 Task: Select Gifts. Add to cart, from Catering by RA Sushi_x000D_
 for 3194 Cheshire Road, Bridgeport, Connecticut 06604, Cell Number 203-362-4243, following items : Traditional Cheesecake For 4 - 1, Mount Fuji Chocolate Cake for 4_x000D_
 - 1
Action: Mouse moved to (822, 91)
Screenshot: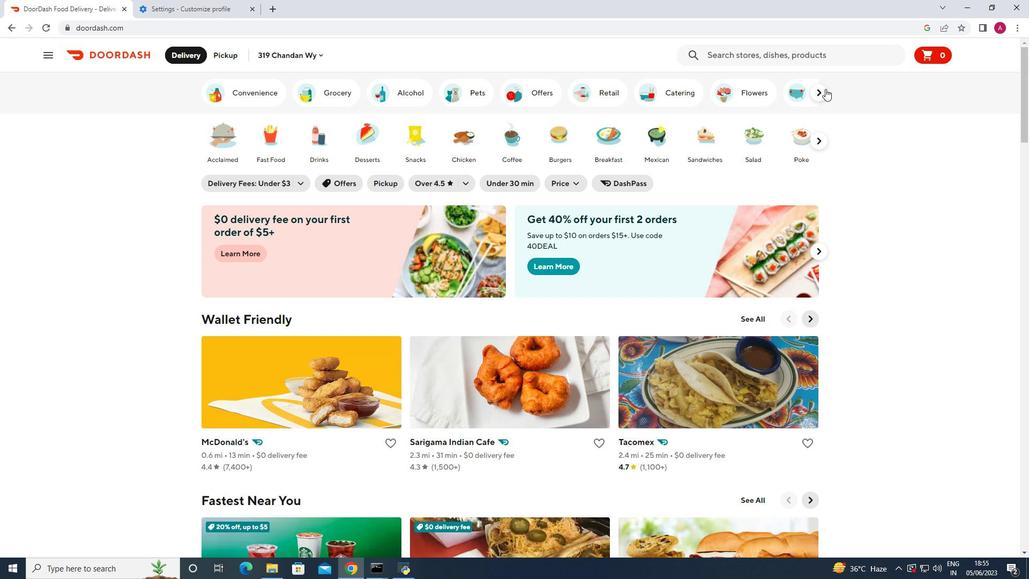 
Action: Mouse pressed left at (822, 91)
Screenshot: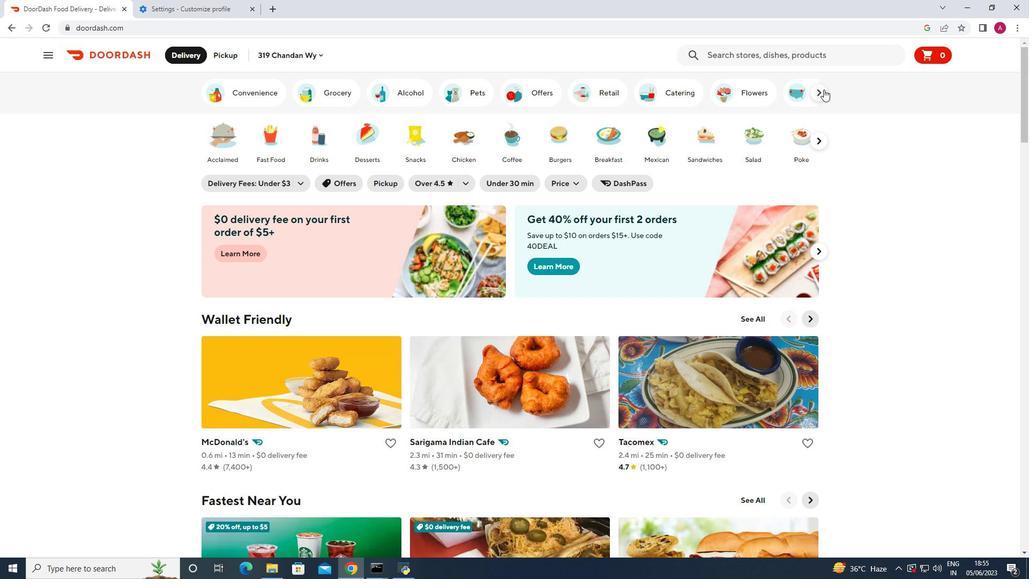 
Action: Mouse moved to (797, 93)
Screenshot: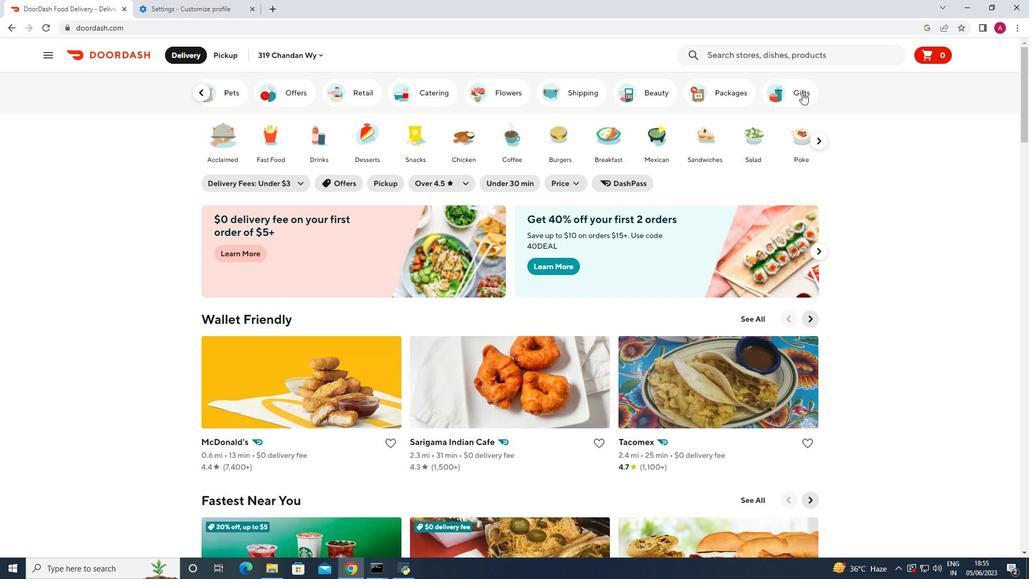 
Action: Mouse pressed left at (797, 93)
Screenshot: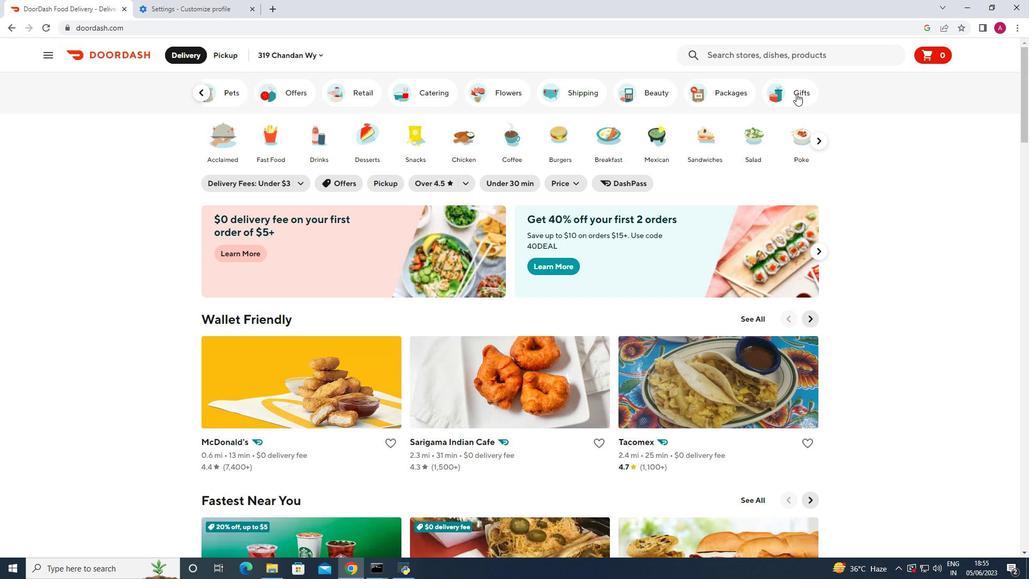 
Action: Mouse moved to (642, 166)
Screenshot: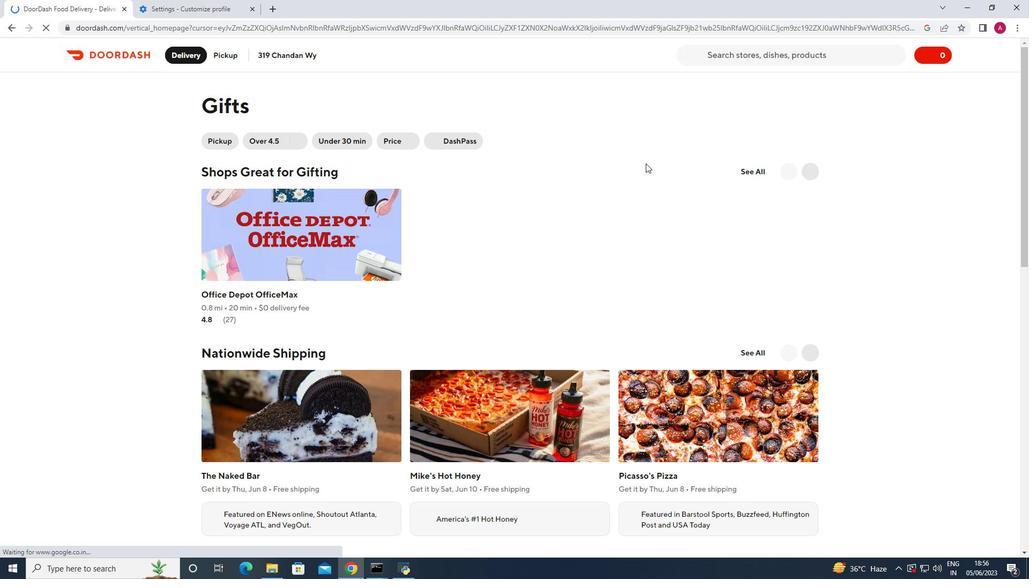 
Action: Mouse scrolled (642, 165) with delta (0, 0)
Screenshot: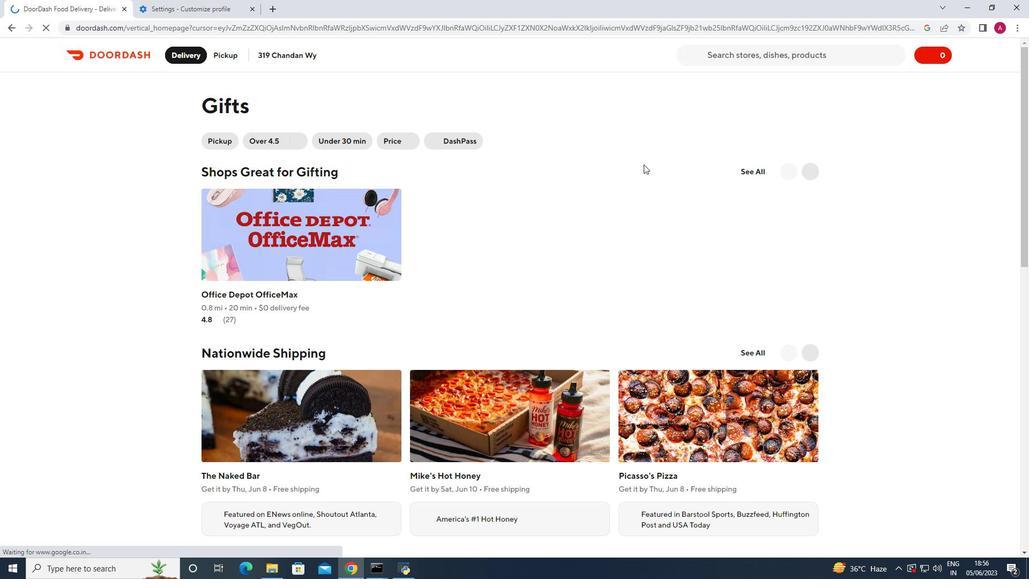 
Action: Mouse moved to (638, 169)
Screenshot: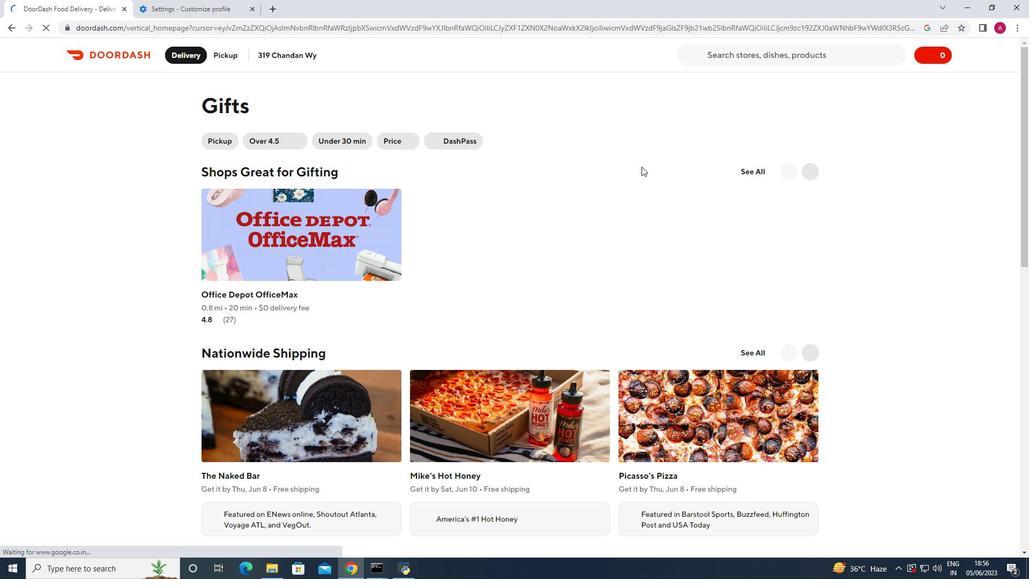 
Action: Mouse scrolled (638, 168) with delta (0, 0)
Screenshot: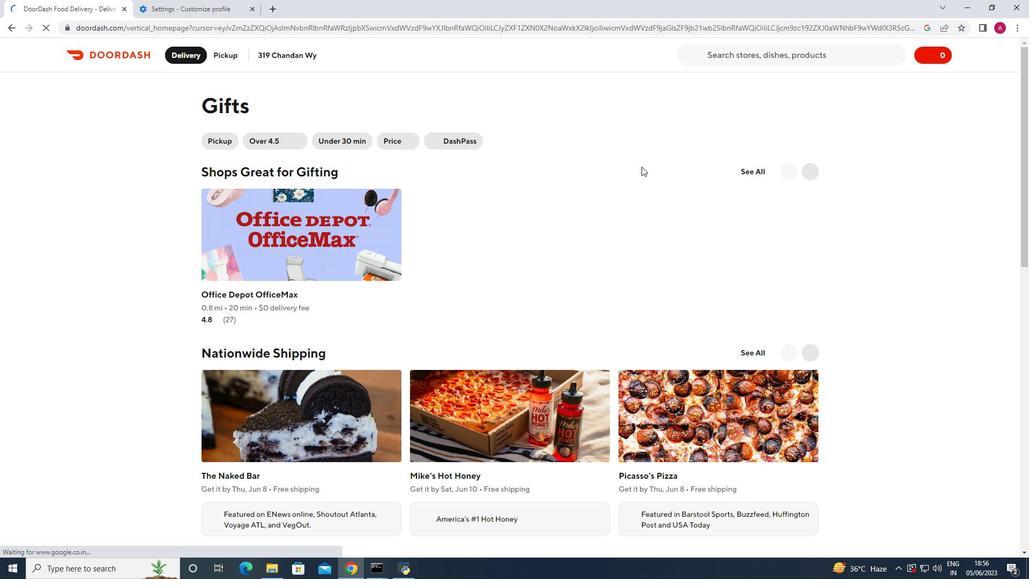 
Action: Mouse moved to (585, 184)
Screenshot: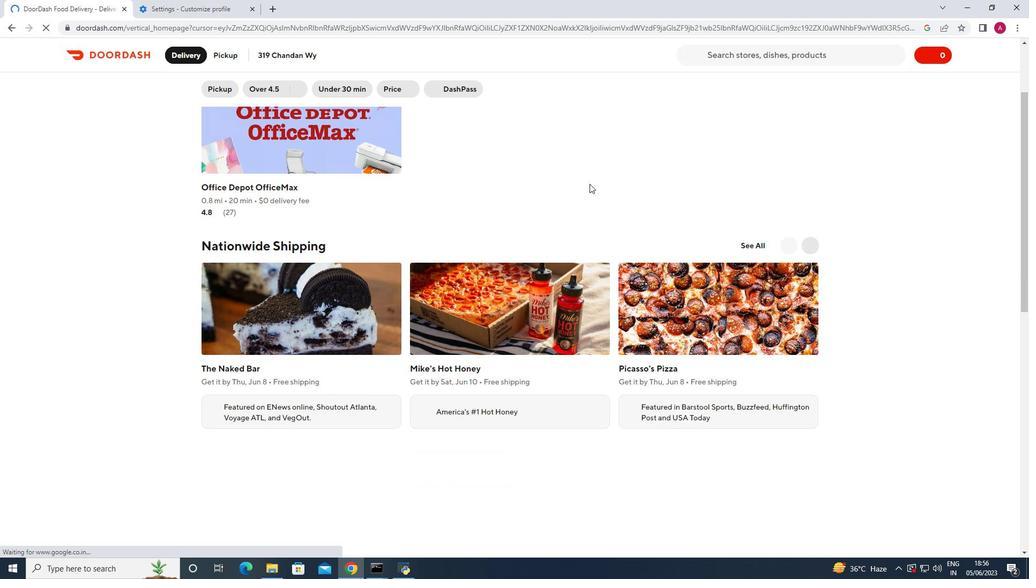 
Action: Mouse scrolled (585, 183) with delta (0, 0)
Screenshot: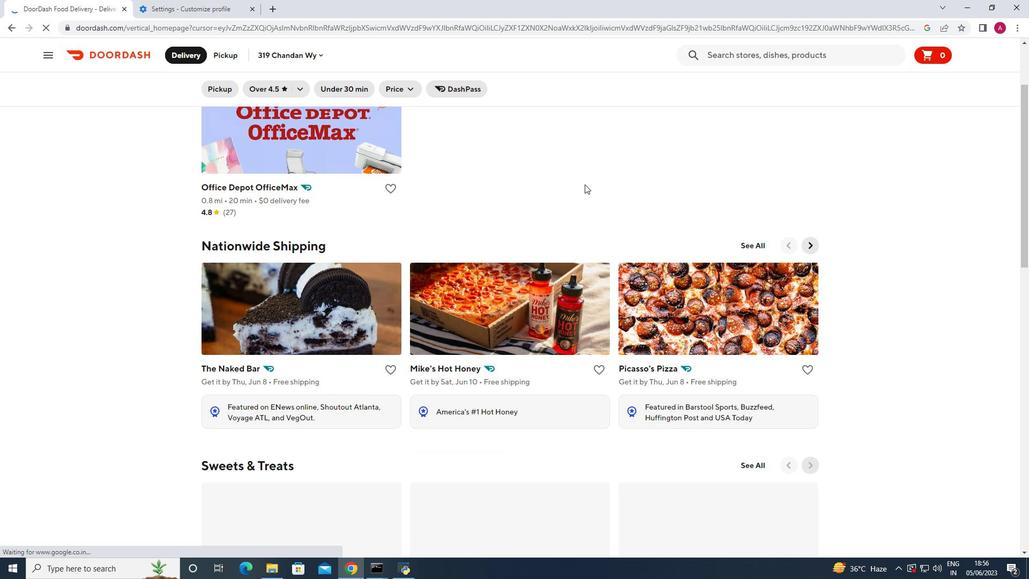 
Action: Mouse scrolled (585, 183) with delta (0, 0)
Screenshot: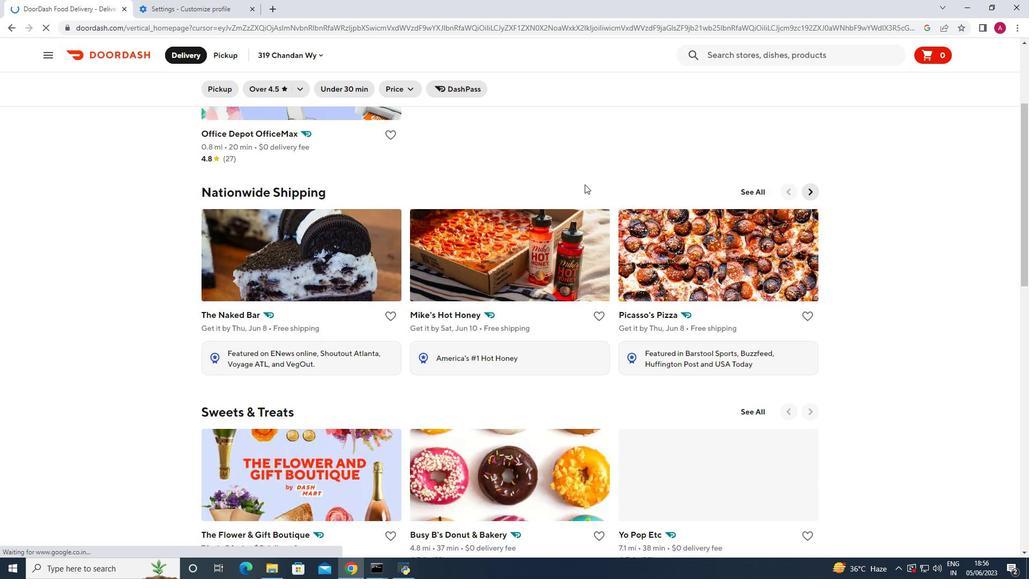 
Action: Mouse moved to (585, 184)
Screenshot: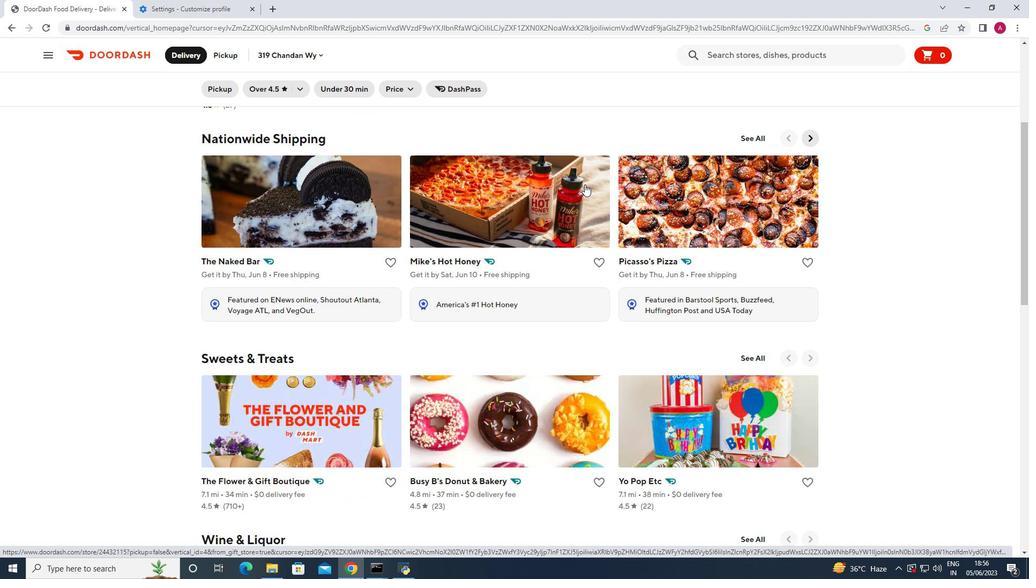 
Action: Mouse scrolled (585, 183) with delta (0, 0)
Screenshot: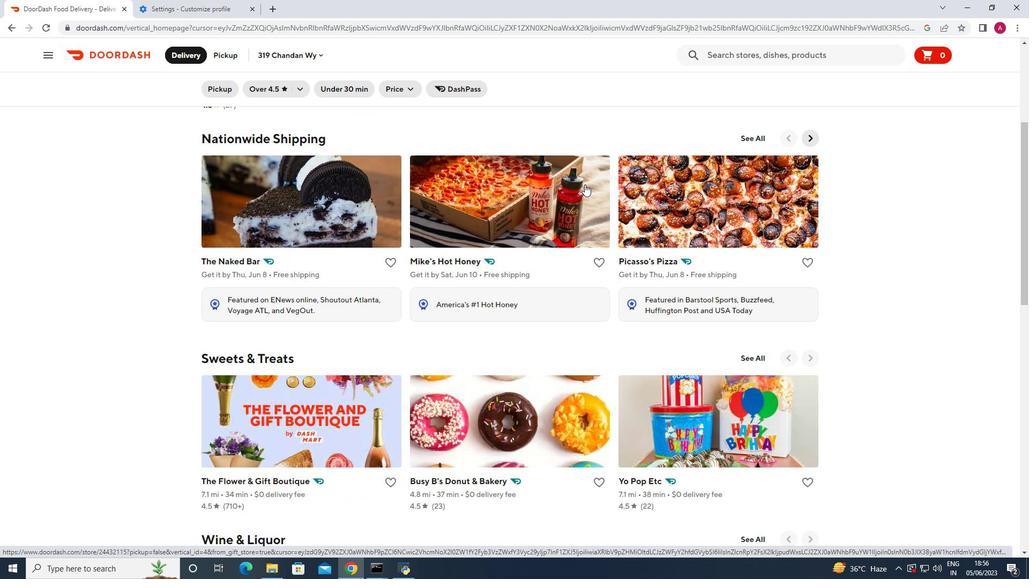 
Action: Mouse scrolled (585, 183) with delta (0, 0)
Screenshot: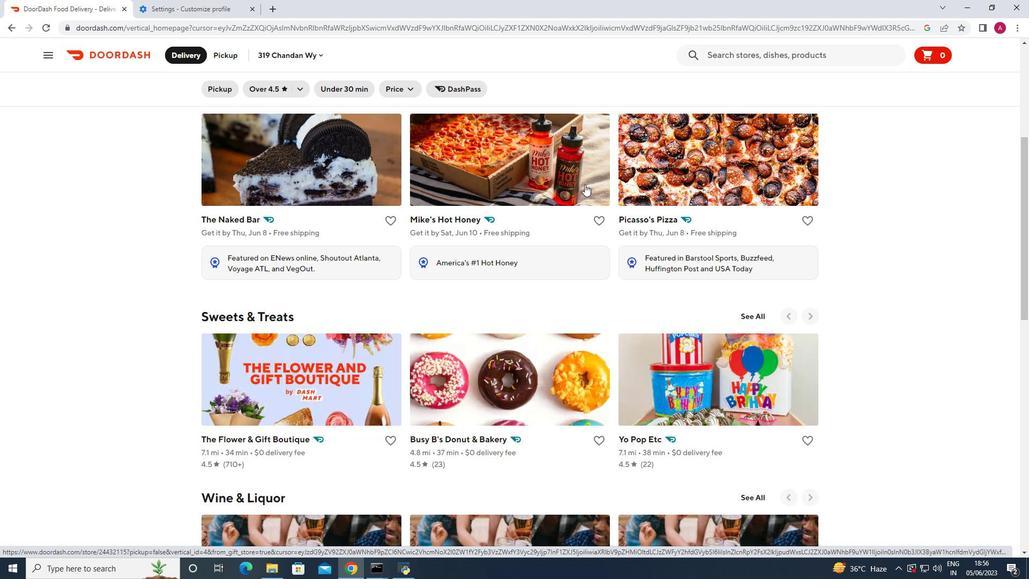 
Action: Mouse scrolled (585, 183) with delta (0, 0)
Screenshot: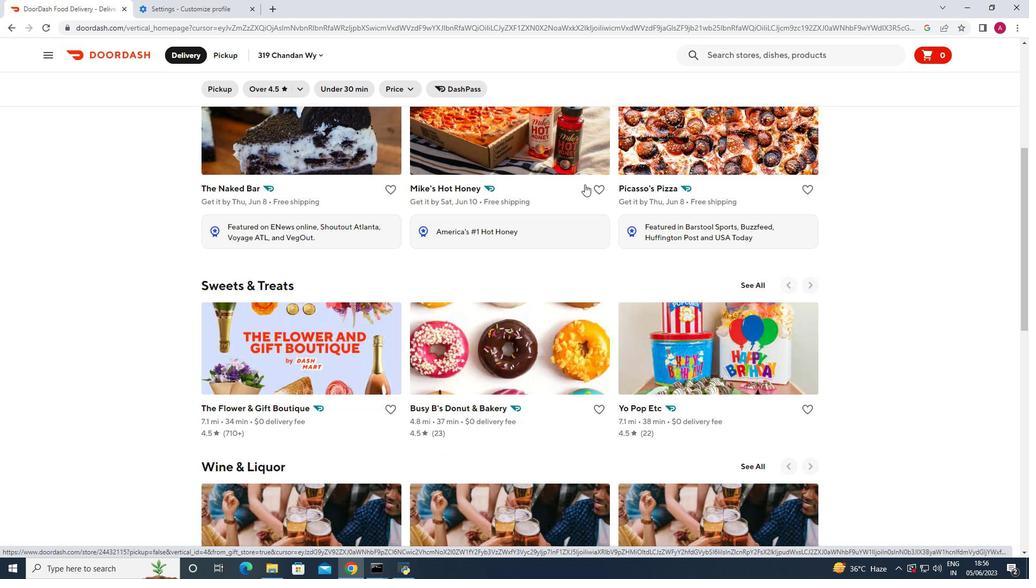
Action: Mouse scrolled (585, 183) with delta (0, 0)
Screenshot: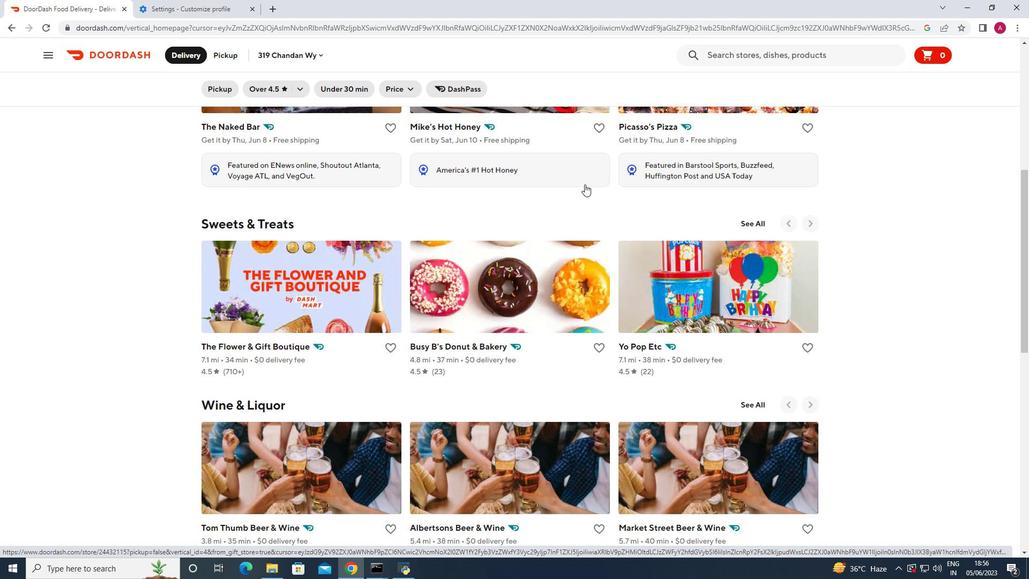 
Action: Mouse moved to (585, 185)
Screenshot: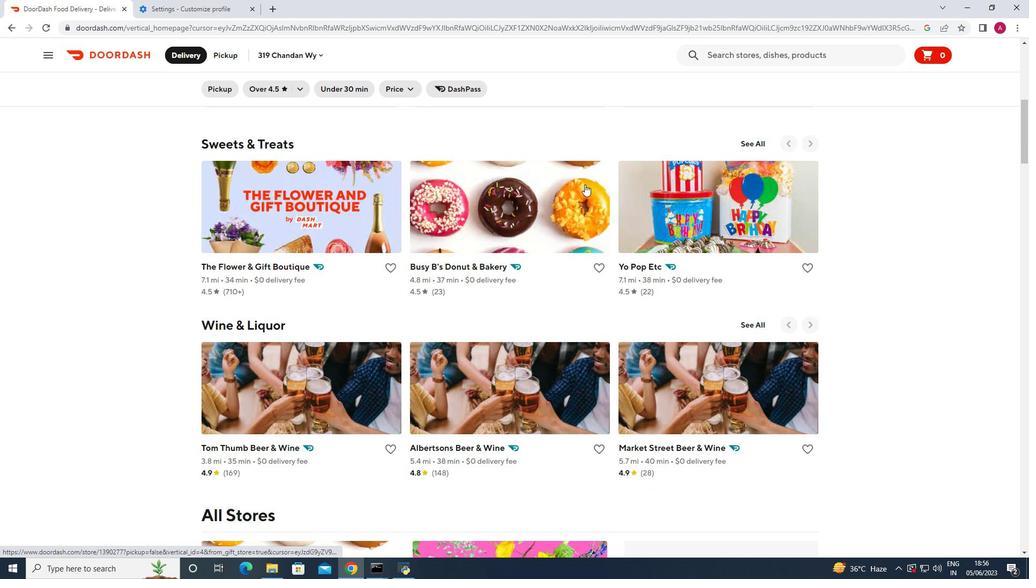 
Action: Mouse scrolled (585, 184) with delta (0, 0)
Screenshot: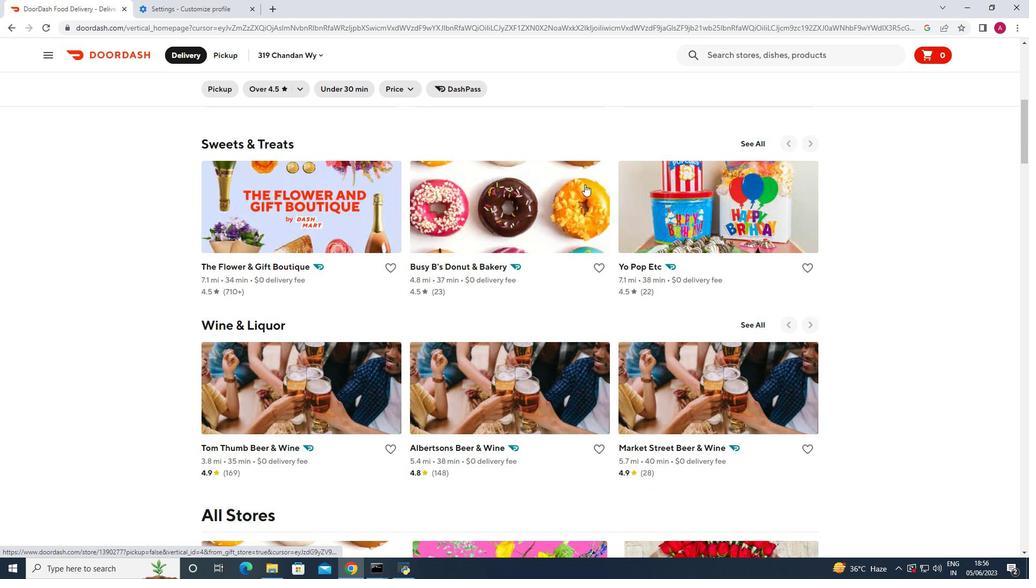 
Action: Mouse scrolled (585, 184) with delta (0, 0)
Screenshot: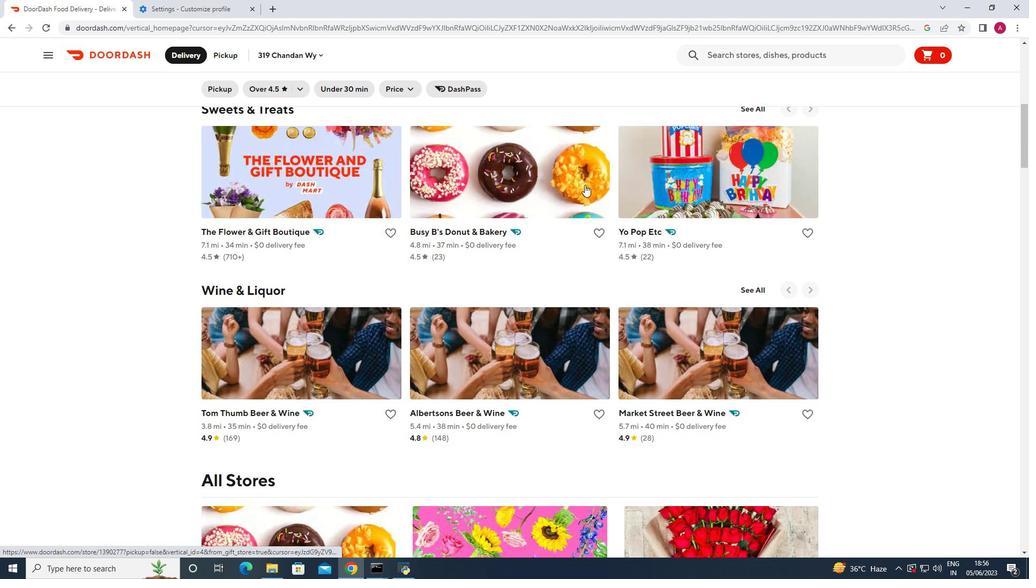 
Action: Mouse scrolled (585, 184) with delta (0, 0)
Screenshot: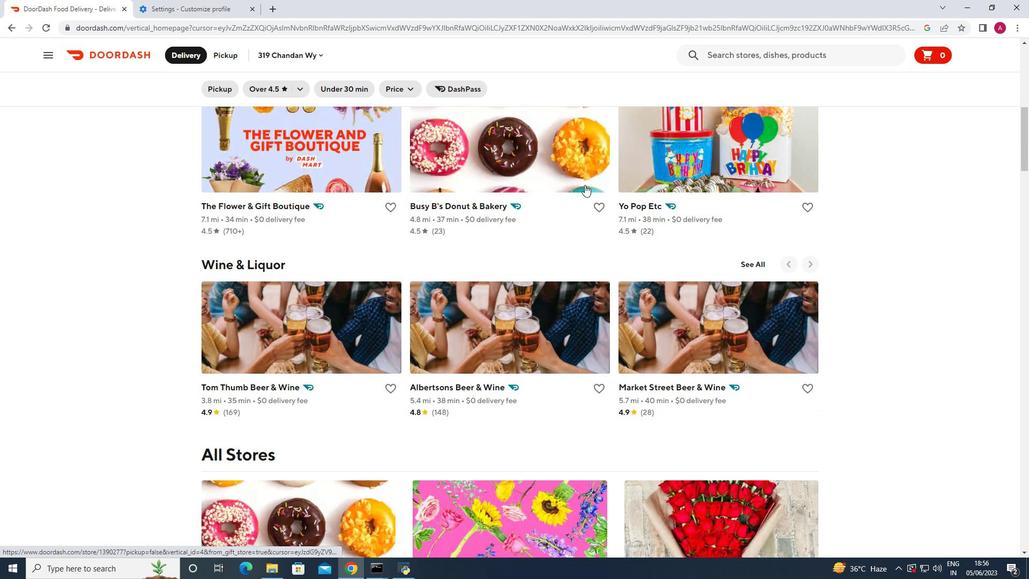 
Action: Mouse moved to (585, 185)
Screenshot: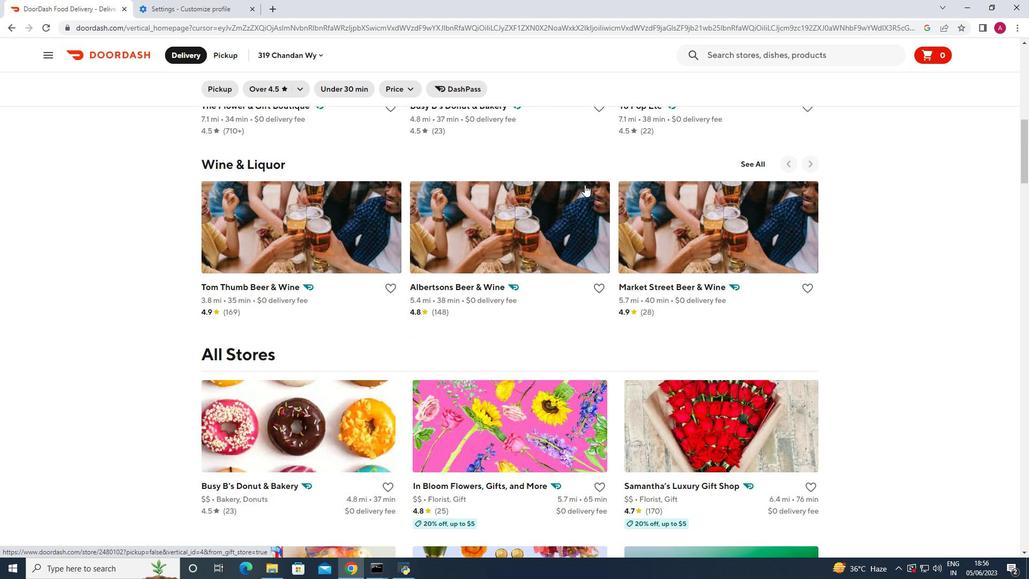 
Action: Mouse scrolled (585, 185) with delta (0, 0)
Screenshot: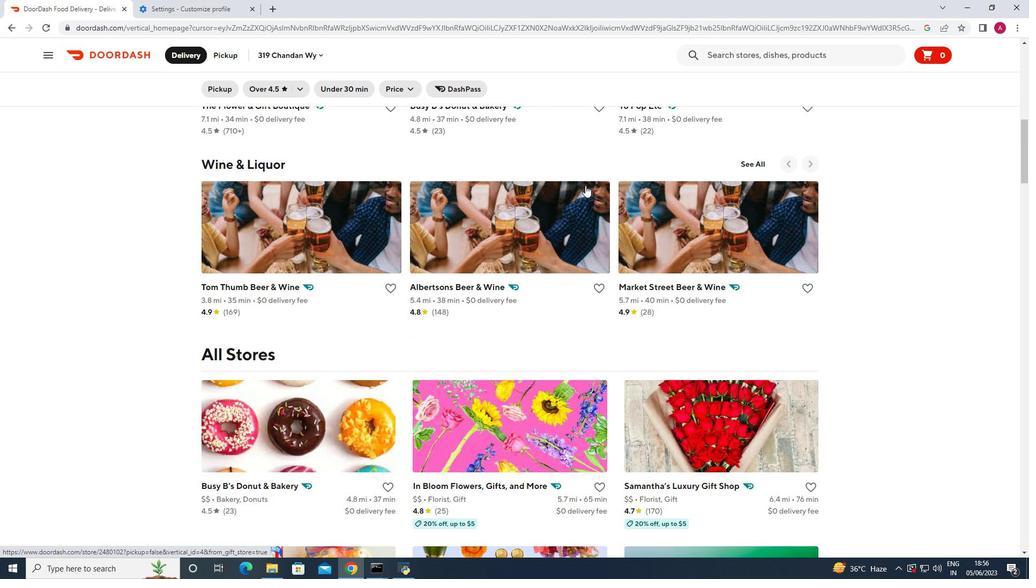 
Action: Mouse scrolled (585, 185) with delta (0, 0)
Screenshot: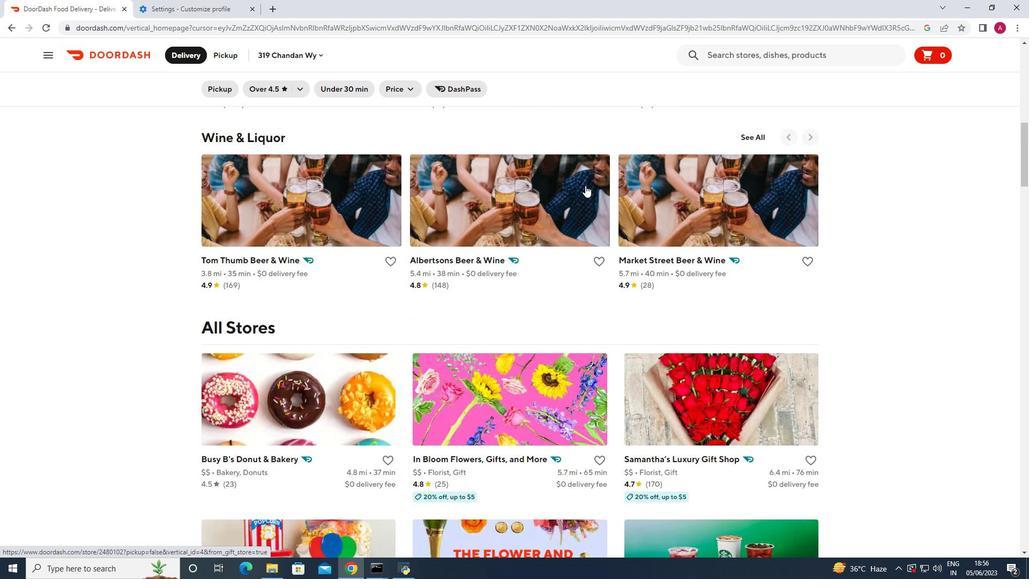 
Action: Mouse scrolled (585, 185) with delta (0, 0)
Screenshot: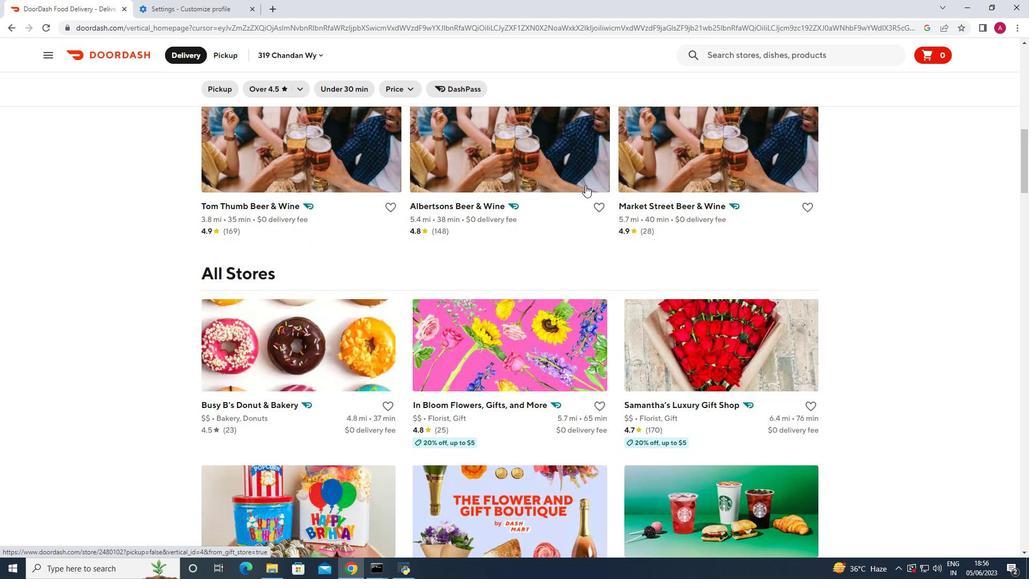 
Action: Mouse scrolled (585, 185) with delta (0, 0)
Screenshot: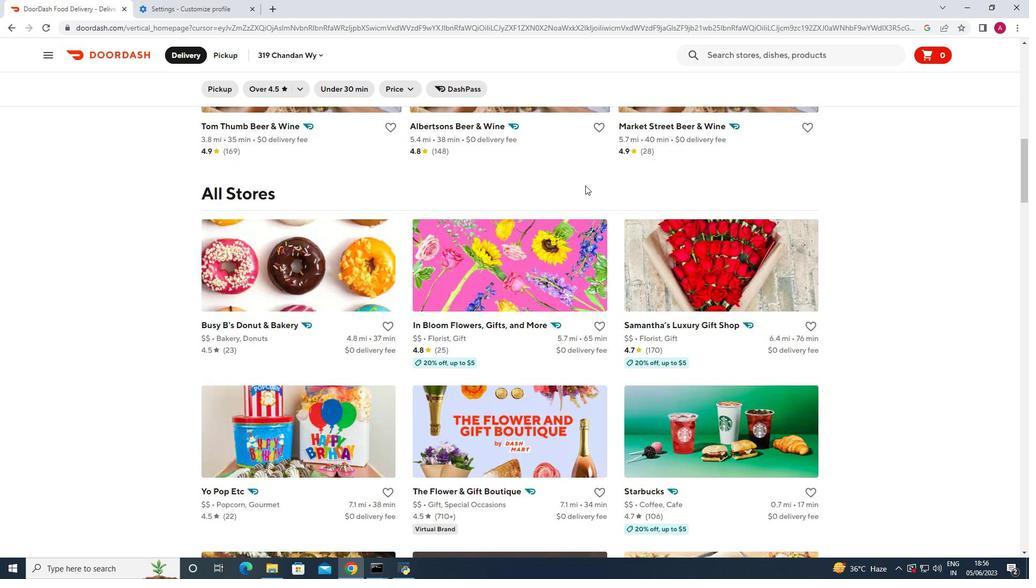 
Action: Mouse scrolled (585, 185) with delta (0, 0)
Screenshot: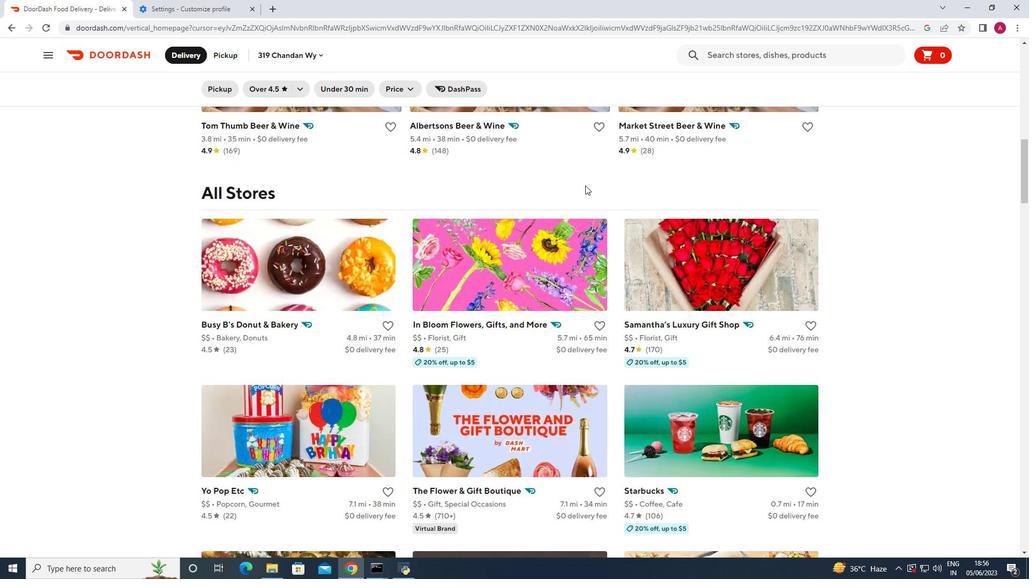 
Action: Mouse moved to (585, 186)
Screenshot: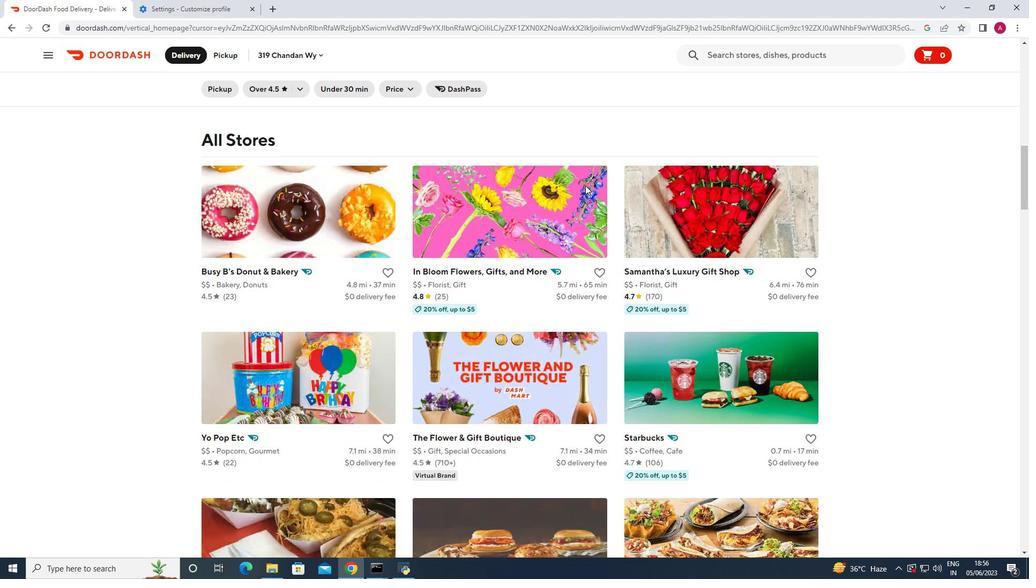 
Action: Mouse scrolled (585, 185) with delta (0, 0)
Screenshot: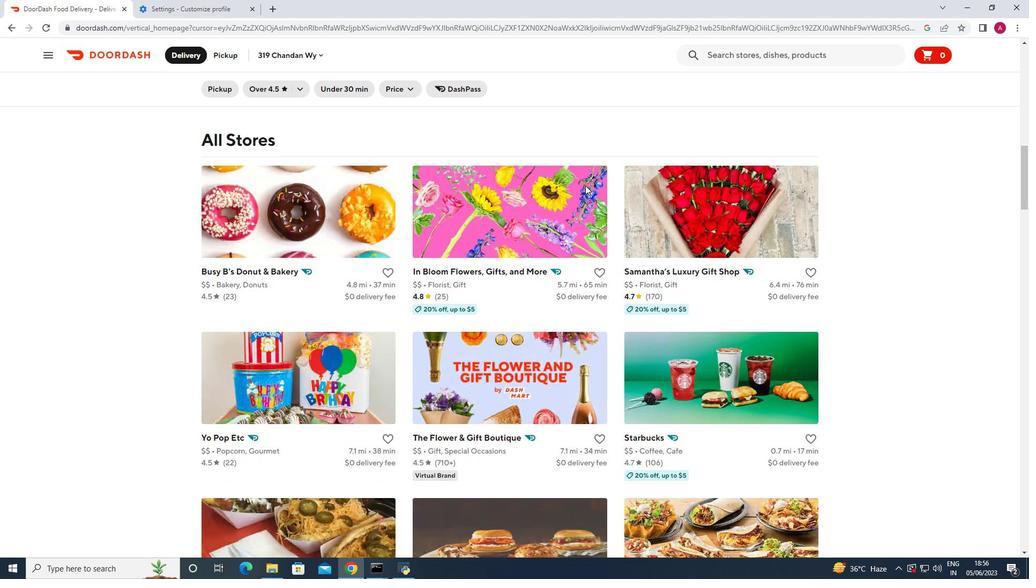 
Action: Mouse moved to (586, 186)
Screenshot: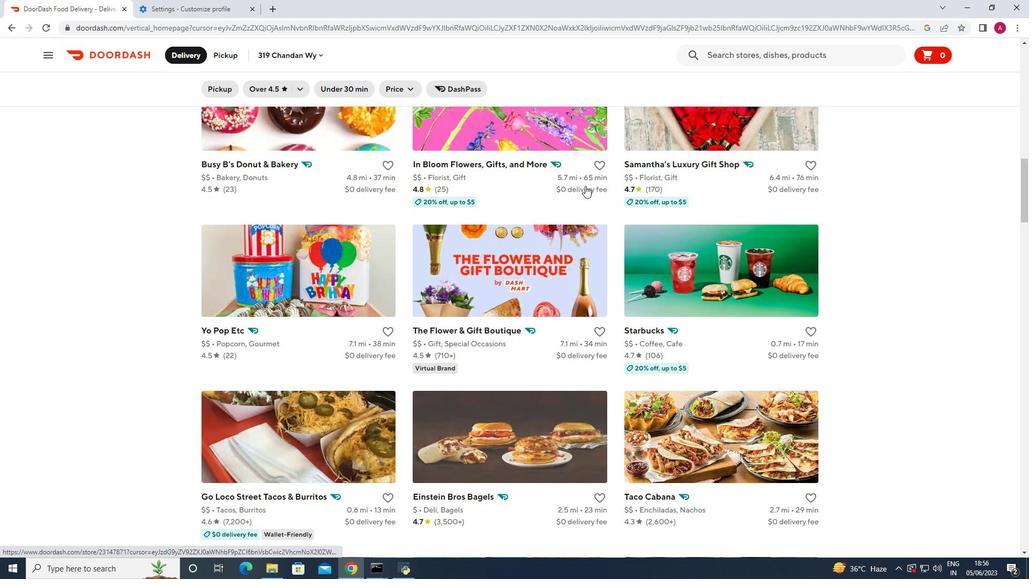 
Action: Mouse scrolled (586, 185) with delta (0, 0)
Screenshot: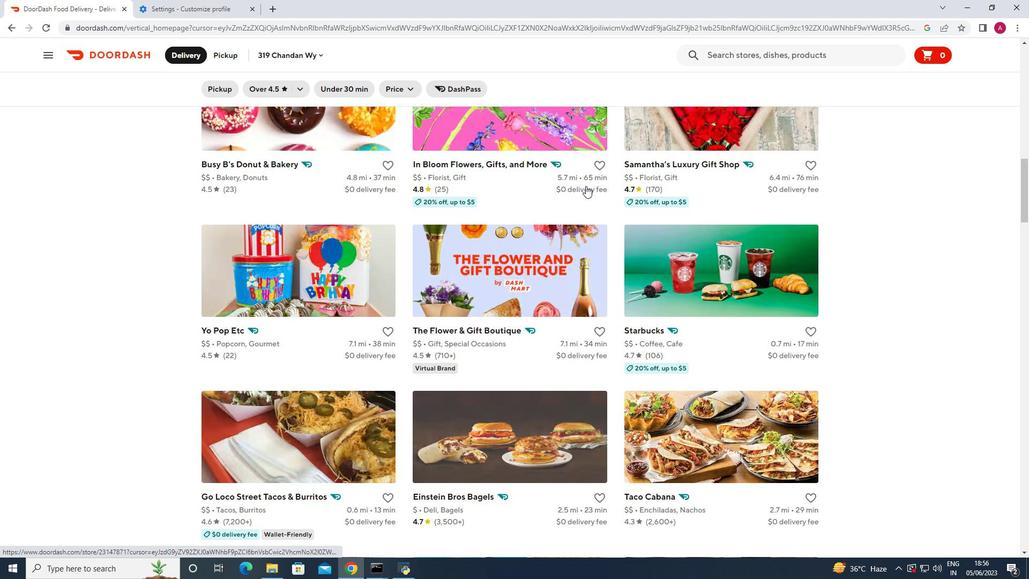 
Action: Mouse moved to (586, 186)
Screenshot: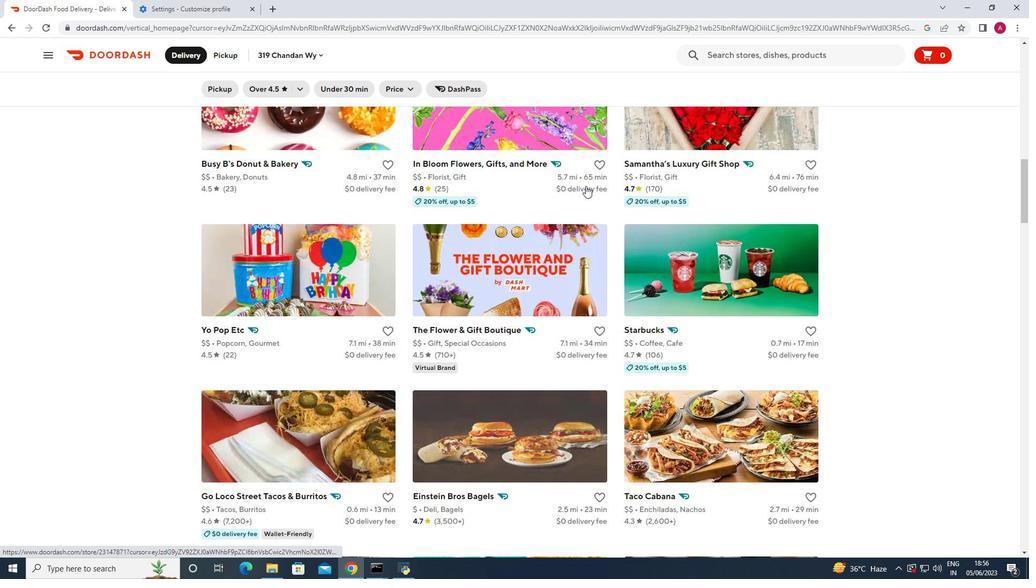 
Action: Mouse scrolled (586, 186) with delta (0, 0)
Screenshot: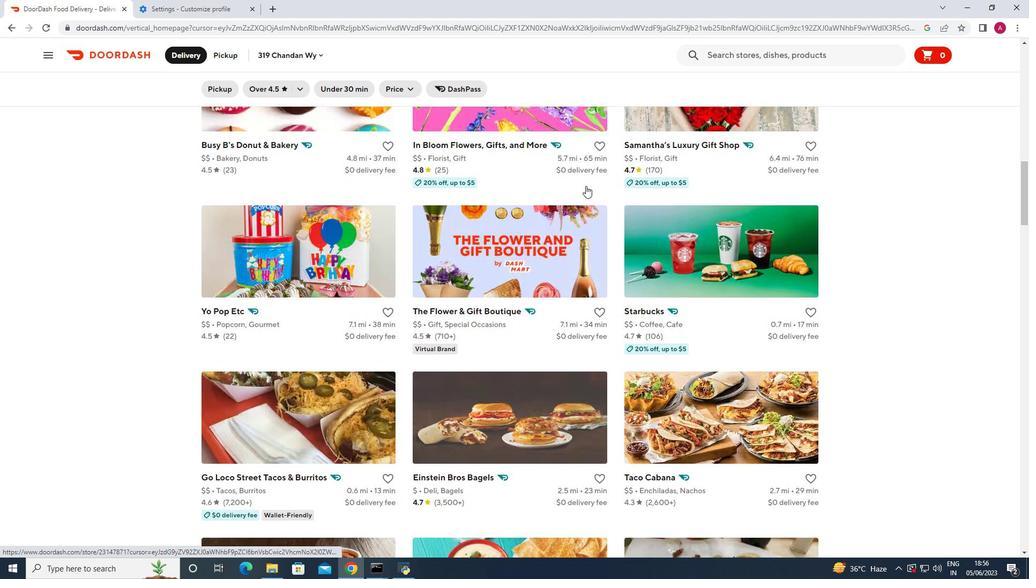 
Action: Mouse scrolled (586, 186) with delta (0, 0)
Screenshot: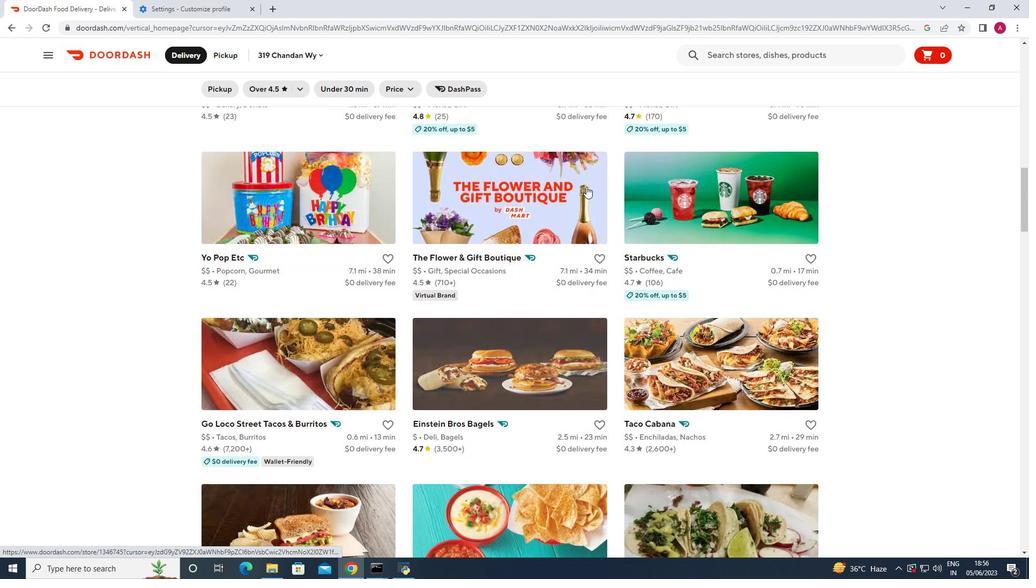 
Action: Mouse scrolled (586, 186) with delta (0, 0)
Screenshot: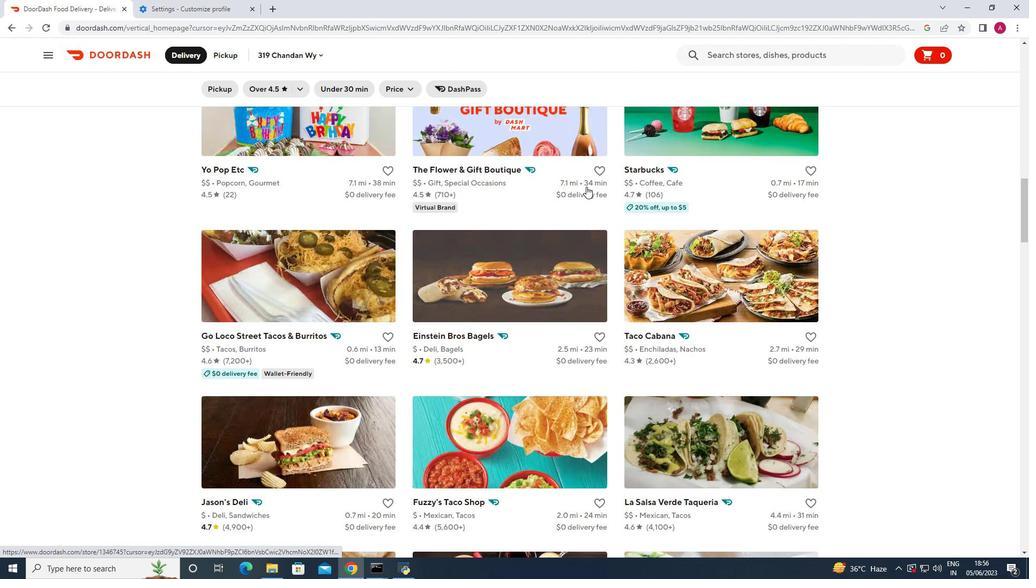 
Action: Mouse scrolled (586, 186) with delta (0, 0)
Screenshot: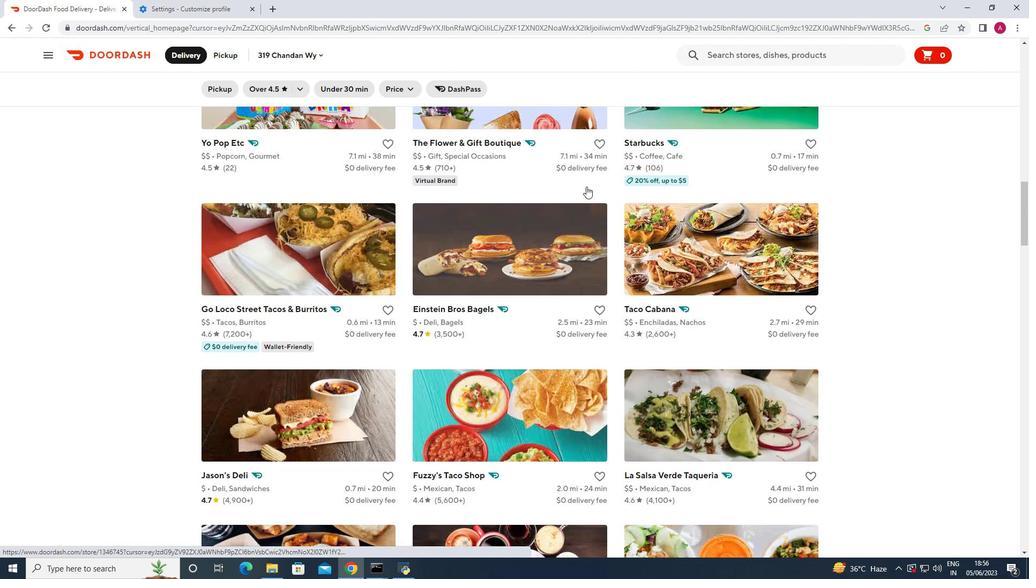 
Action: Mouse scrolled (586, 186) with delta (0, 0)
Screenshot: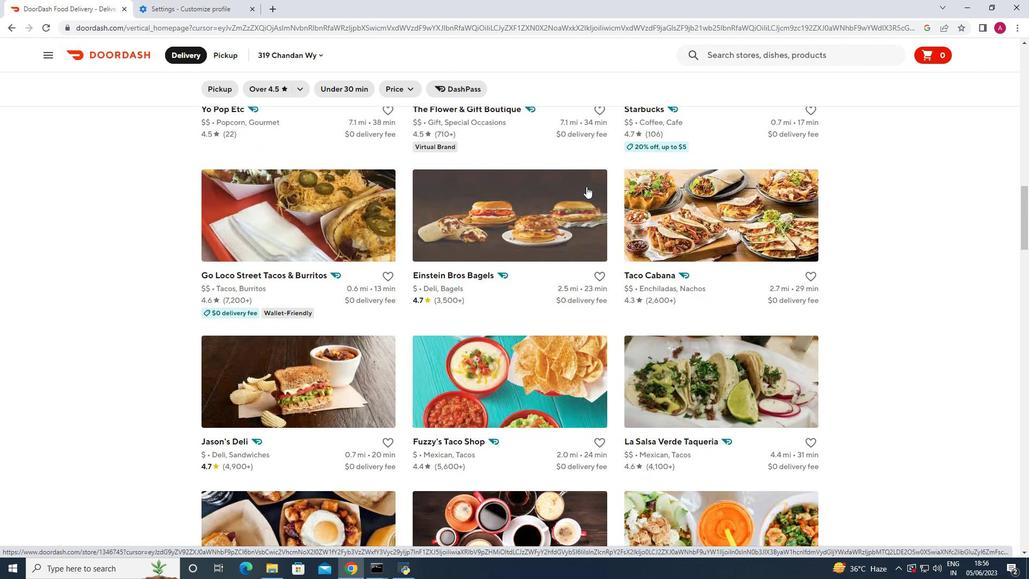 
Action: Mouse scrolled (586, 186) with delta (0, 0)
Screenshot: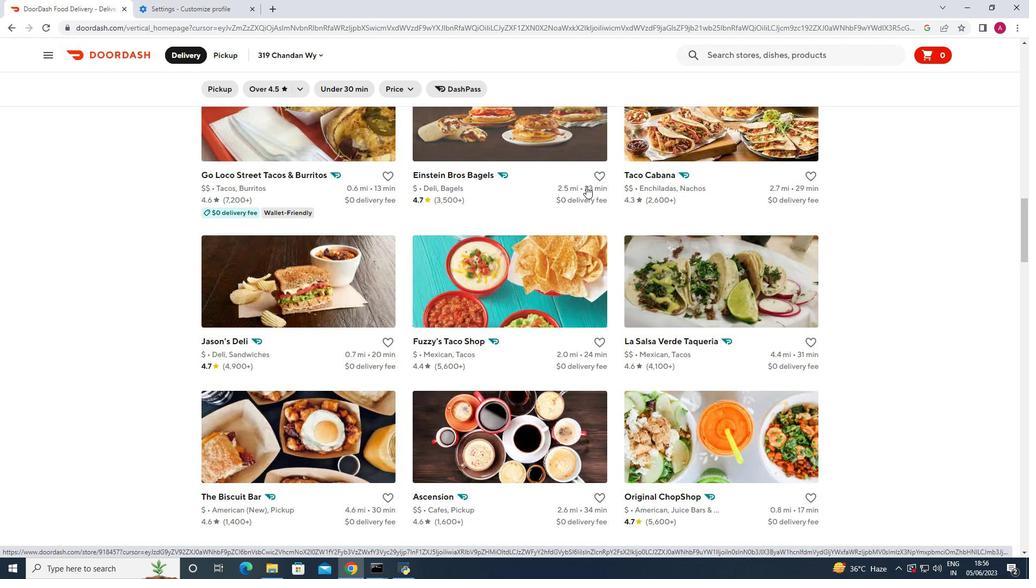 
Action: Mouse moved to (586, 186)
Screenshot: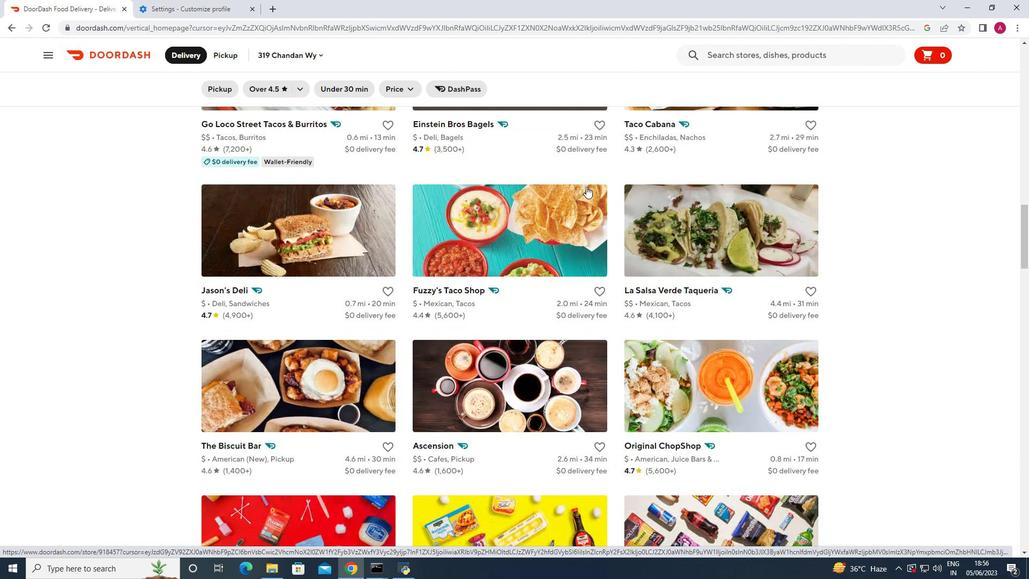 
Action: Mouse scrolled (586, 186) with delta (0, 0)
Screenshot: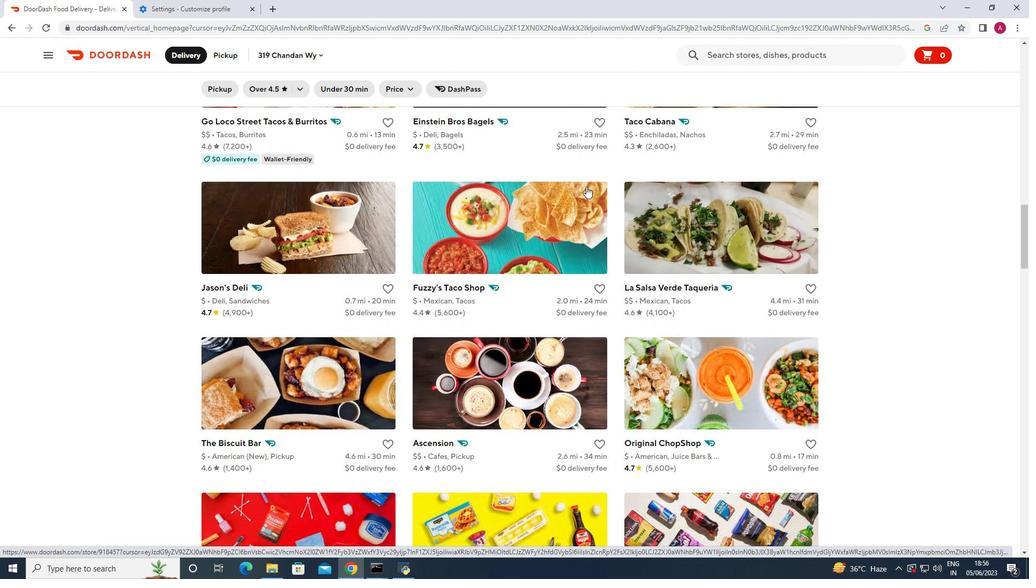 
Action: Mouse scrolled (586, 186) with delta (0, 0)
Screenshot: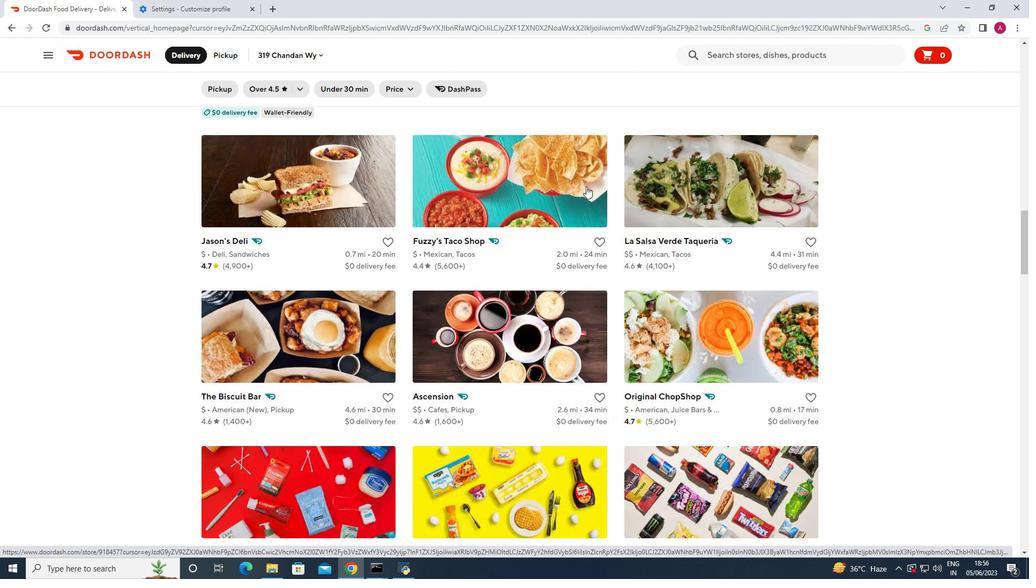 
Action: Mouse scrolled (586, 186) with delta (0, 0)
Screenshot: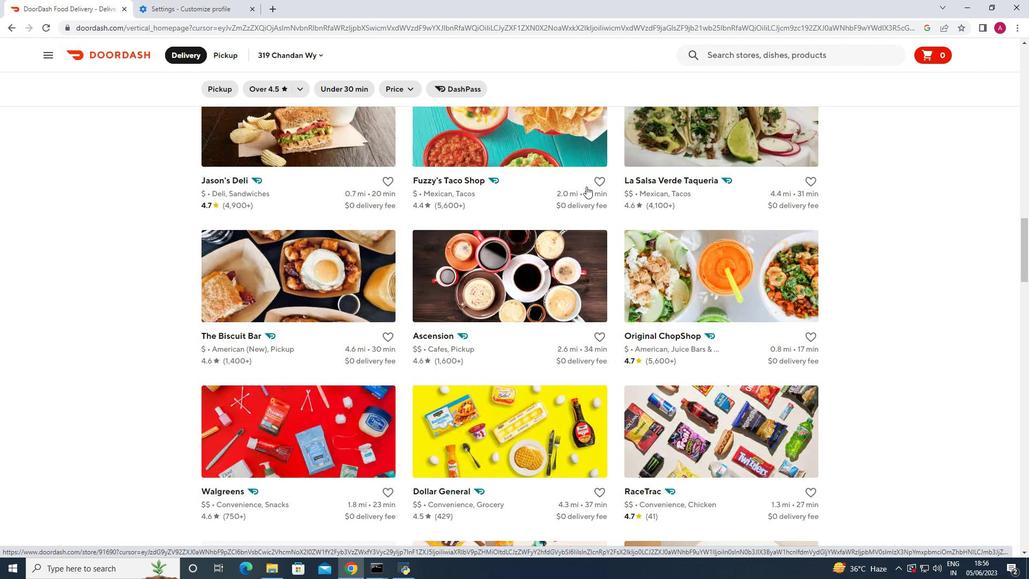 
Action: Mouse scrolled (586, 186) with delta (0, 0)
Screenshot: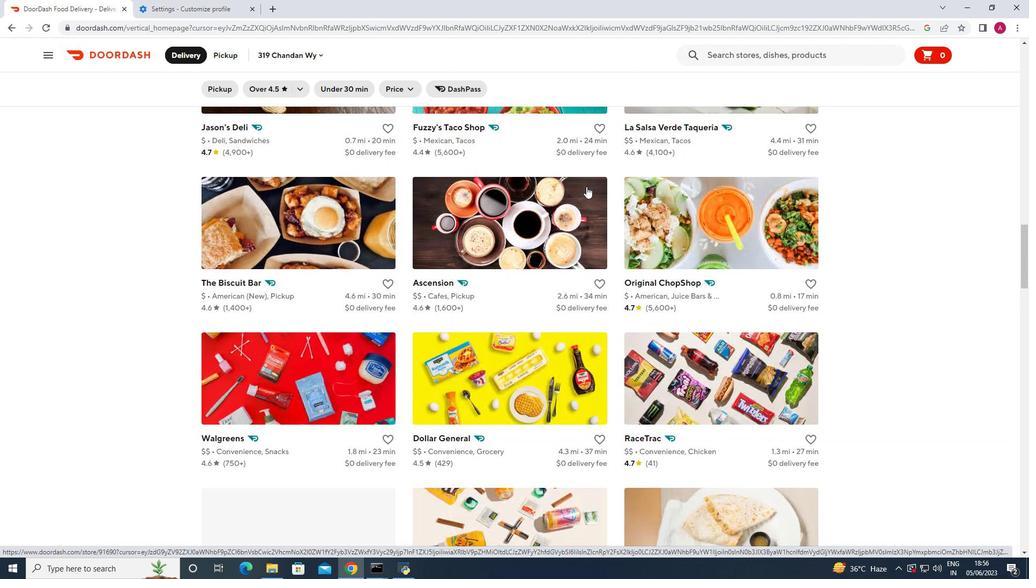 
Action: Mouse scrolled (586, 186) with delta (0, 0)
Screenshot: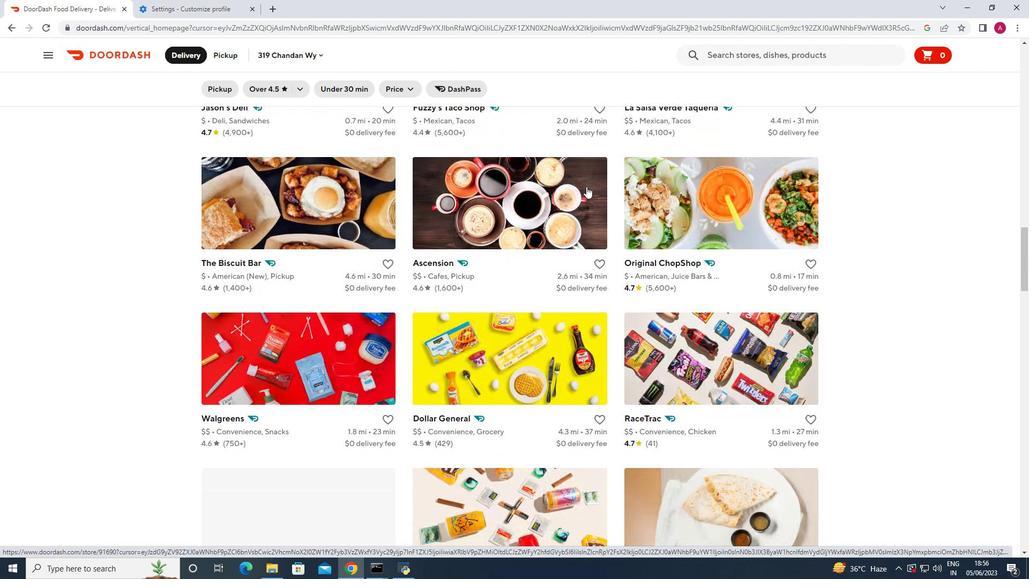 
Action: Mouse scrolled (586, 186) with delta (0, 0)
Screenshot: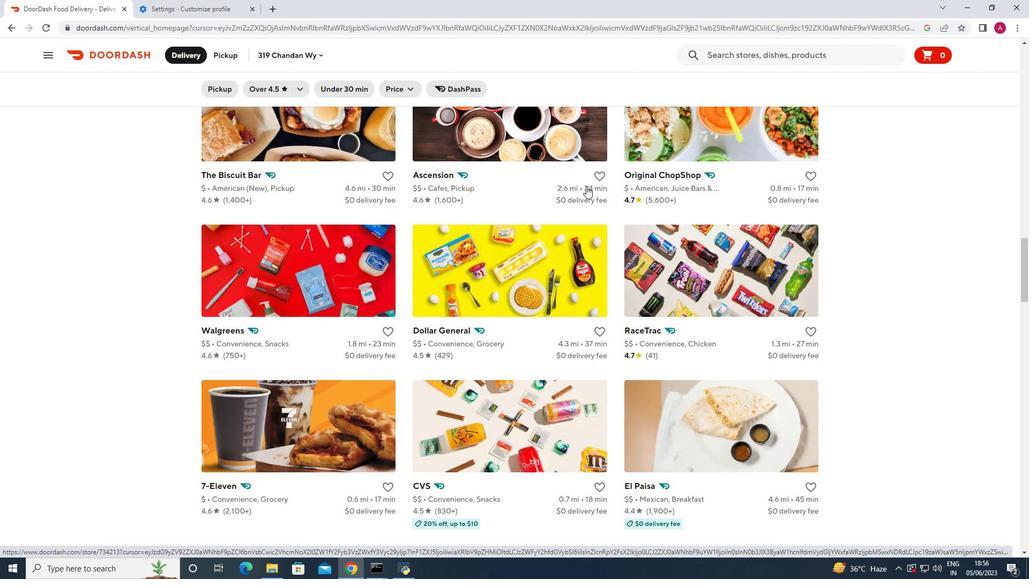 
Action: Mouse moved to (587, 186)
Screenshot: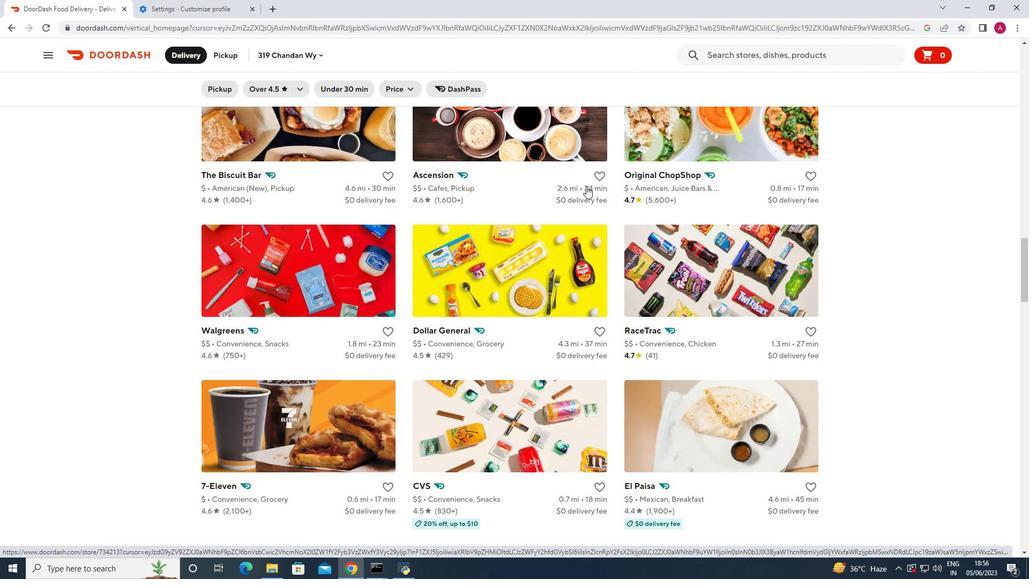 
Action: Mouse scrolled (587, 186) with delta (0, 0)
Screenshot: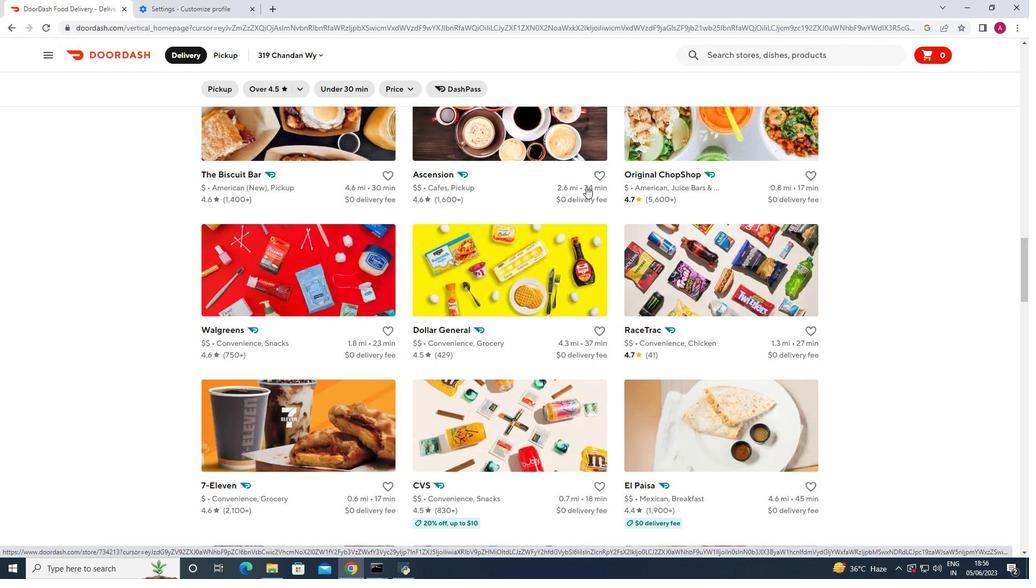 
Action: Mouse scrolled (587, 186) with delta (0, 0)
Screenshot: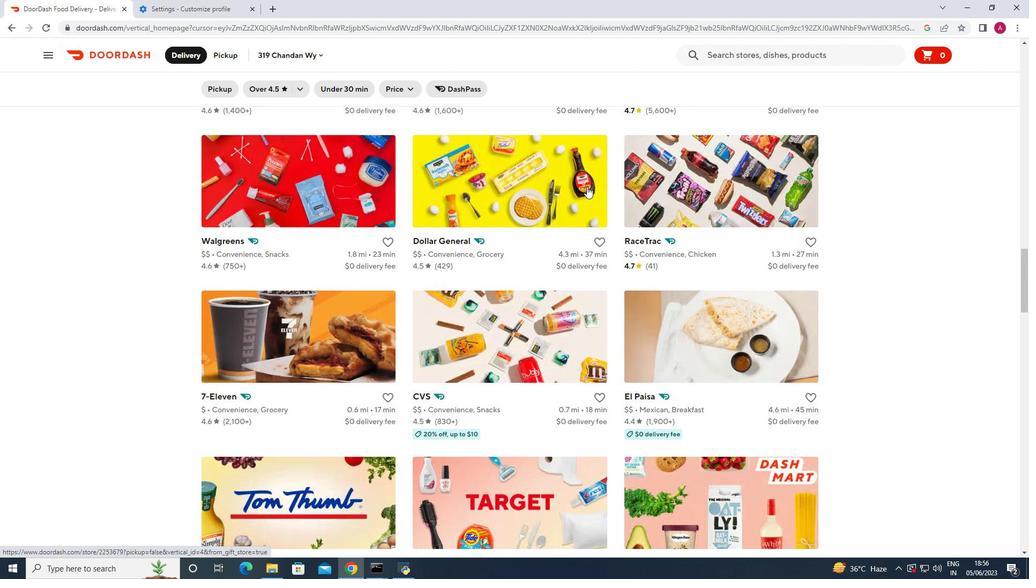 
Action: Mouse scrolled (587, 186) with delta (0, 0)
Screenshot: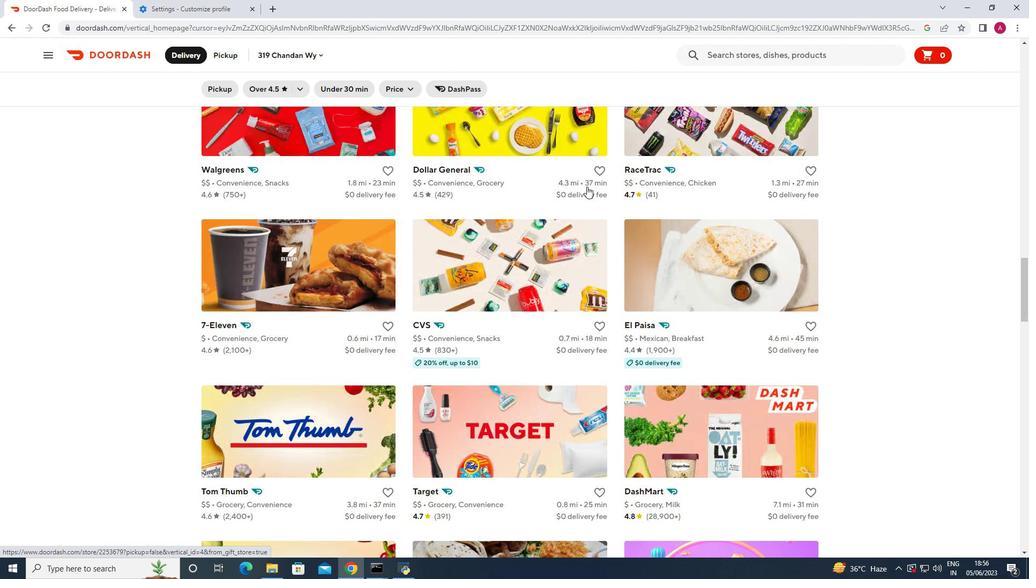 
Action: Mouse scrolled (587, 186) with delta (0, 0)
Screenshot: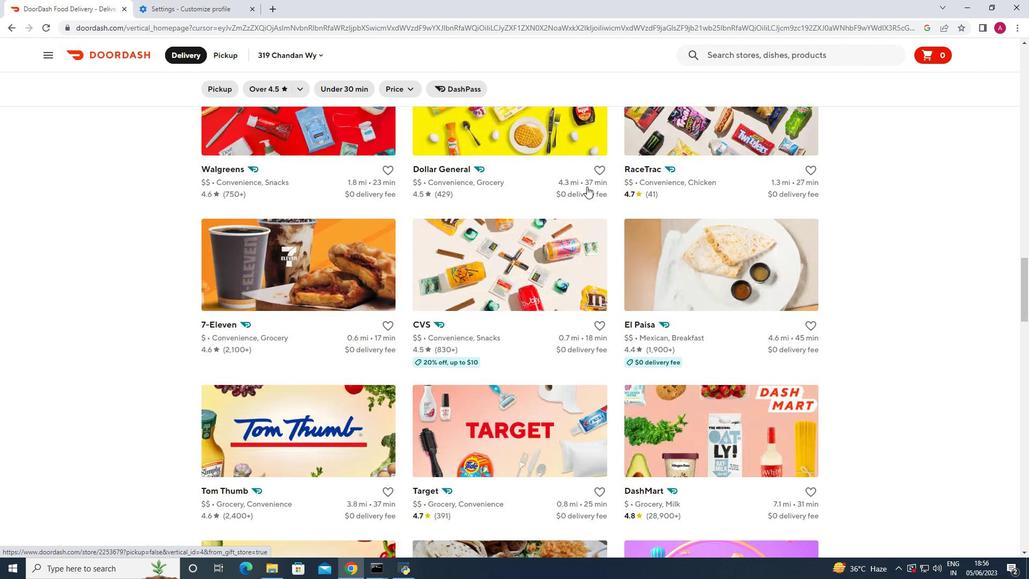 
Action: Mouse scrolled (587, 186) with delta (0, 0)
Screenshot: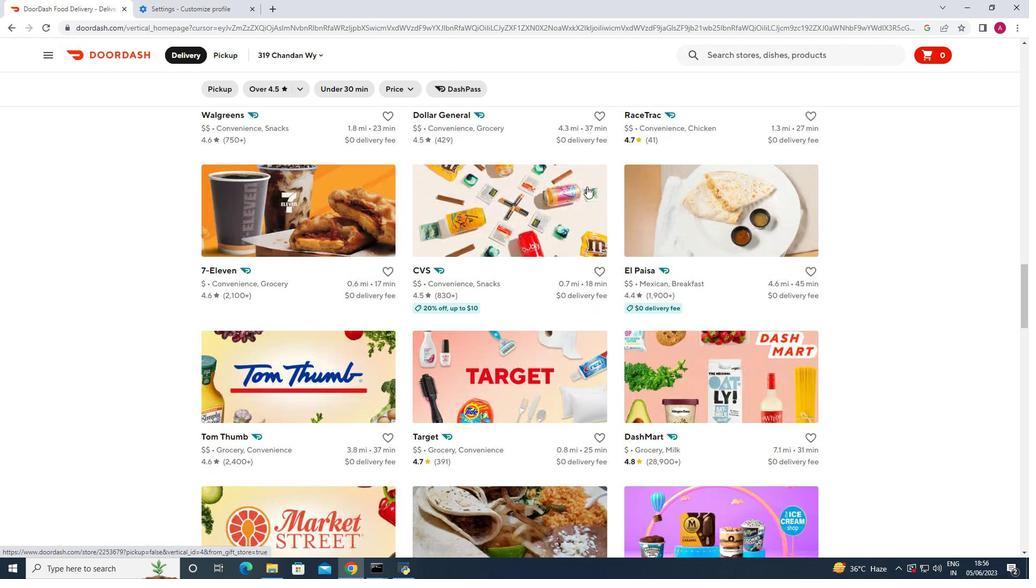 
Action: Mouse scrolled (587, 186) with delta (0, 0)
Screenshot: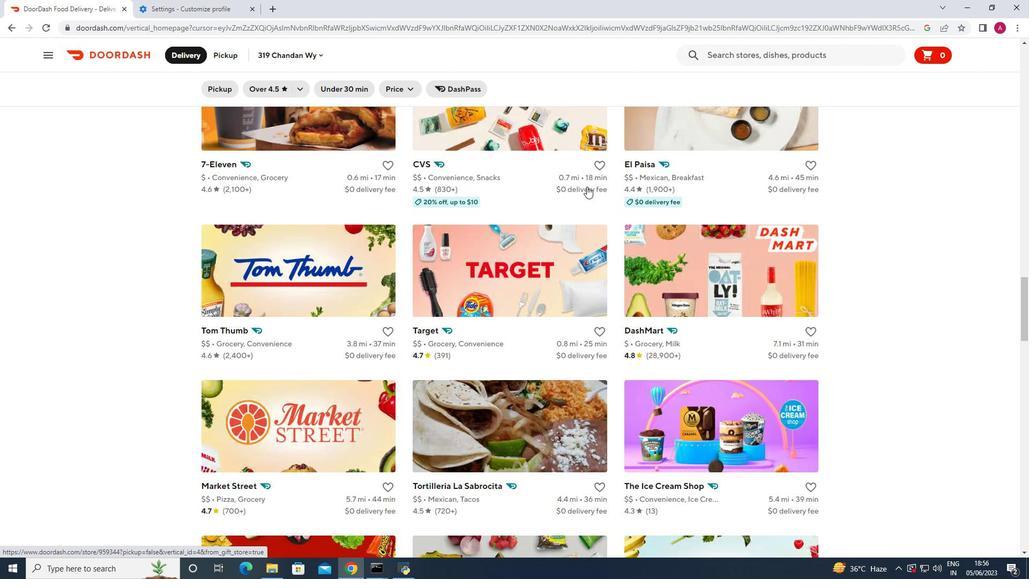 
Action: Mouse scrolled (587, 186) with delta (0, 0)
Screenshot: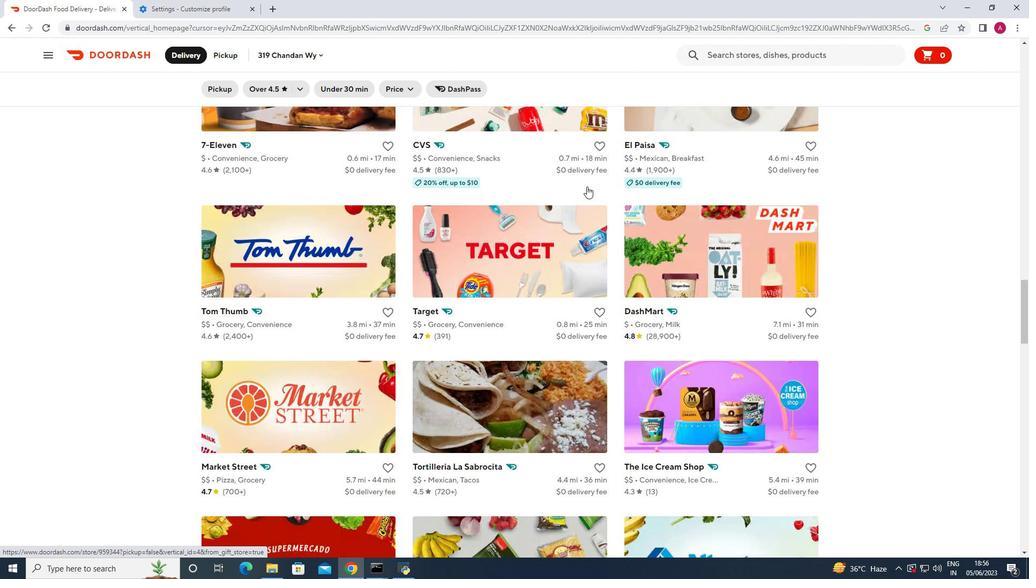 
Action: Mouse scrolled (587, 186) with delta (0, 0)
Screenshot: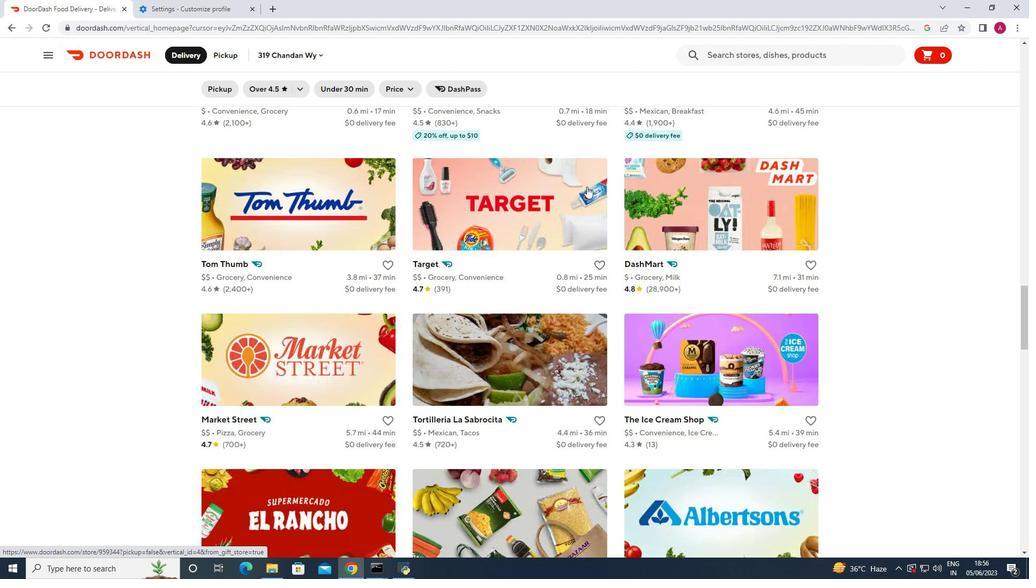 
Action: Mouse scrolled (587, 186) with delta (0, 0)
Screenshot: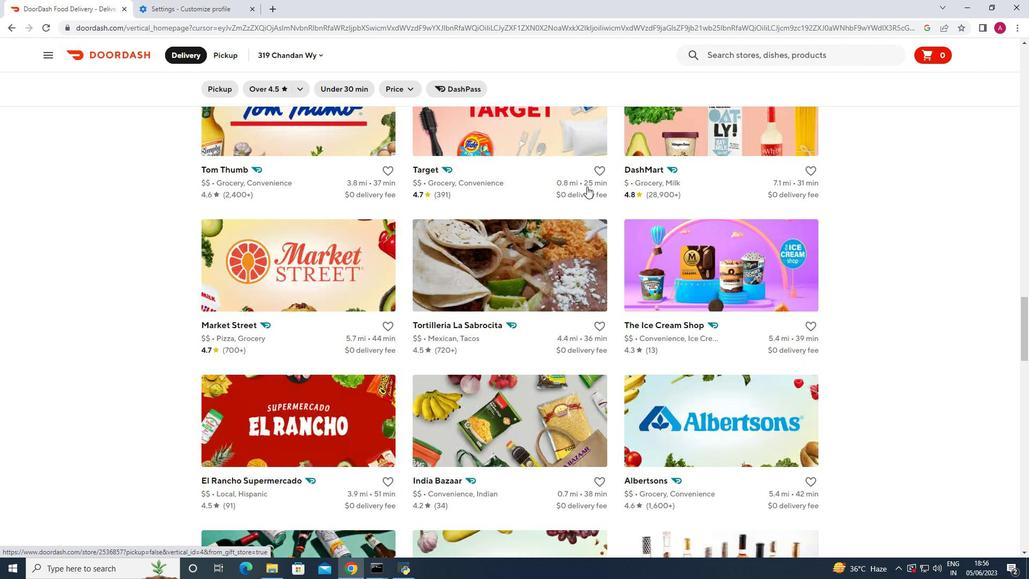 
Action: Mouse scrolled (587, 186) with delta (0, 0)
Screenshot: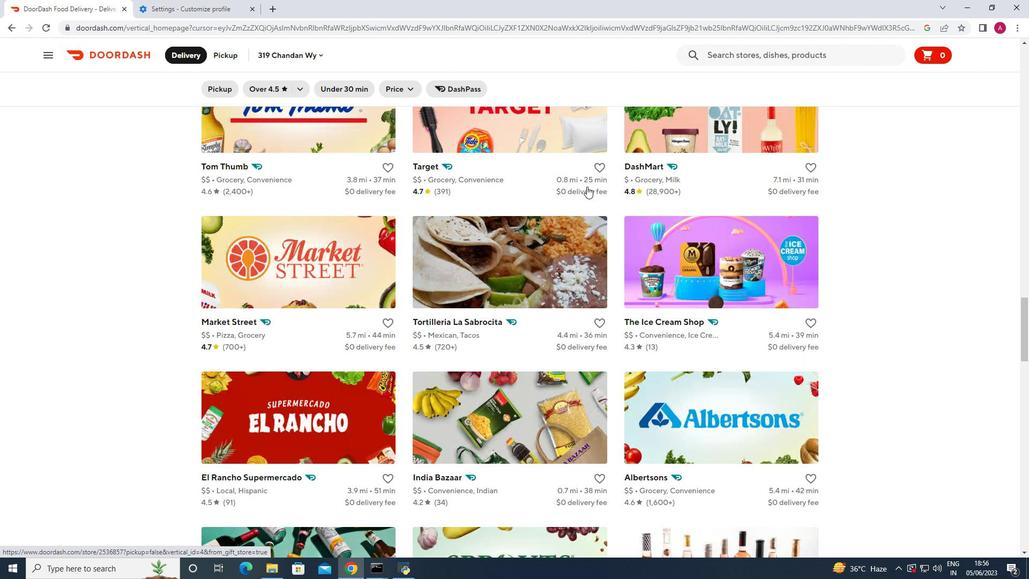 
Action: Mouse scrolled (587, 186) with delta (0, 0)
Screenshot: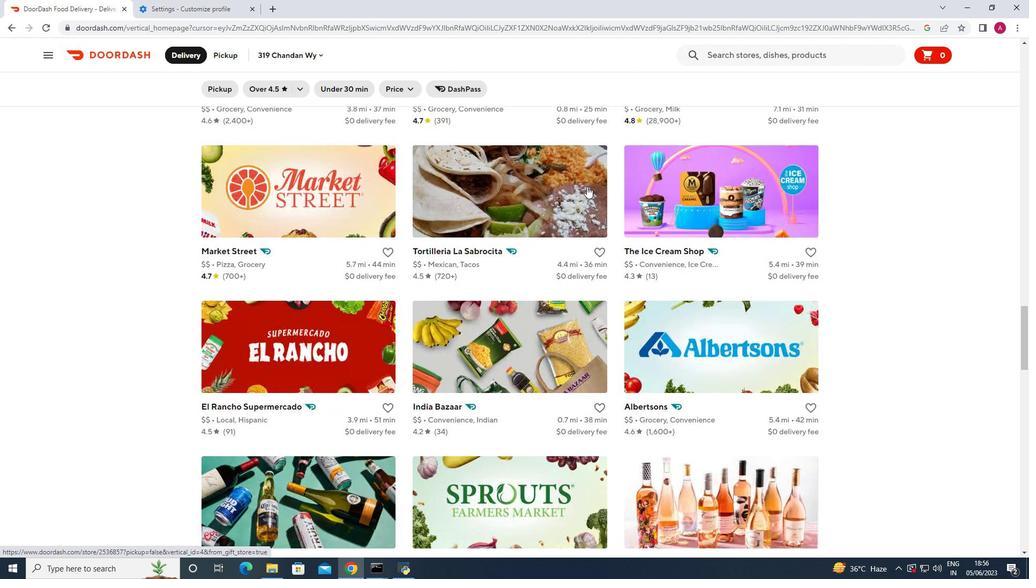 
Action: Mouse scrolled (587, 186) with delta (0, 0)
Screenshot: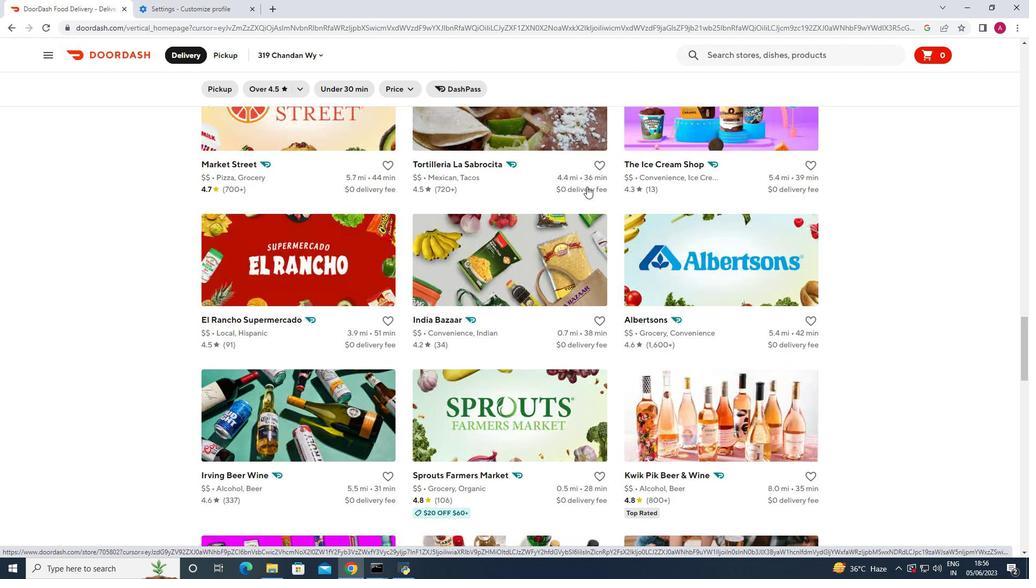 
Action: Mouse scrolled (587, 186) with delta (0, 0)
Screenshot: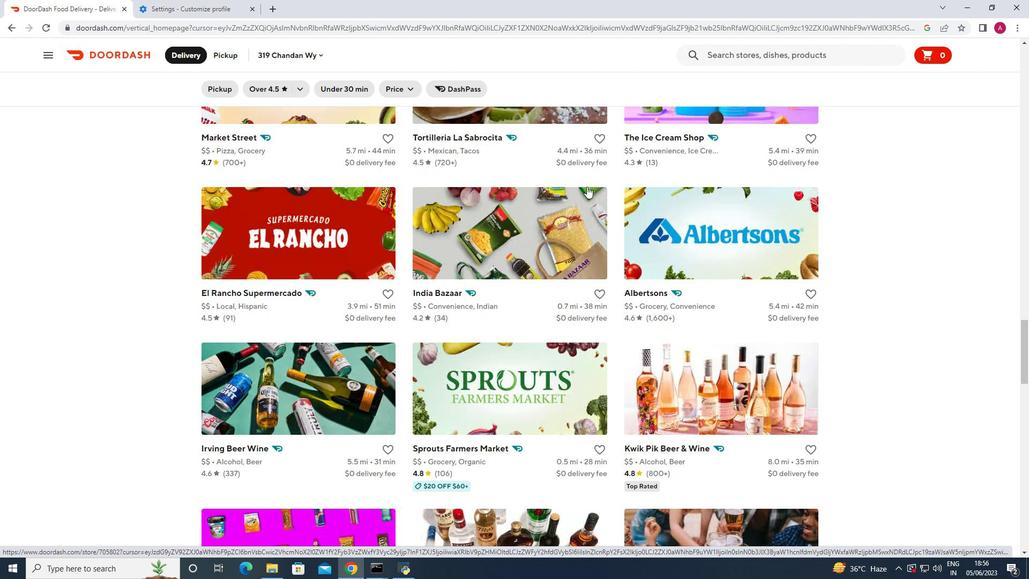 
Action: Mouse scrolled (587, 186) with delta (0, 0)
Screenshot: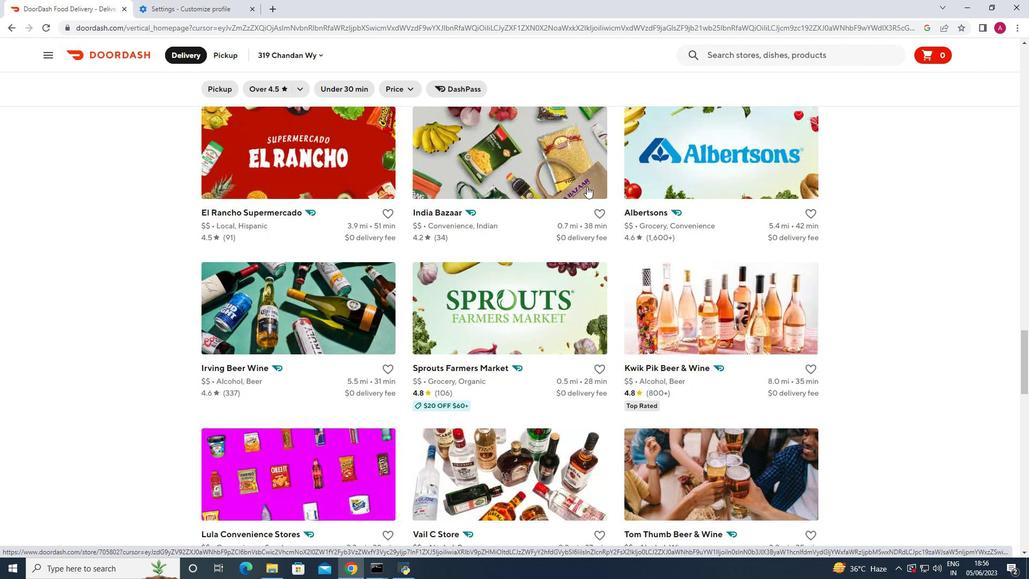 
Action: Mouse scrolled (587, 186) with delta (0, 0)
Screenshot: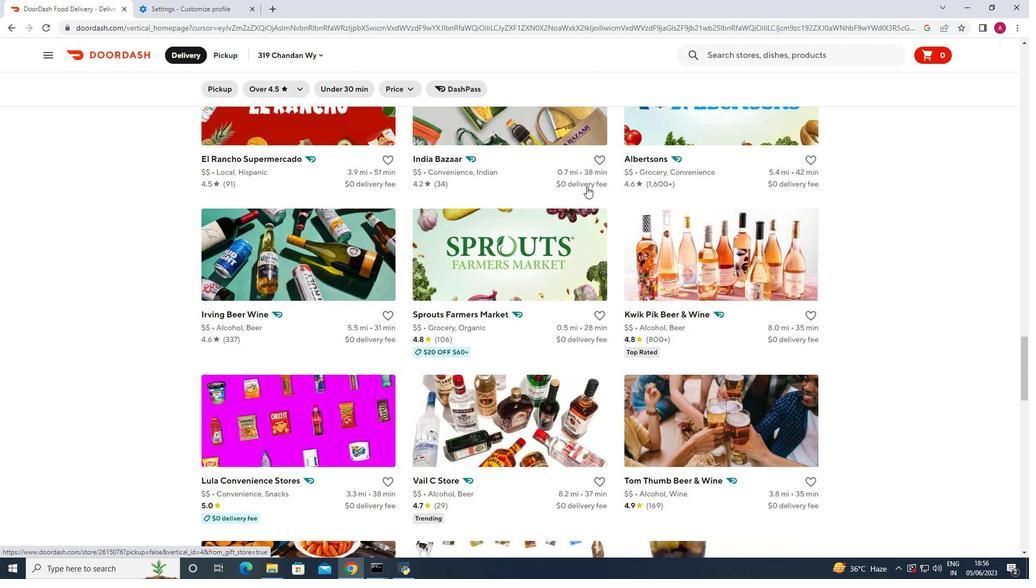 
Action: Mouse scrolled (587, 186) with delta (0, 0)
Screenshot: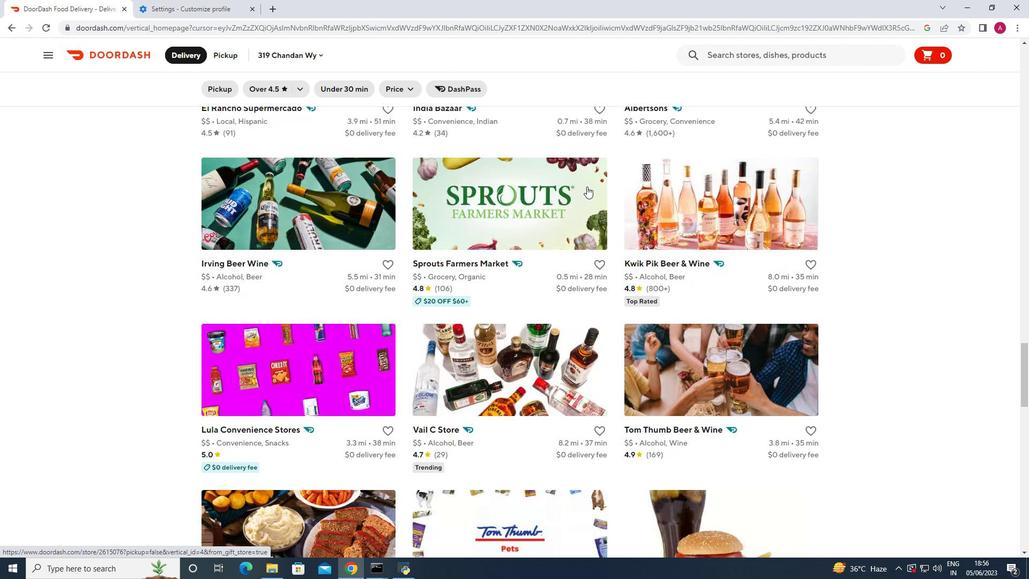 
Action: Mouse scrolled (587, 186) with delta (0, 0)
Screenshot: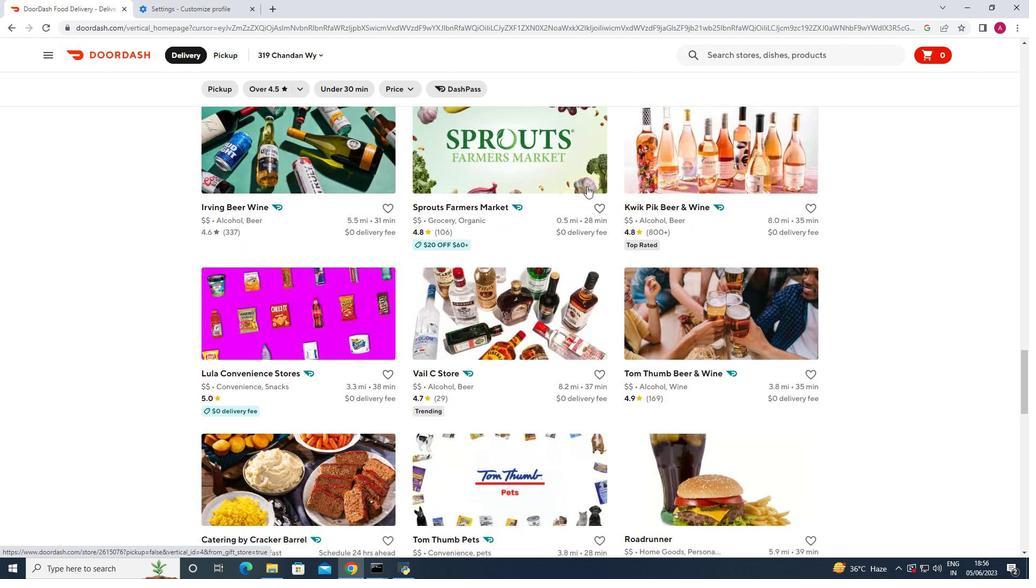 
Action: Mouse scrolled (587, 186) with delta (0, 0)
Screenshot: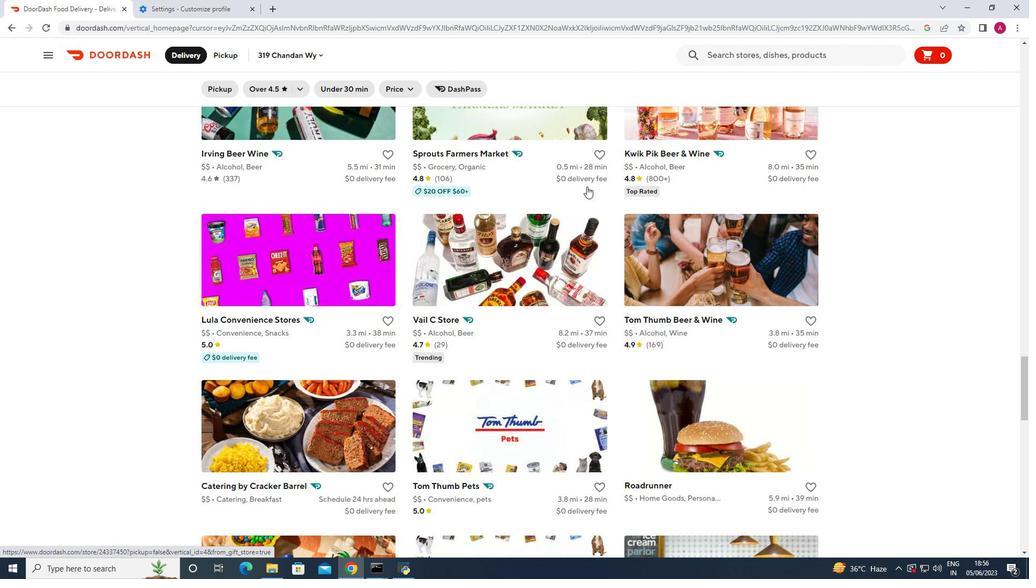 
Action: Mouse scrolled (587, 186) with delta (0, 0)
Screenshot: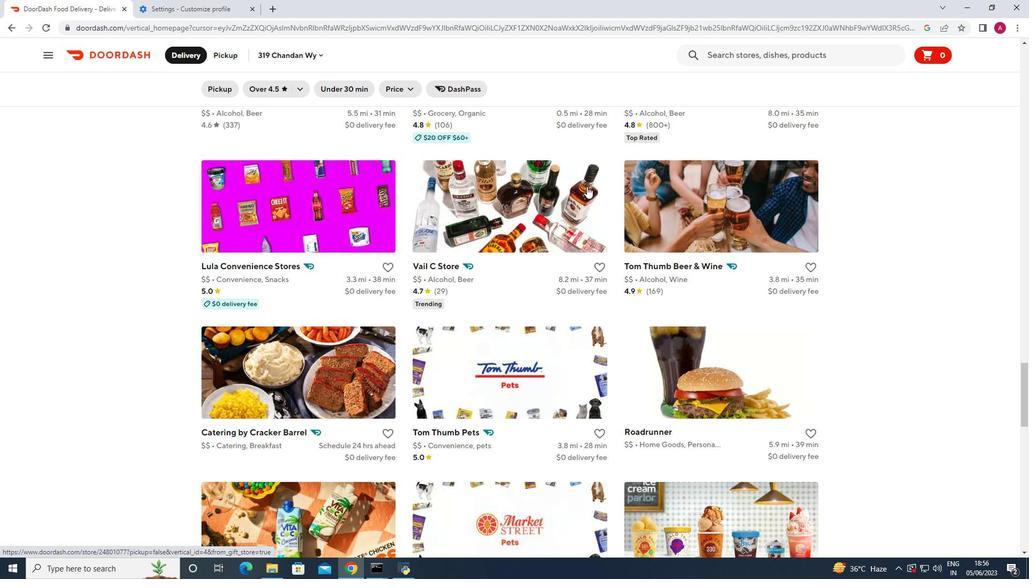 
Action: Mouse moved to (587, 186)
Screenshot: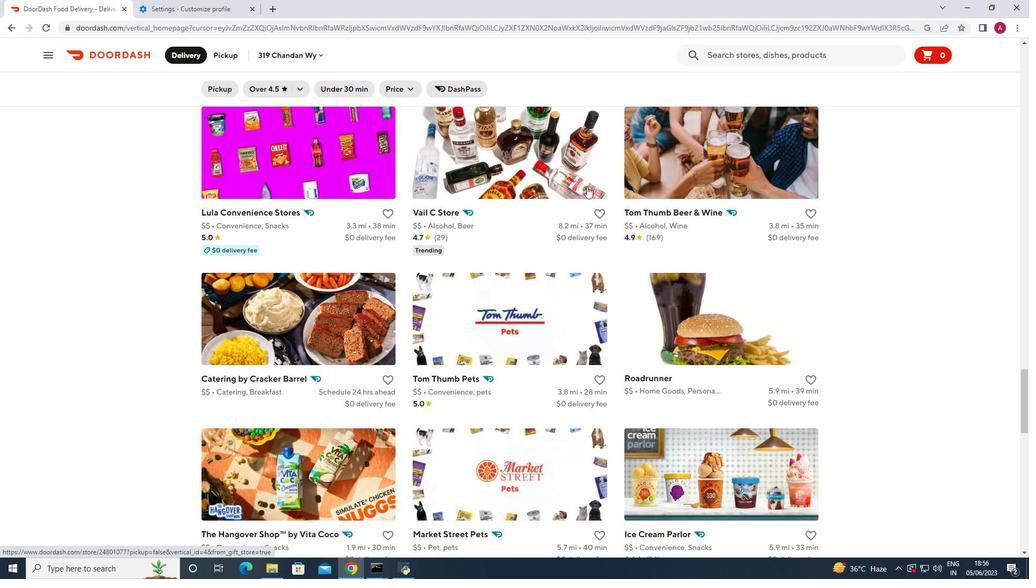 
Action: Mouse scrolled (587, 186) with delta (0, 0)
Screenshot: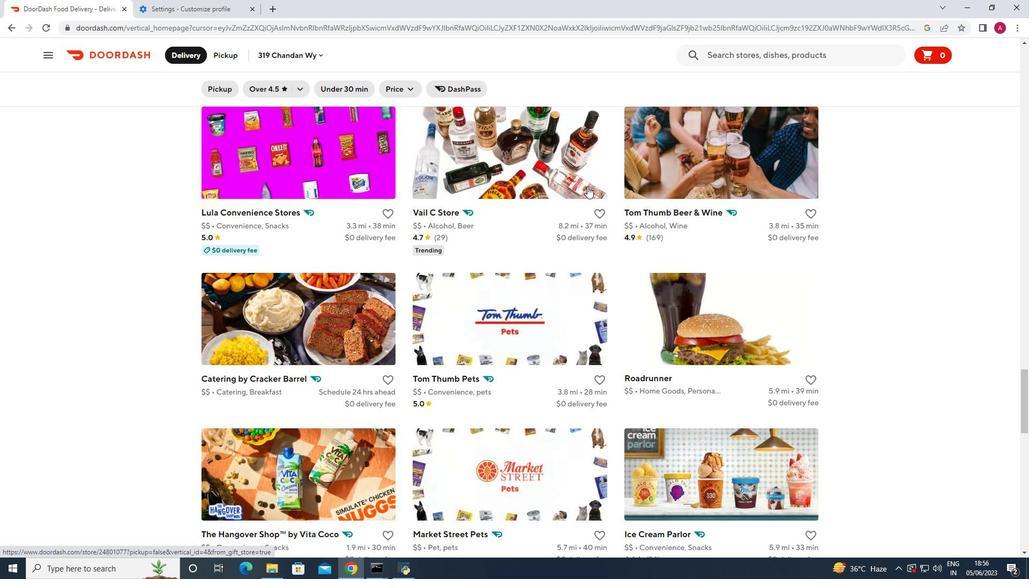 
Action: Mouse scrolled (587, 186) with delta (0, 0)
Screenshot: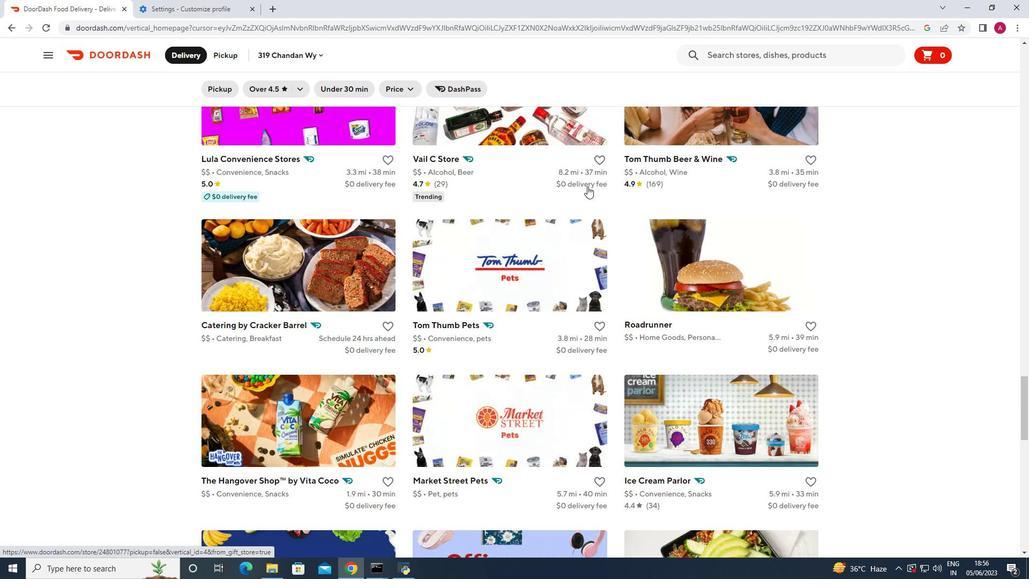 
Action: Mouse scrolled (587, 186) with delta (0, 0)
Screenshot: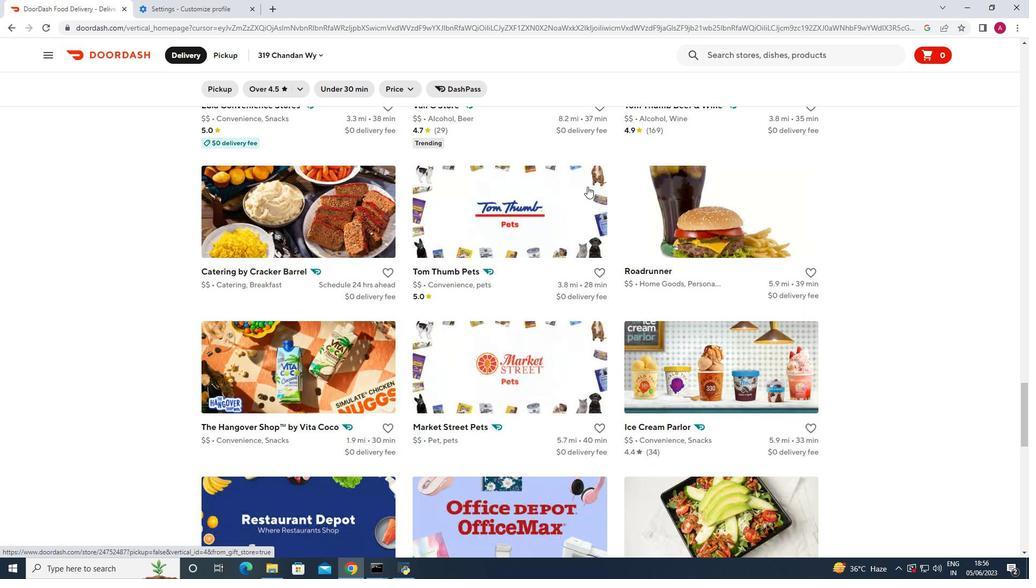 
Action: Mouse scrolled (587, 186) with delta (0, 0)
Screenshot: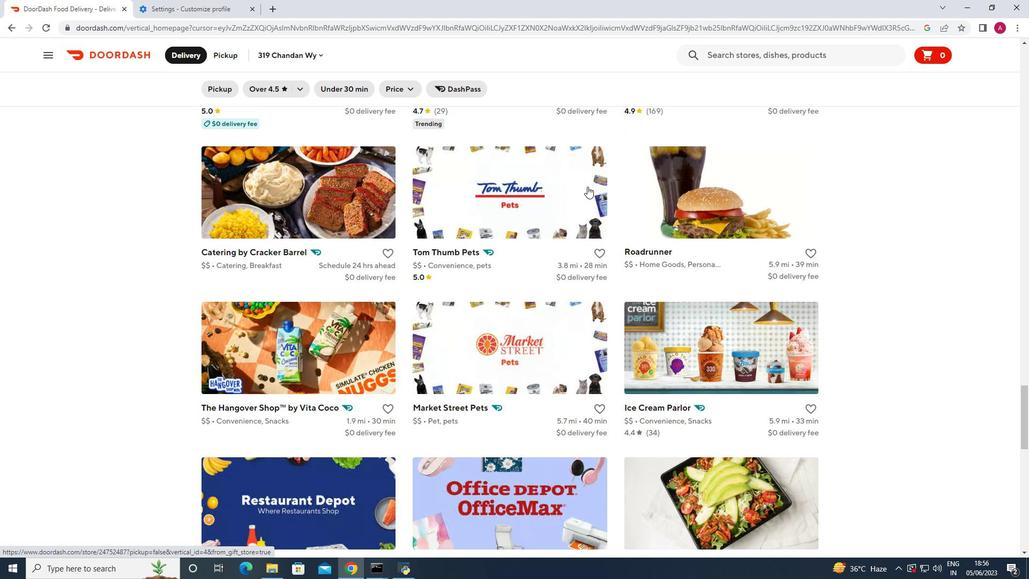 
Action: Mouse scrolled (587, 186) with delta (0, 0)
Screenshot: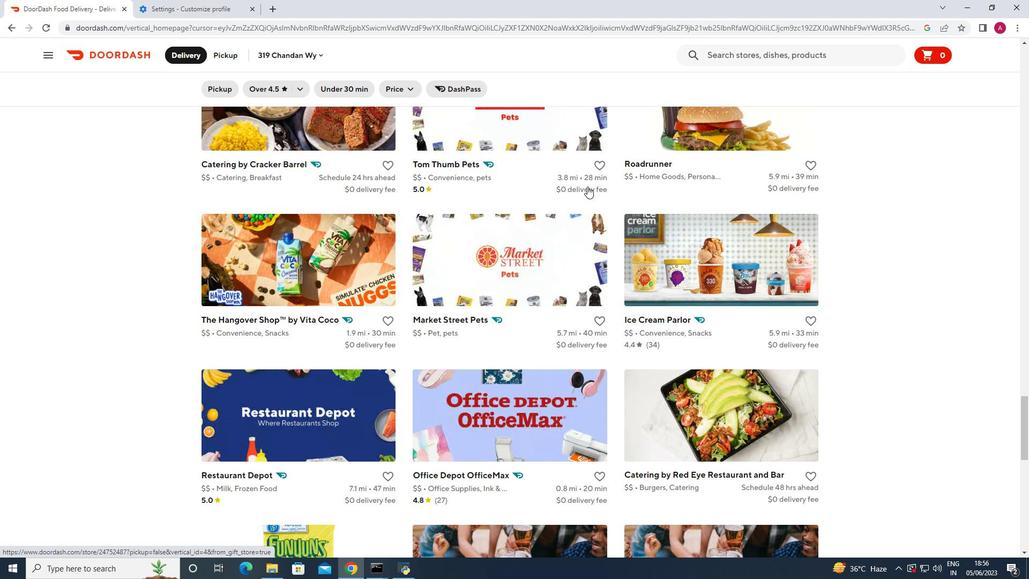 
Action: Mouse scrolled (587, 186) with delta (0, 0)
Screenshot: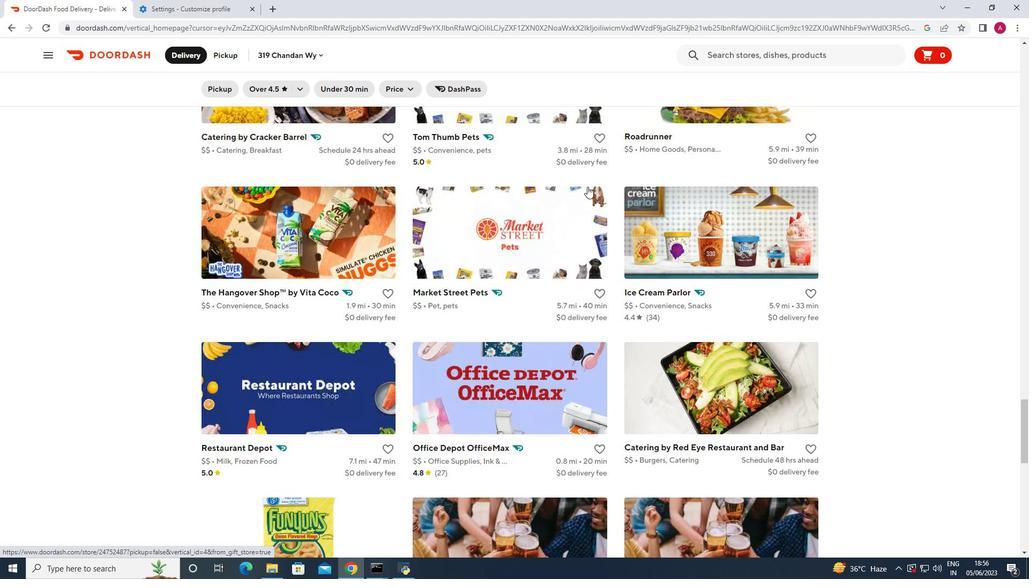 
Action: Mouse scrolled (587, 186) with delta (0, 0)
Screenshot: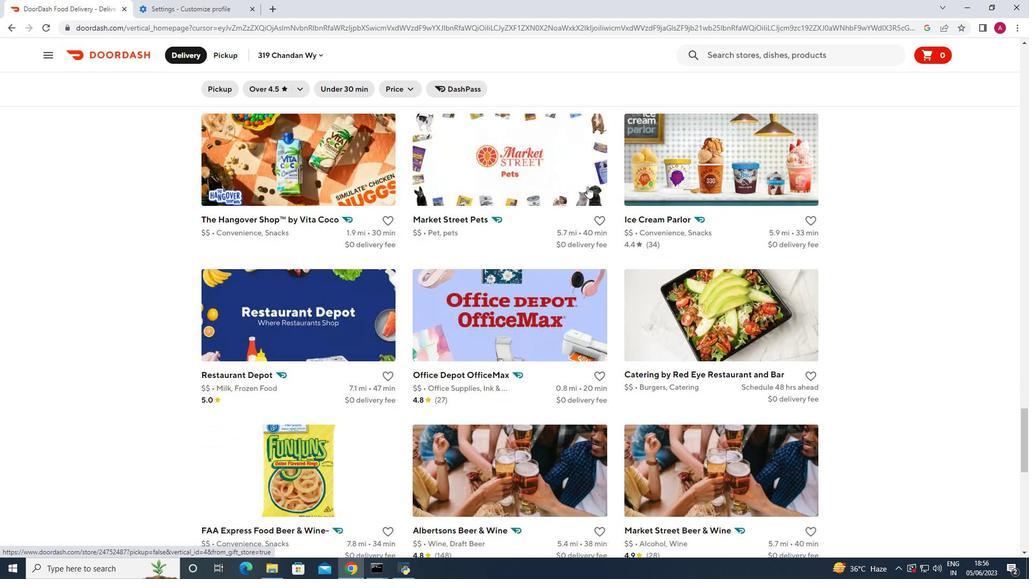 
Action: Mouse scrolled (587, 186) with delta (0, 0)
Screenshot: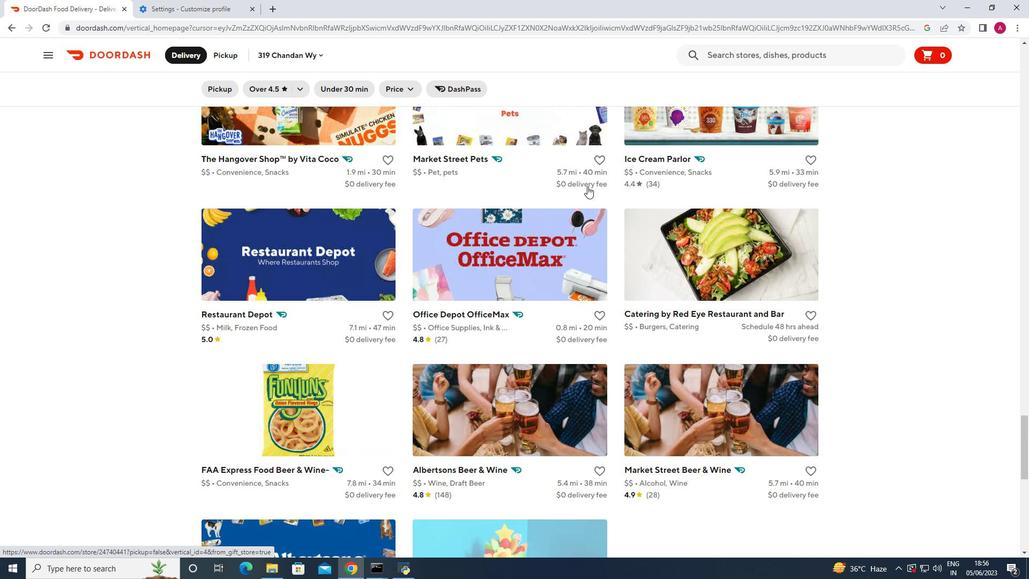 
Action: Mouse scrolled (587, 186) with delta (0, 0)
Screenshot: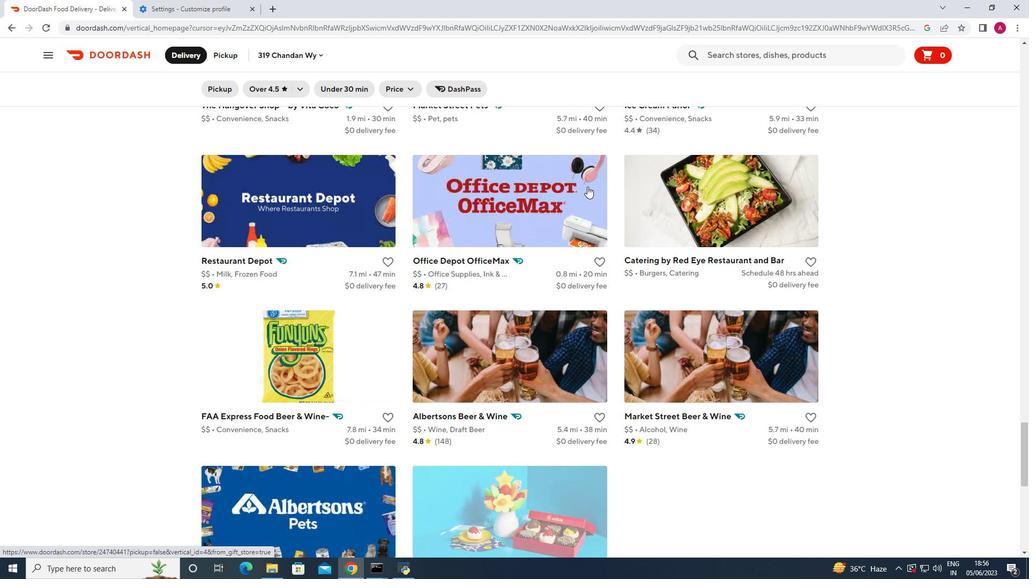 
Action: Mouse scrolled (587, 186) with delta (0, 0)
Screenshot: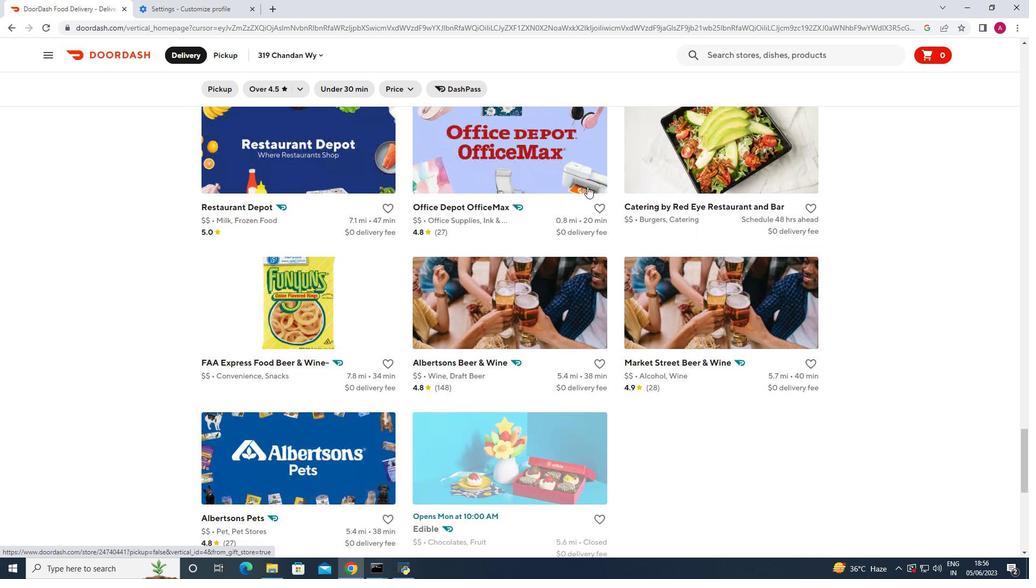 
Action: Mouse scrolled (587, 186) with delta (0, 0)
Screenshot: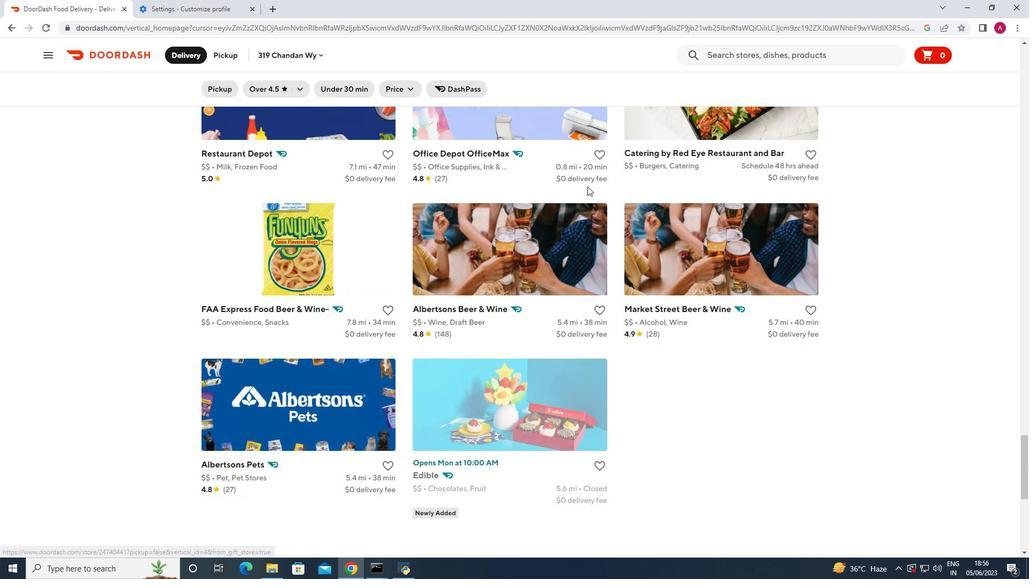 
Action: Mouse scrolled (587, 186) with delta (0, 0)
Screenshot: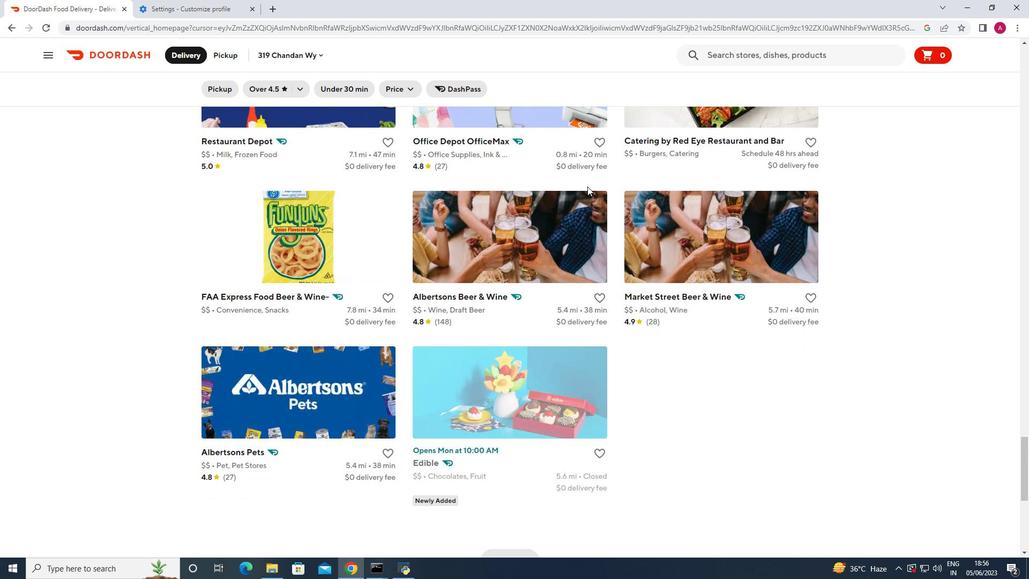 
Action: Mouse scrolled (587, 186) with delta (0, 0)
Screenshot: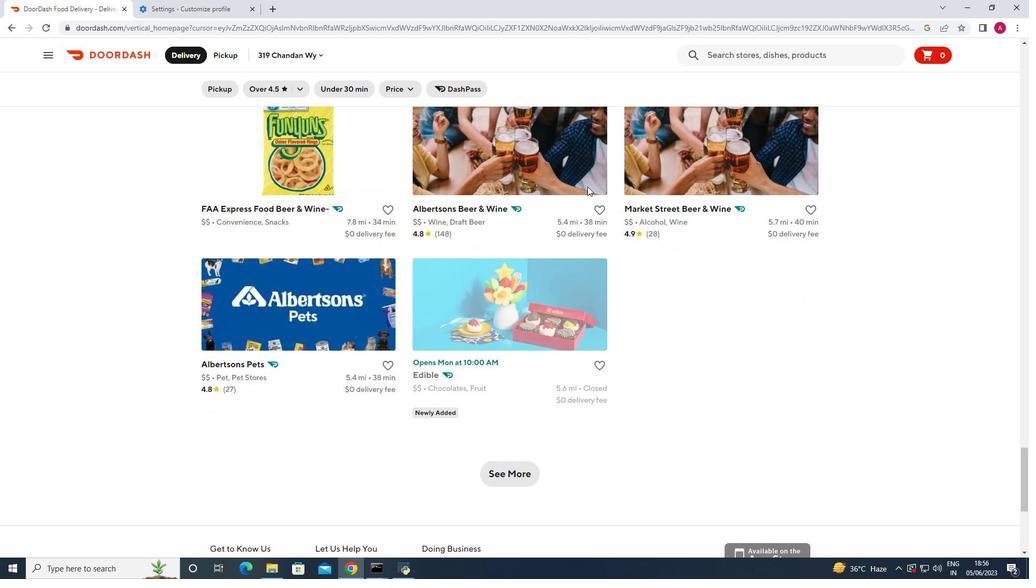 
Action: Mouse scrolled (587, 186) with delta (0, 0)
Screenshot: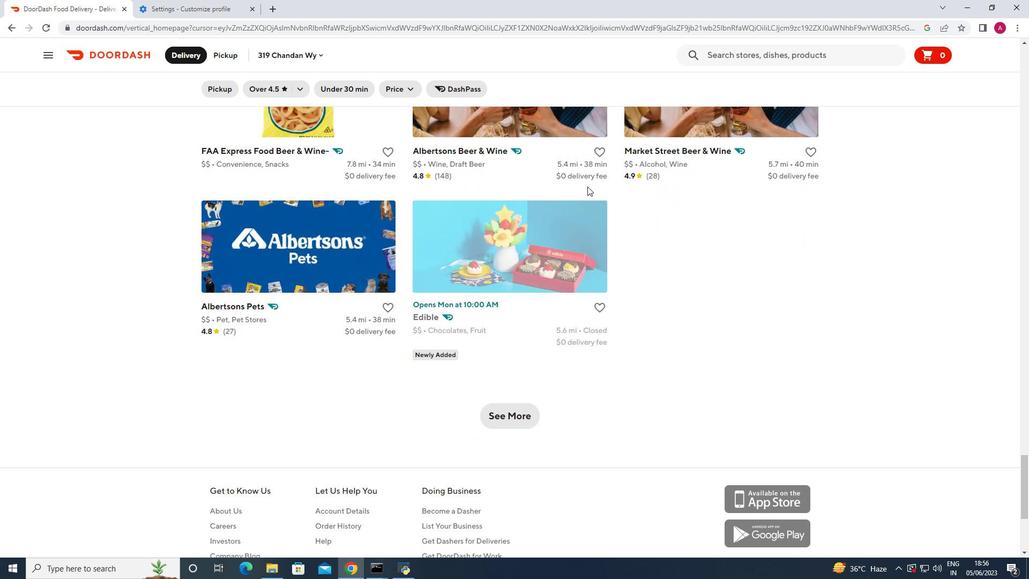 
Action: Mouse moved to (499, 357)
Screenshot: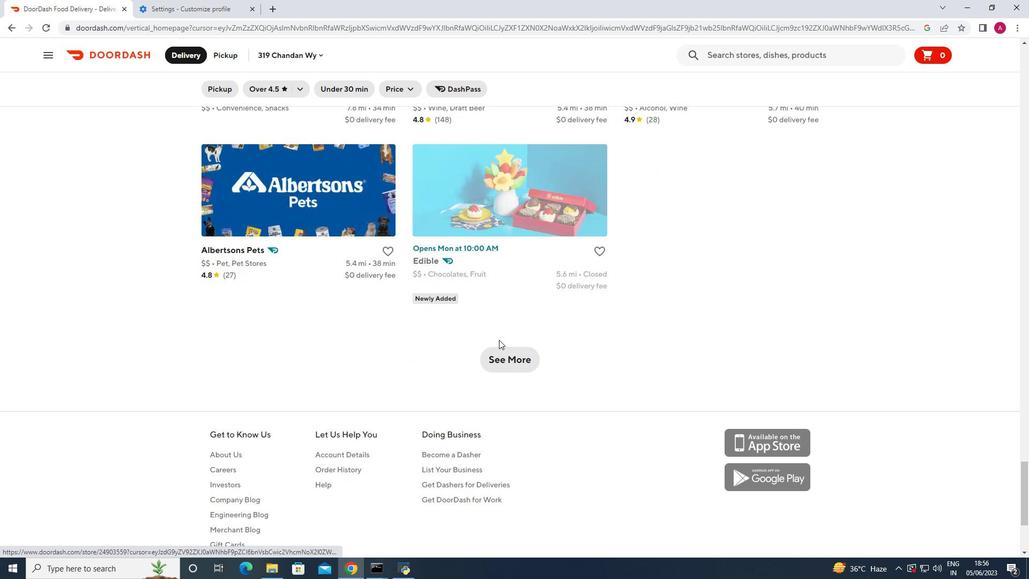 
Action: Mouse pressed left at (499, 357)
Screenshot: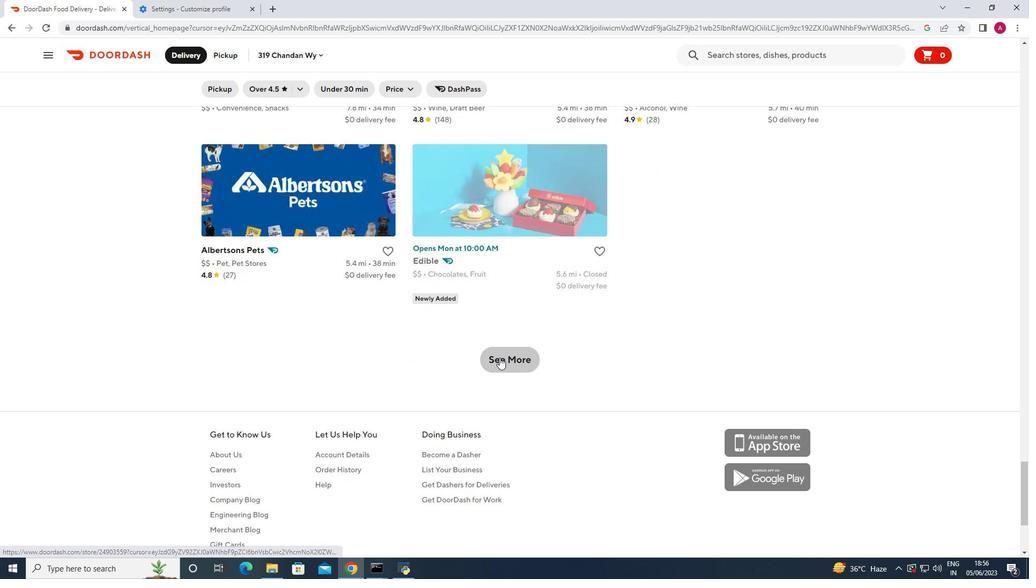 
Action: Mouse moved to (496, 350)
Screenshot: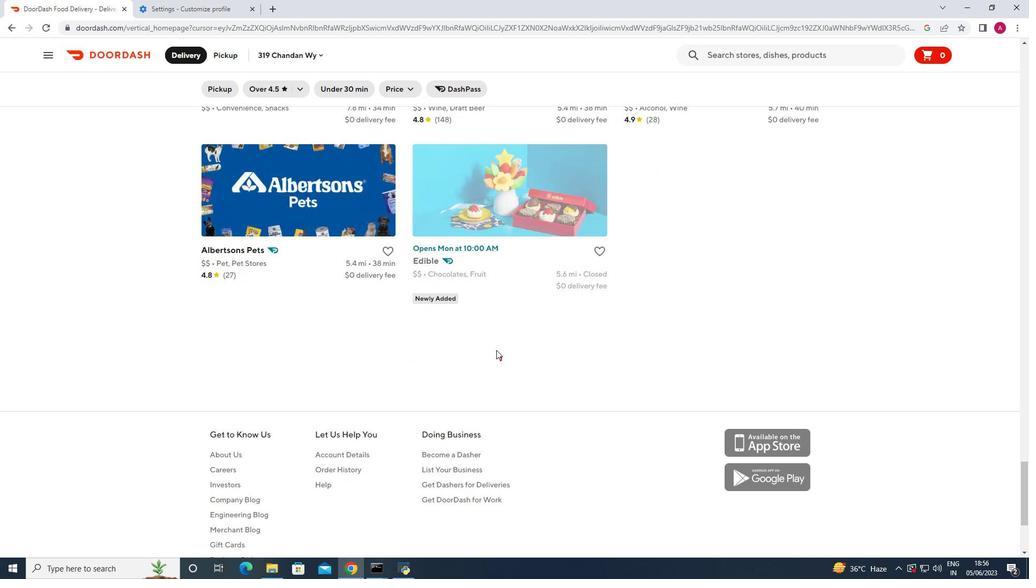 
Action: Mouse scrolled (496, 349) with delta (0, 0)
Screenshot: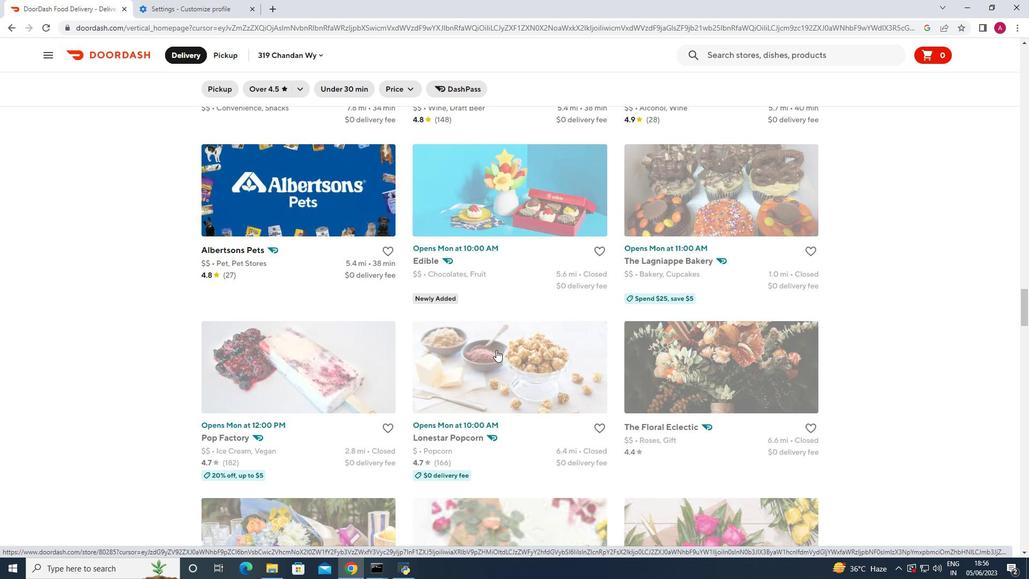 
Action: Mouse scrolled (496, 349) with delta (0, 0)
Screenshot: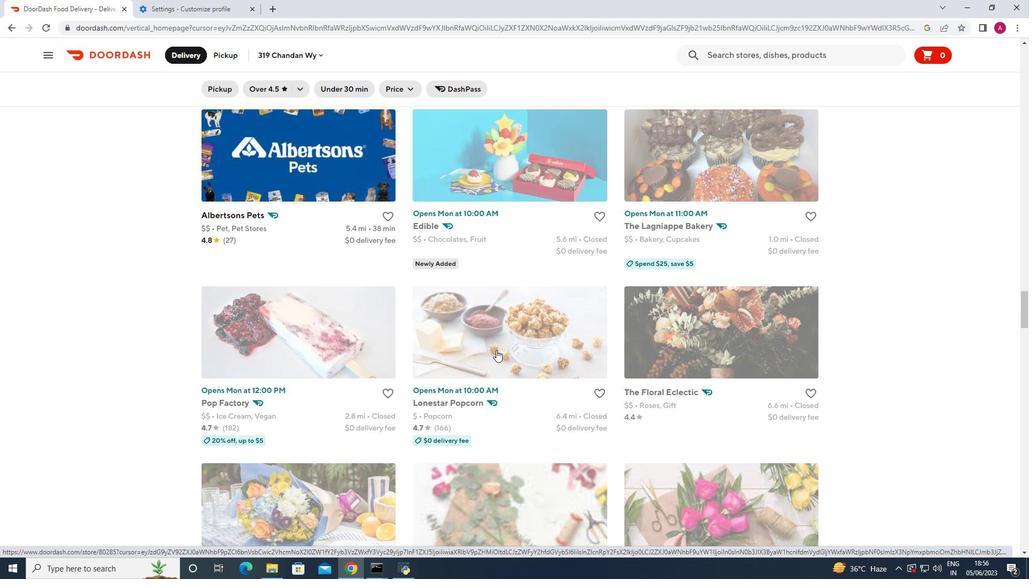 
Action: Mouse scrolled (496, 349) with delta (0, 0)
Screenshot: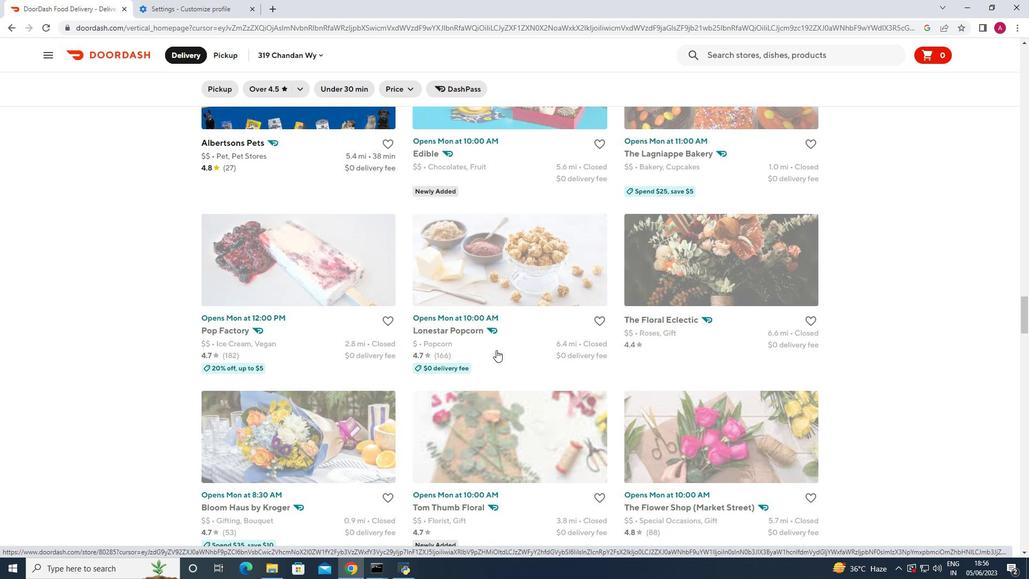 
Action: Mouse scrolled (496, 349) with delta (0, 0)
Screenshot: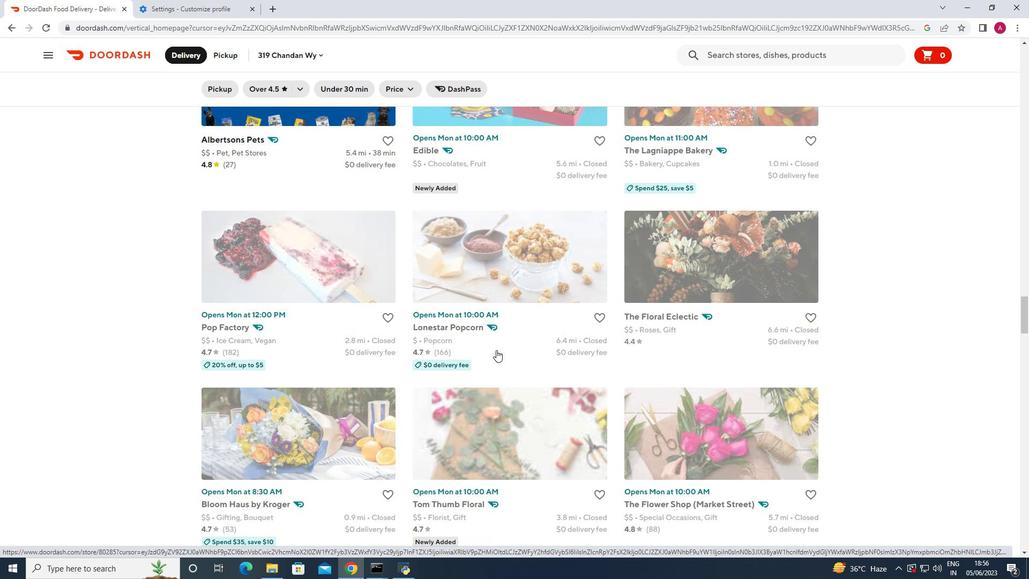 
Action: Mouse scrolled (496, 349) with delta (0, 0)
Screenshot: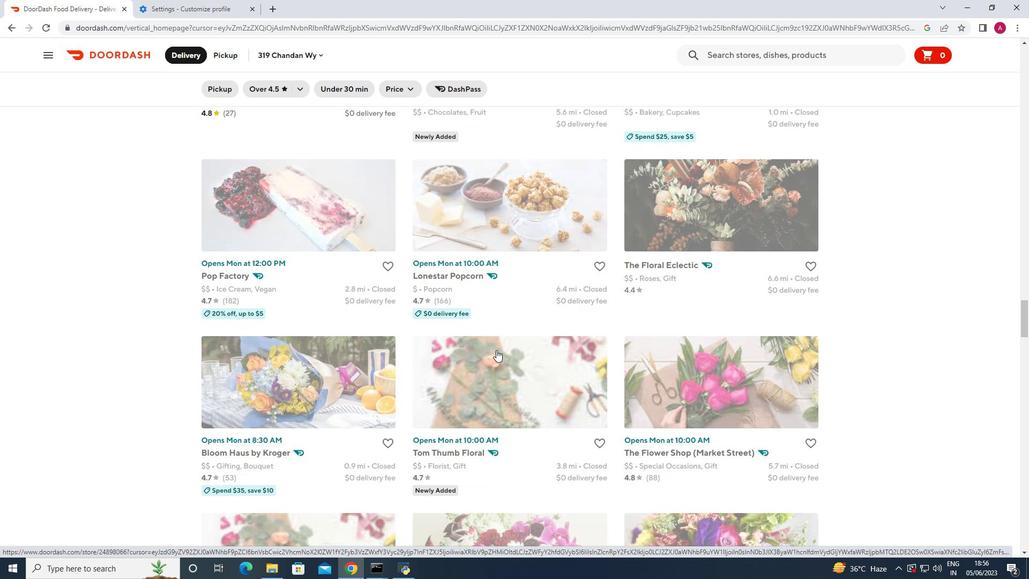 
Action: Mouse scrolled (496, 349) with delta (0, 0)
Screenshot: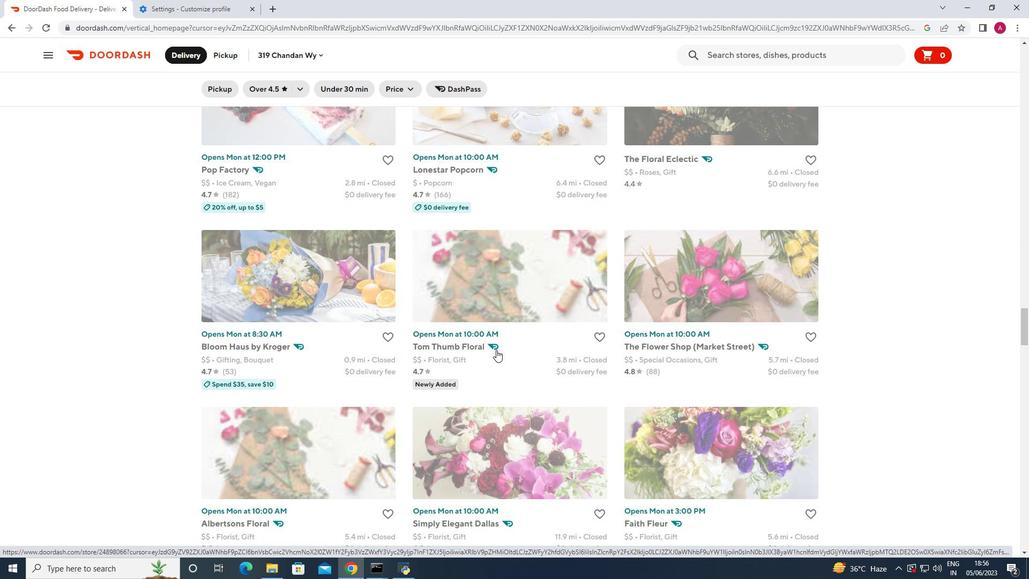 
Action: Mouse scrolled (496, 349) with delta (0, 0)
Screenshot: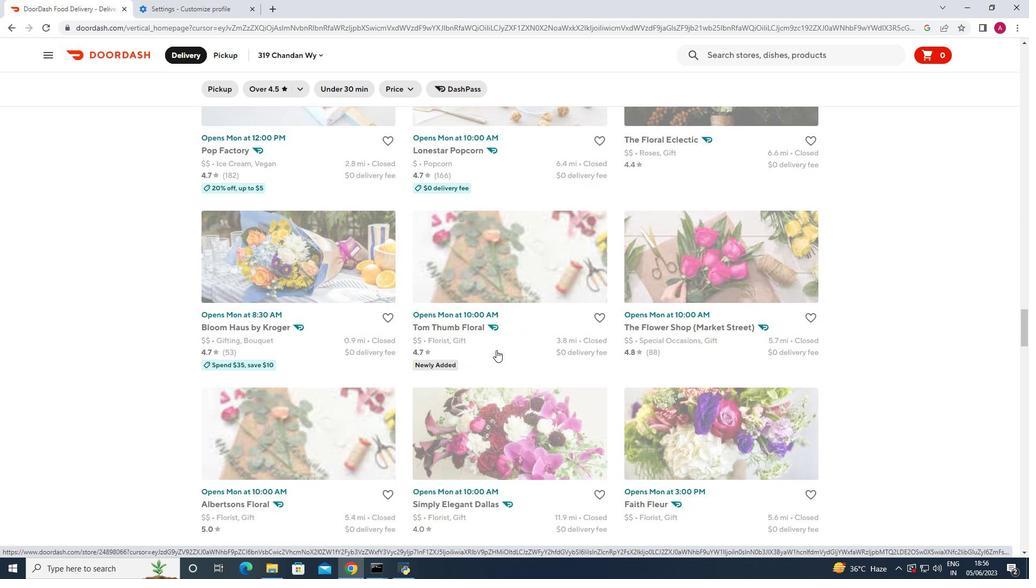 
Action: Mouse scrolled (496, 349) with delta (0, 0)
Screenshot: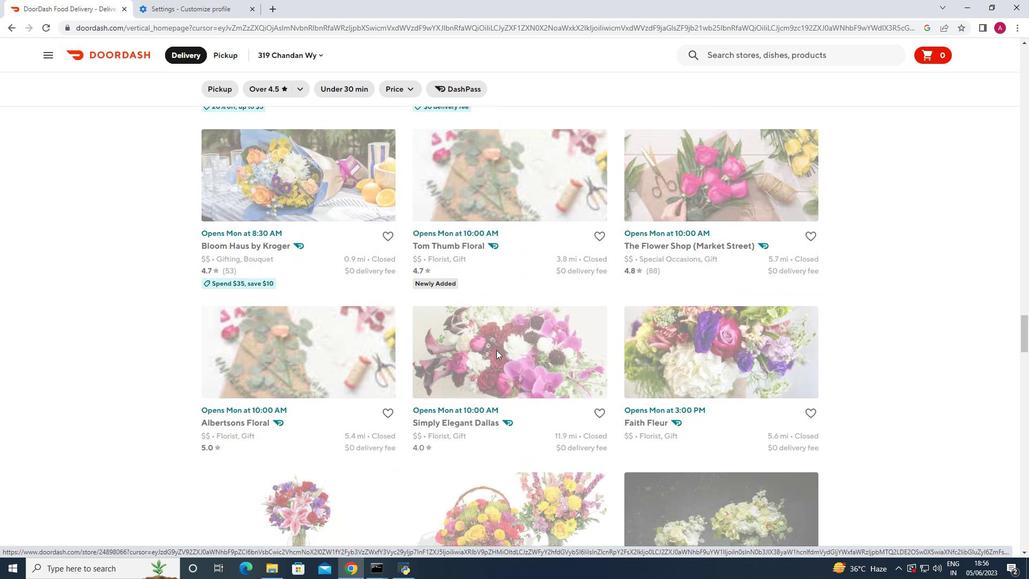 
Action: Mouse scrolled (496, 349) with delta (0, 0)
Screenshot: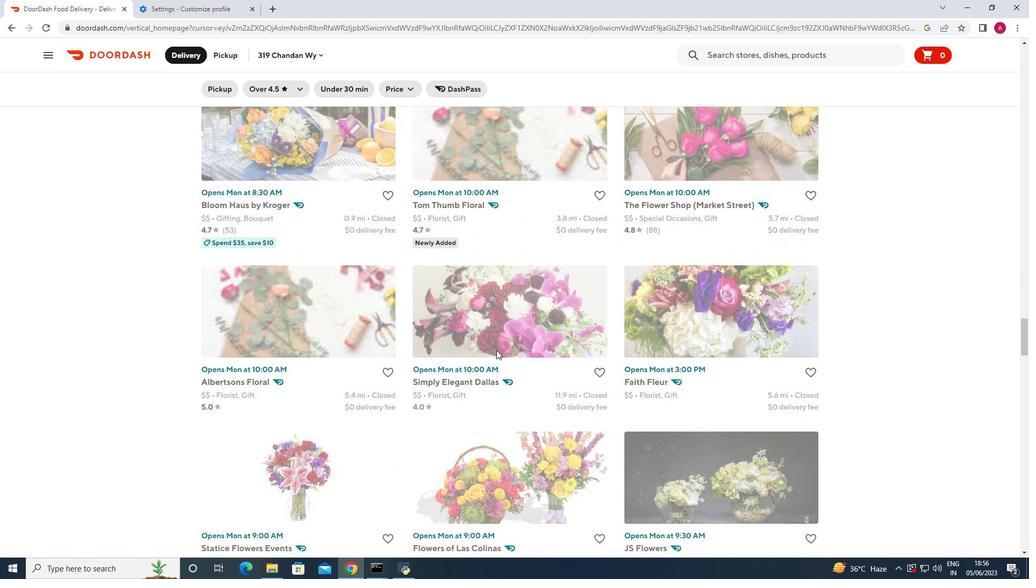 
Action: Mouse scrolled (496, 349) with delta (0, 0)
Screenshot: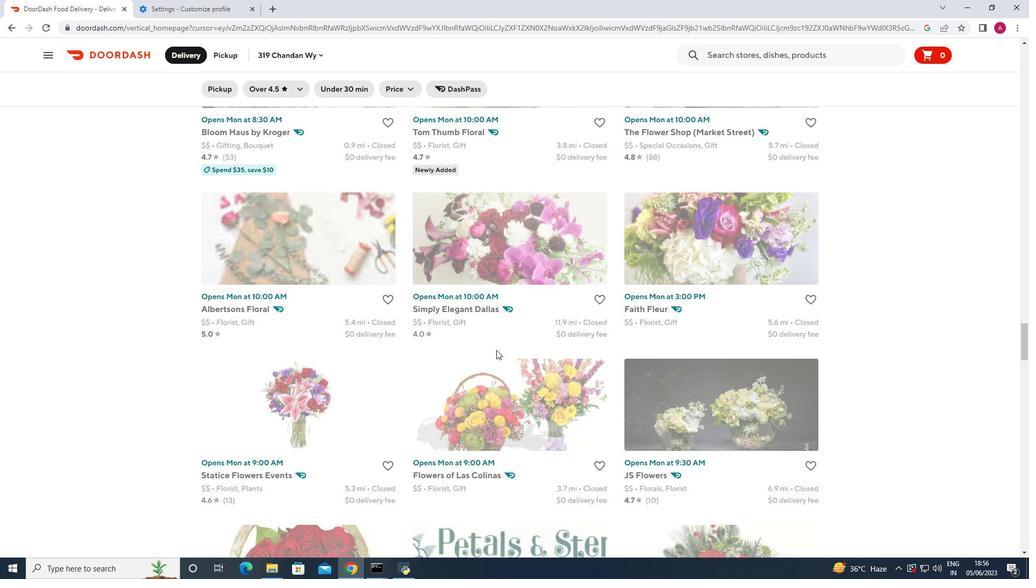 
Action: Mouse scrolled (496, 349) with delta (0, 0)
Screenshot: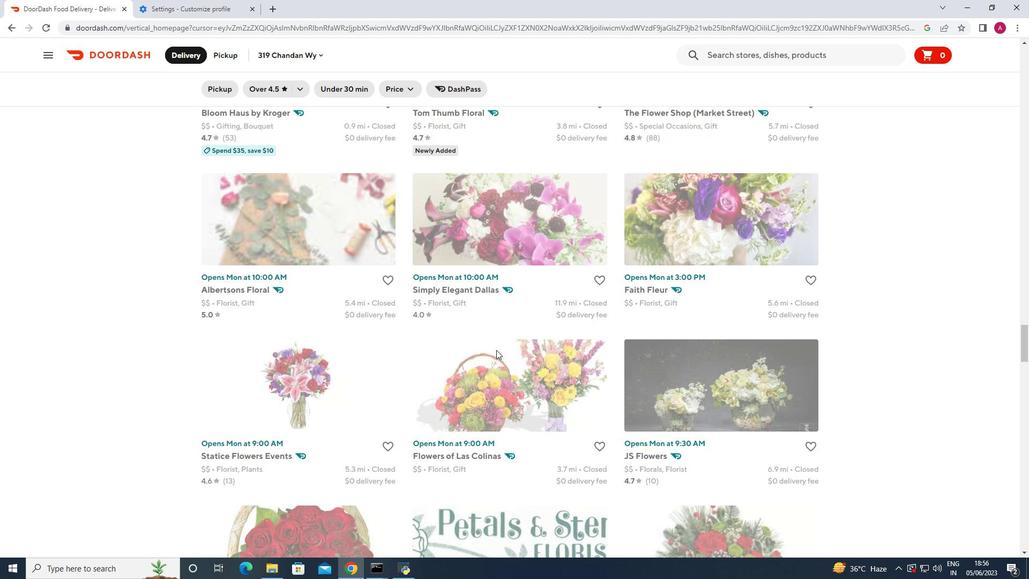 
Action: Mouse scrolled (496, 349) with delta (0, 0)
Screenshot: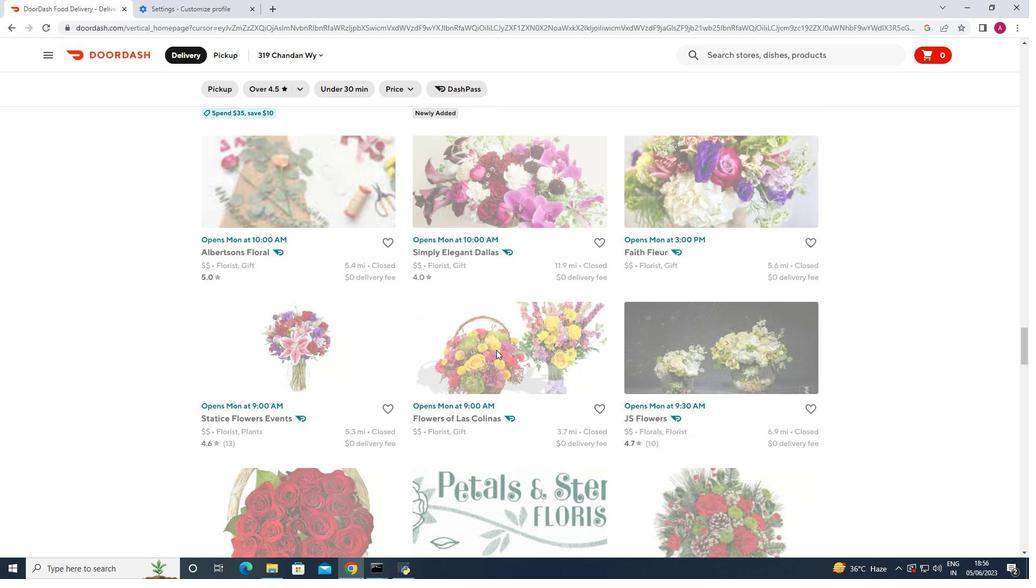 
Action: Mouse scrolled (496, 349) with delta (0, 0)
Screenshot: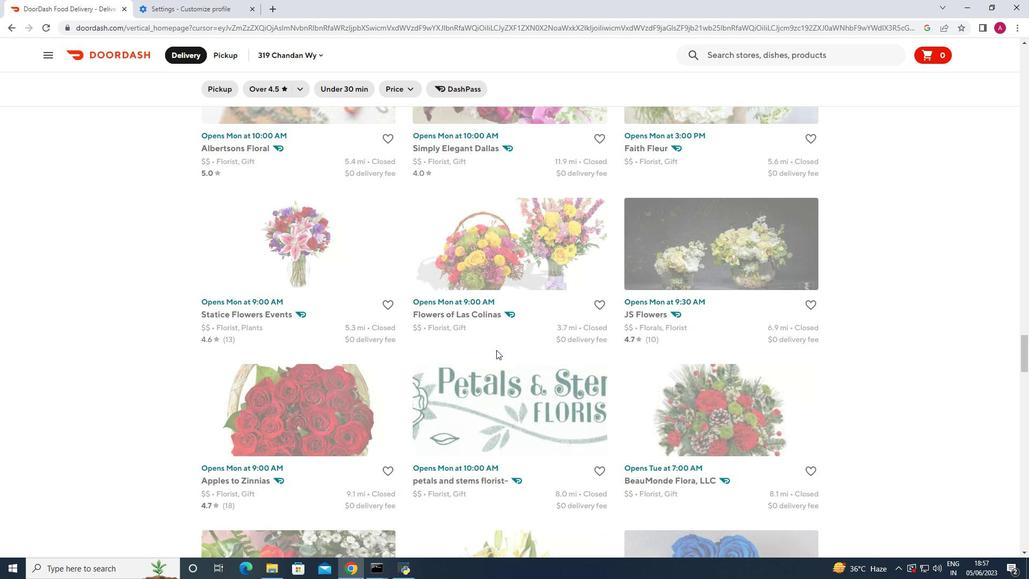 
Action: Mouse scrolled (496, 349) with delta (0, 0)
Screenshot: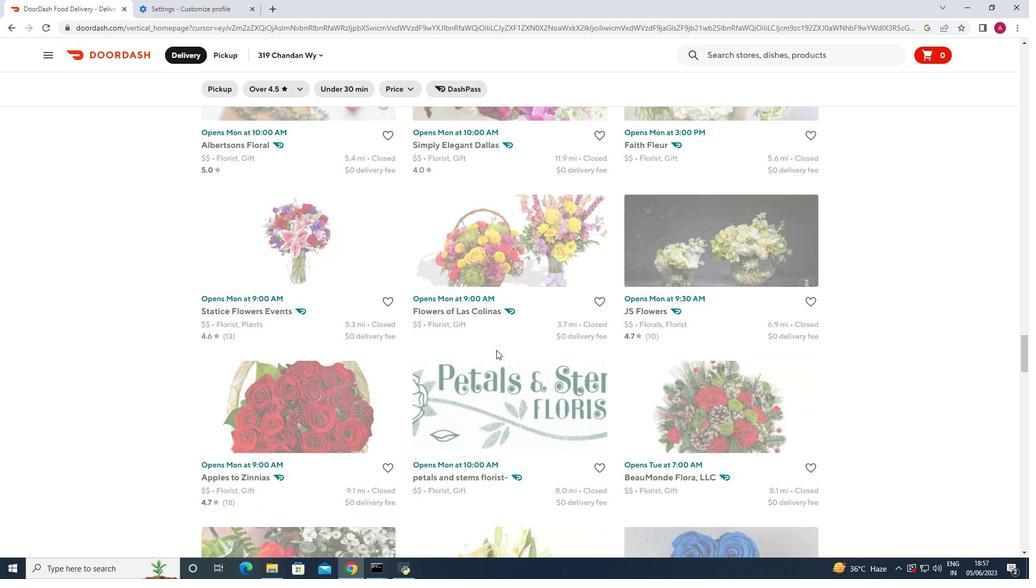 
Action: Mouse scrolled (496, 349) with delta (0, 0)
Screenshot: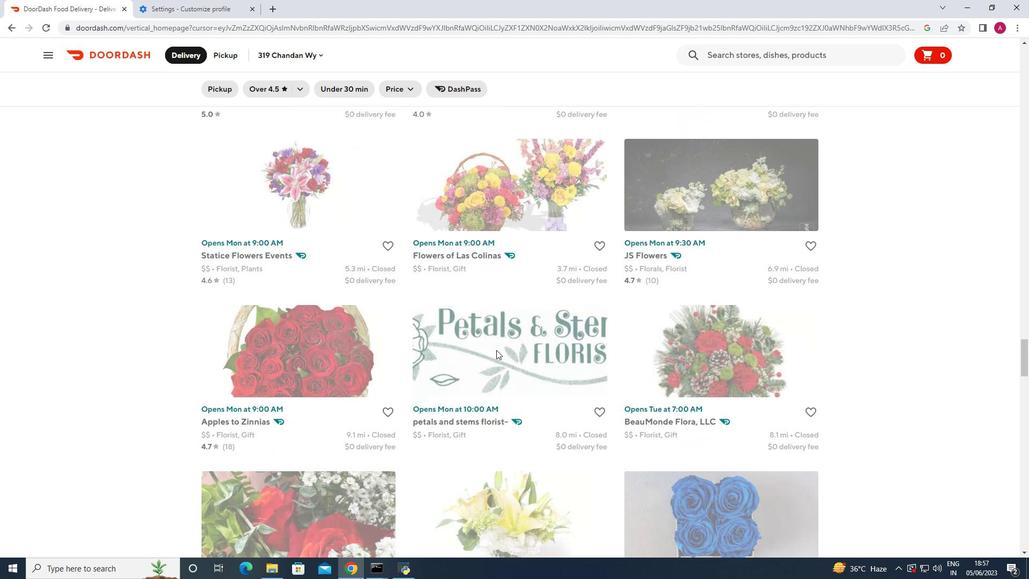 
Action: Mouse scrolled (496, 349) with delta (0, 0)
Screenshot: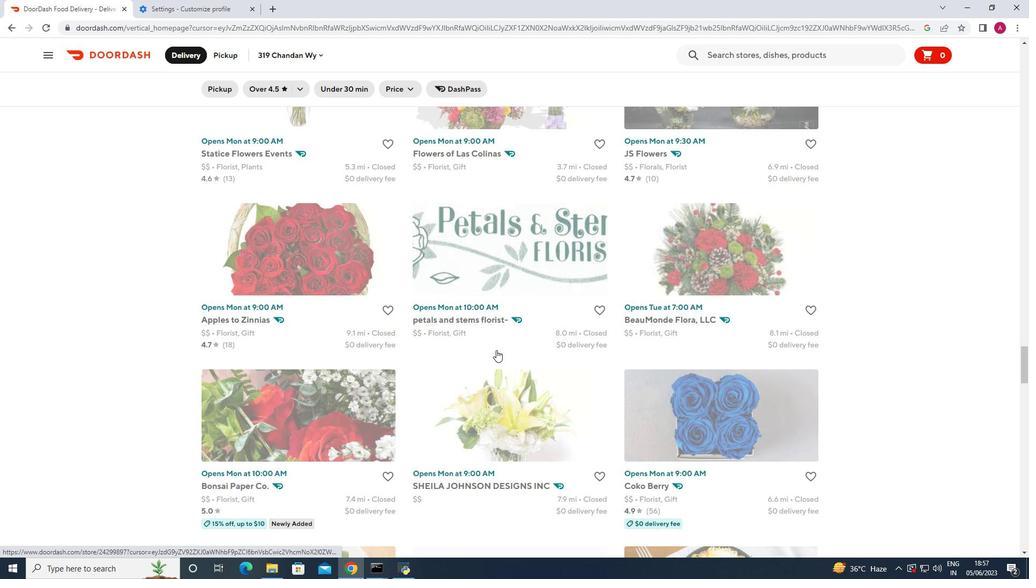 
Action: Mouse scrolled (496, 349) with delta (0, 0)
Screenshot: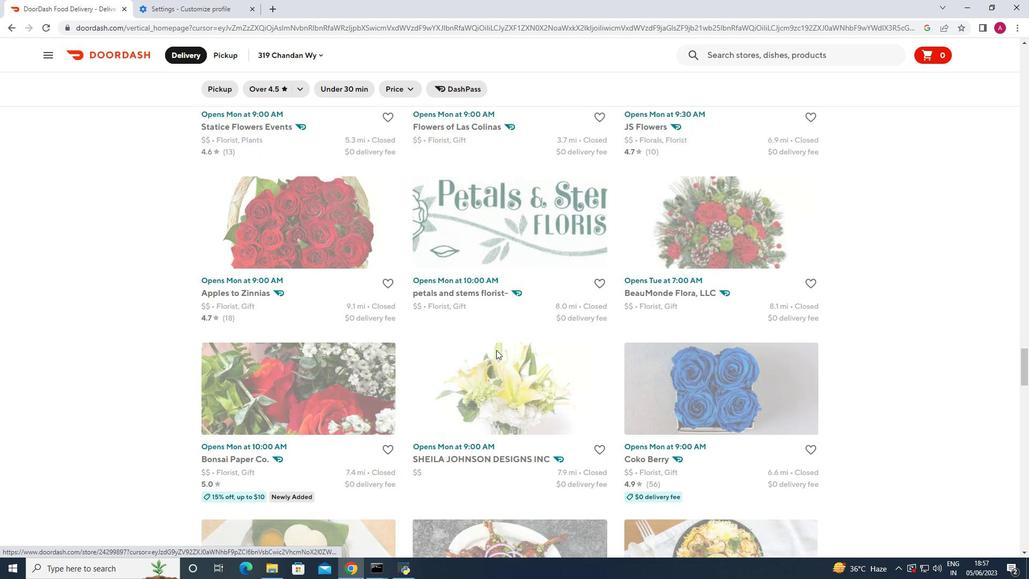 
Action: Mouse scrolled (496, 349) with delta (0, 0)
Screenshot: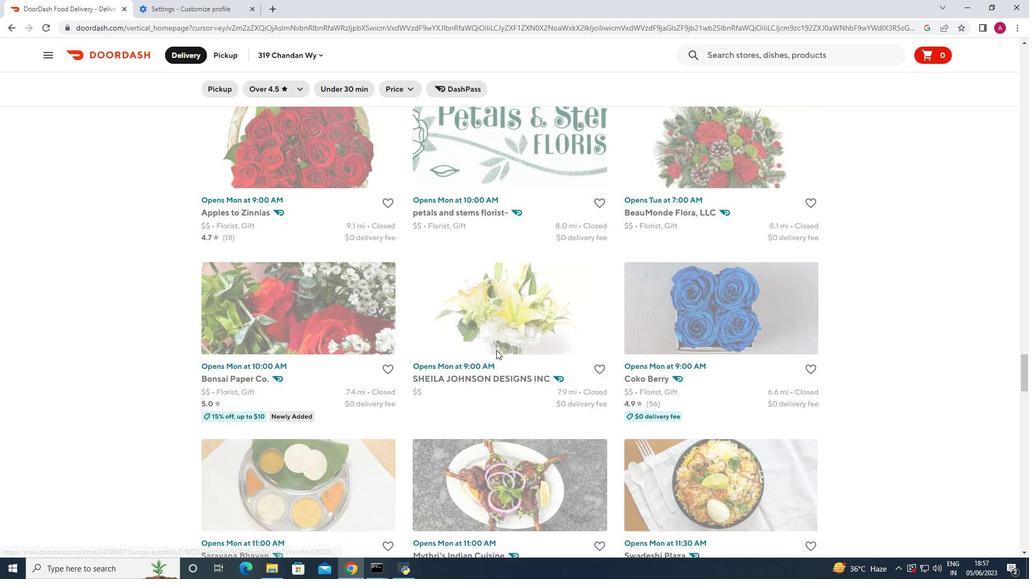 
Action: Mouse scrolled (496, 349) with delta (0, 0)
Screenshot: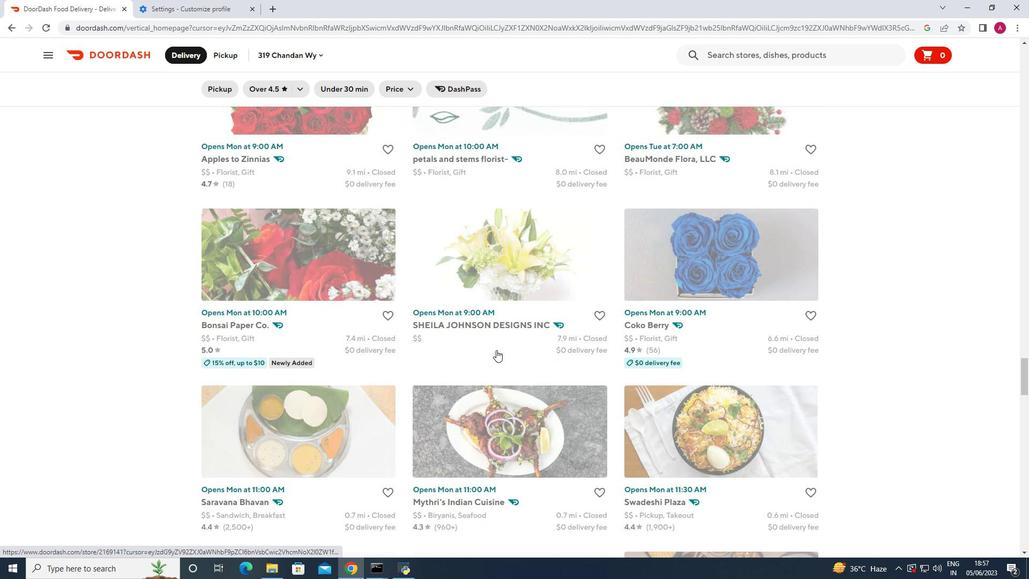
Action: Mouse scrolled (496, 349) with delta (0, 0)
Screenshot: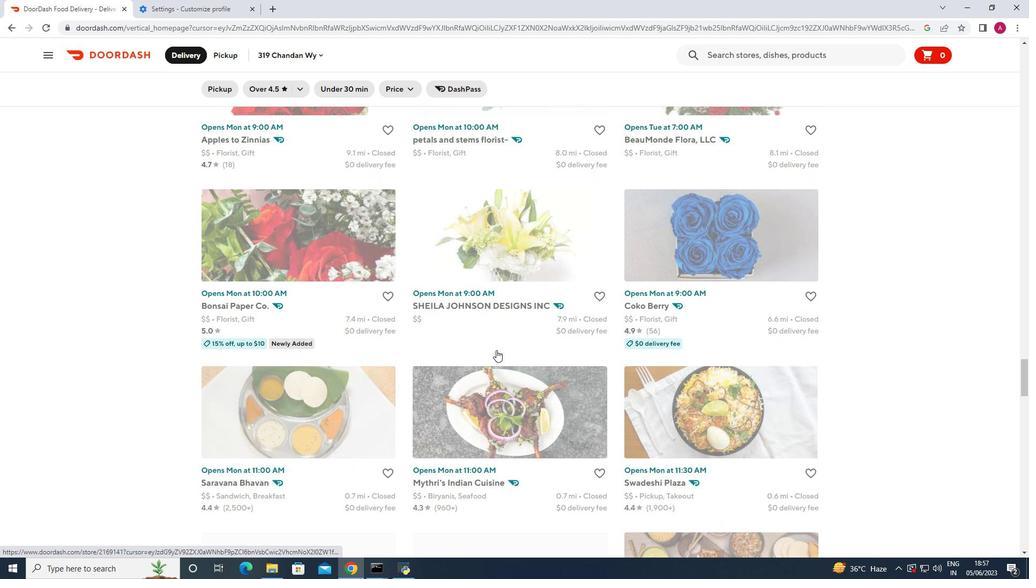 
Action: Mouse scrolled (496, 349) with delta (0, 0)
Screenshot: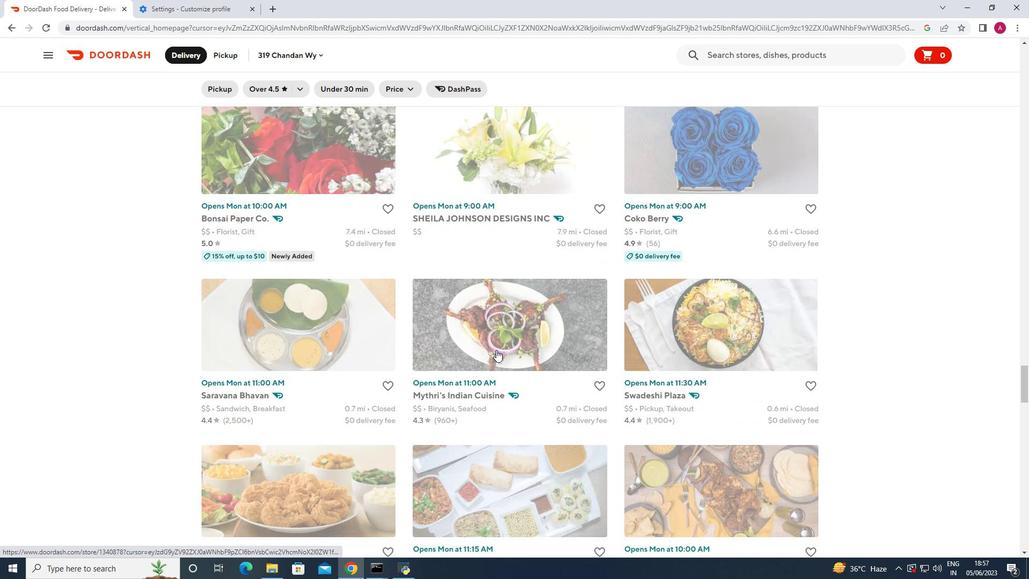 
Action: Mouse scrolled (496, 349) with delta (0, 0)
Screenshot: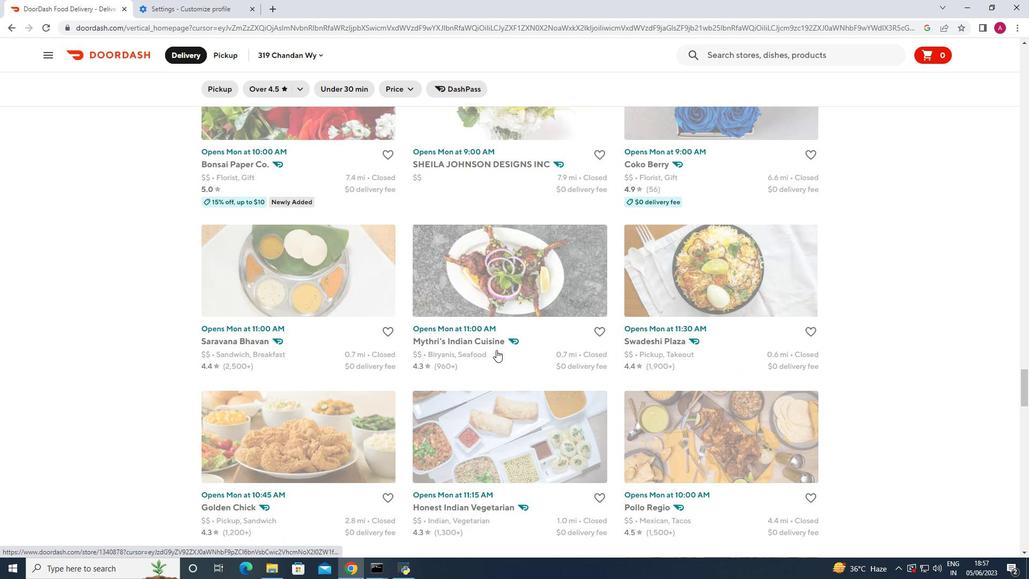 
Action: Mouse scrolled (496, 349) with delta (0, 0)
Screenshot: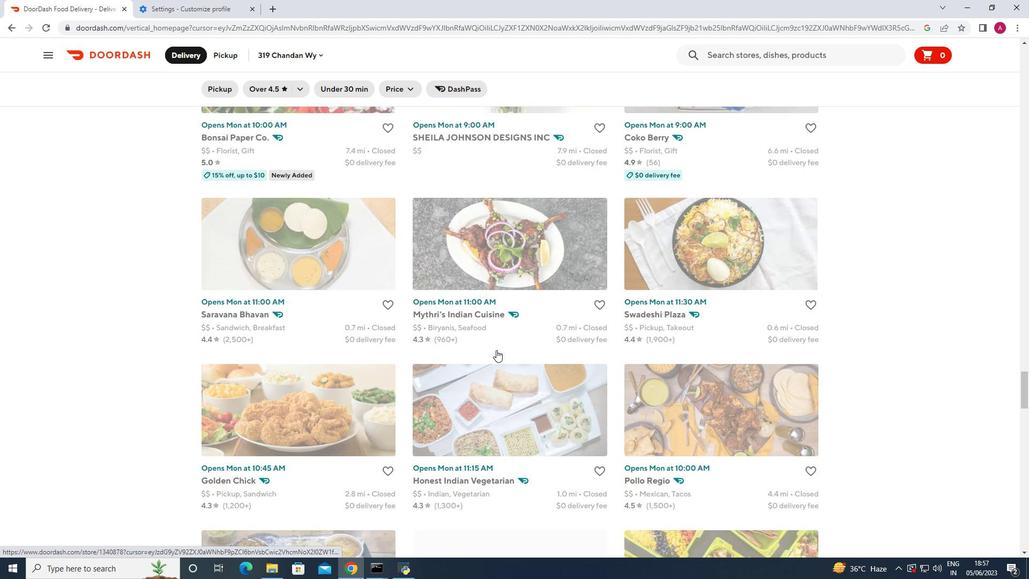 
Action: Mouse scrolled (496, 349) with delta (0, 0)
Screenshot: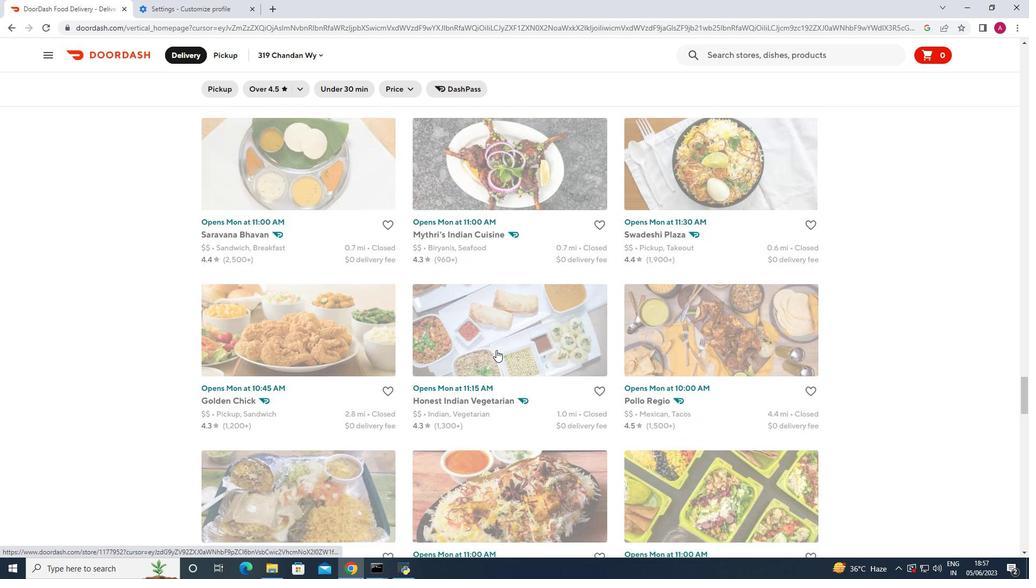 
Action: Mouse scrolled (496, 349) with delta (0, 0)
Screenshot: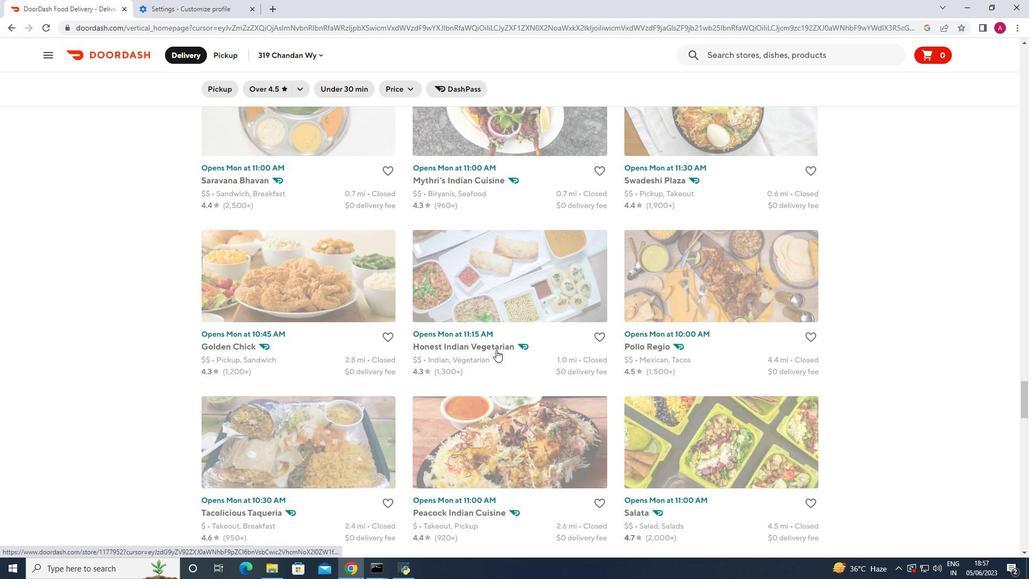 
Action: Mouse scrolled (496, 349) with delta (0, 0)
Screenshot: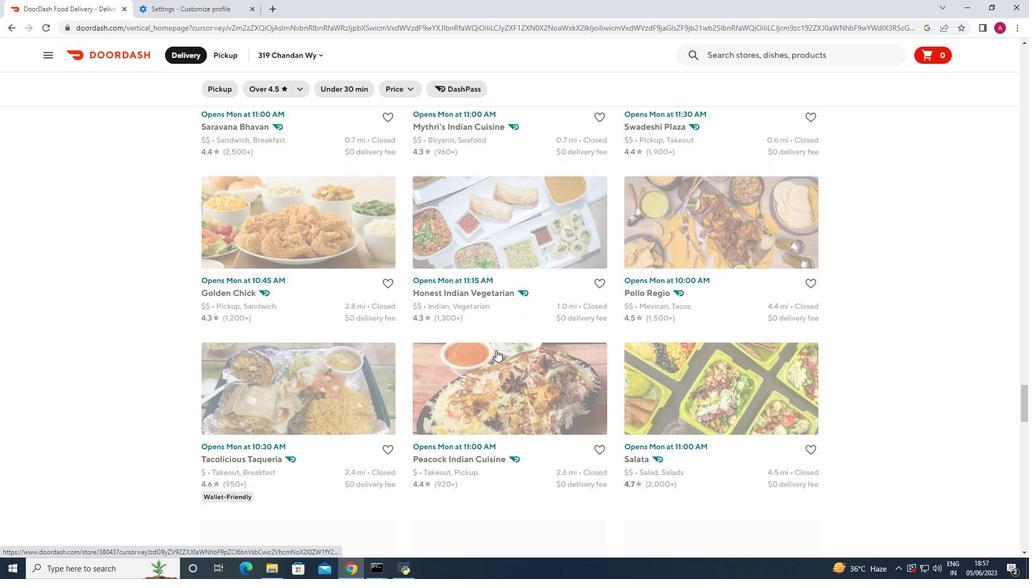 
Action: Mouse scrolled (496, 349) with delta (0, 0)
Screenshot: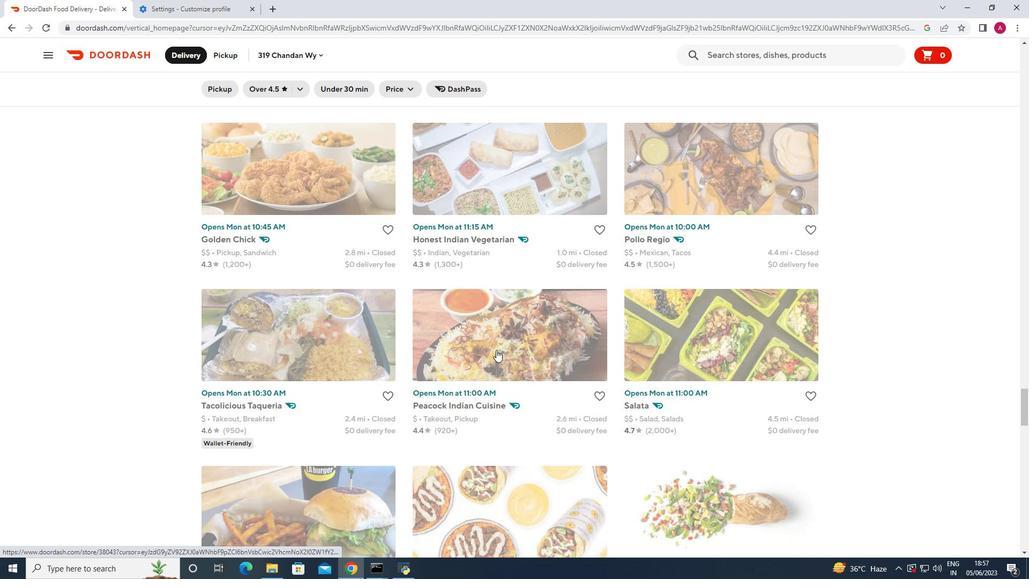 
Action: Mouse scrolled (496, 349) with delta (0, 0)
Screenshot: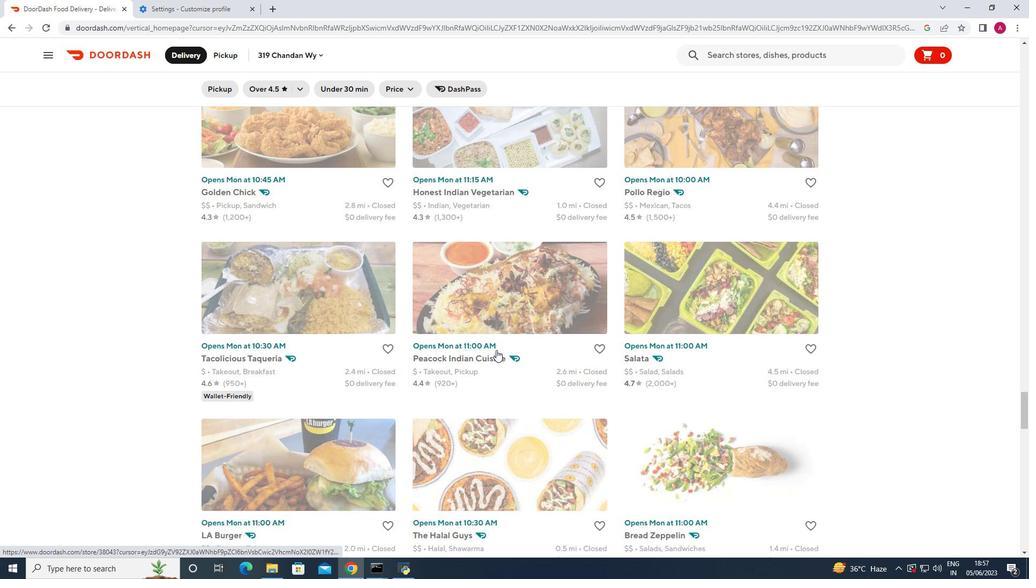 
Action: Mouse scrolled (496, 349) with delta (0, 0)
Screenshot: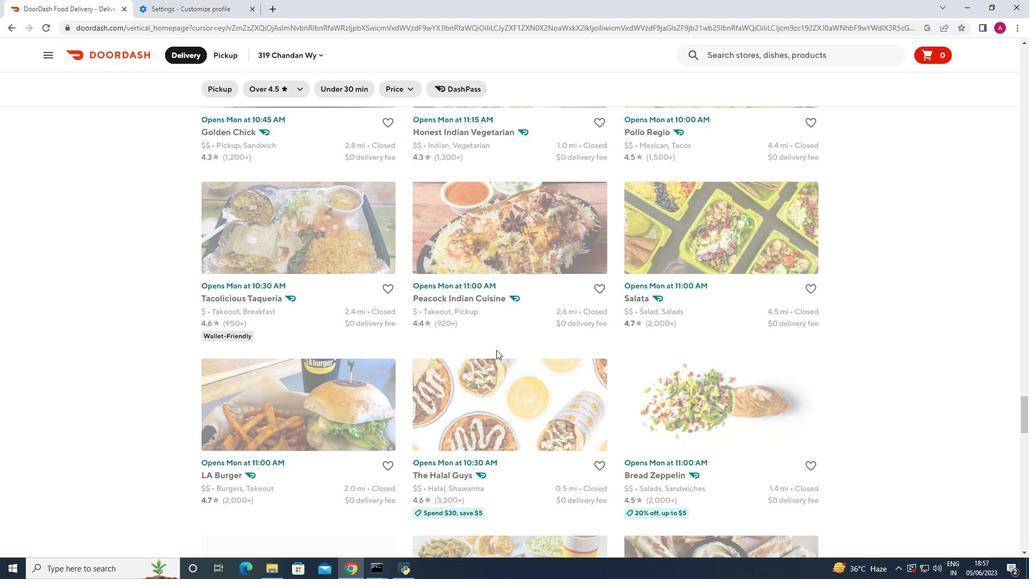 
Action: Mouse scrolled (496, 349) with delta (0, 0)
Screenshot: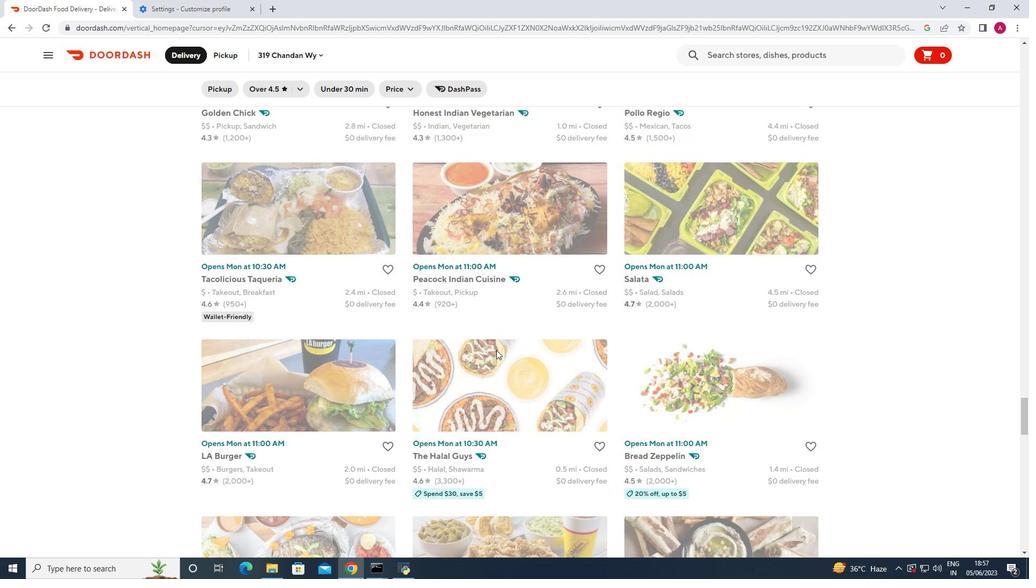 
Action: Mouse scrolled (496, 349) with delta (0, 0)
Screenshot: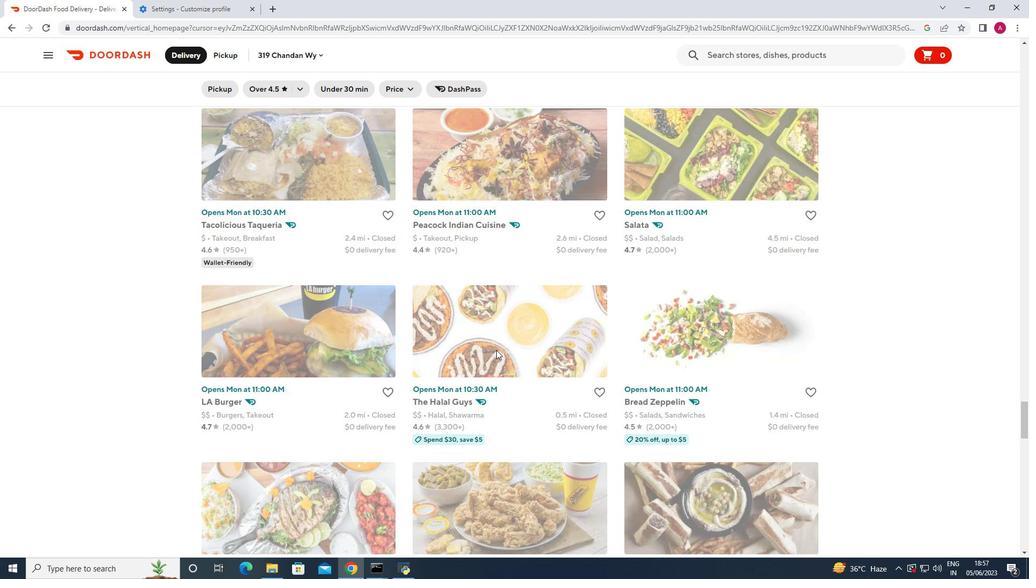 
Action: Mouse scrolled (496, 349) with delta (0, 0)
Screenshot: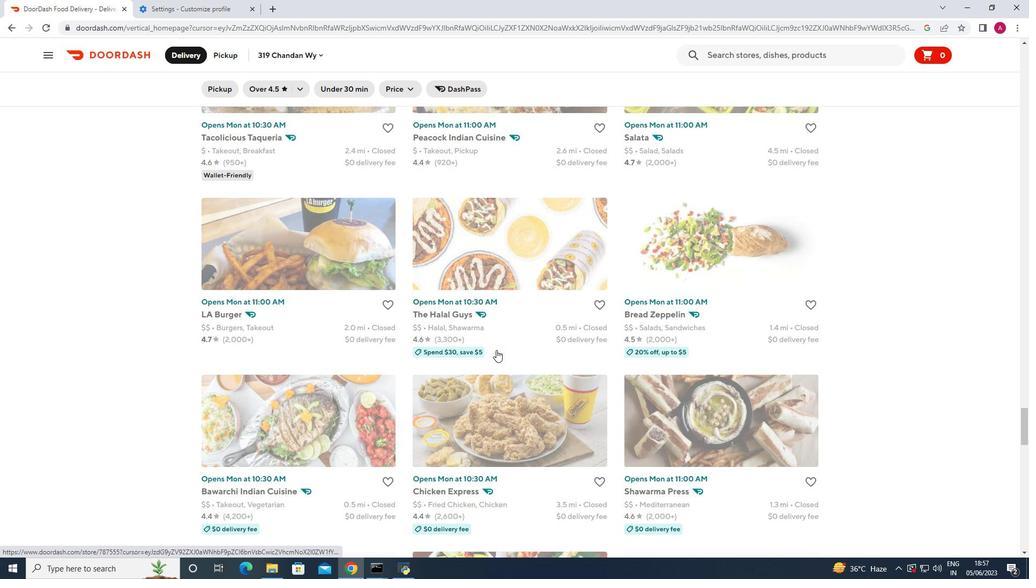 
Action: Mouse scrolled (496, 349) with delta (0, 0)
Screenshot: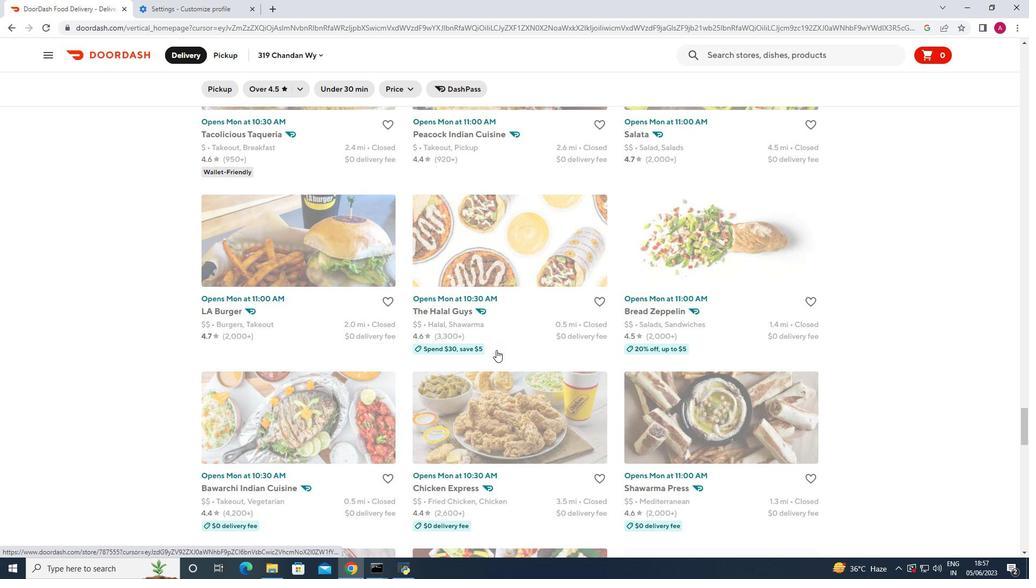 
Action: Mouse scrolled (496, 349) with delta (0, 0)
Screenshot: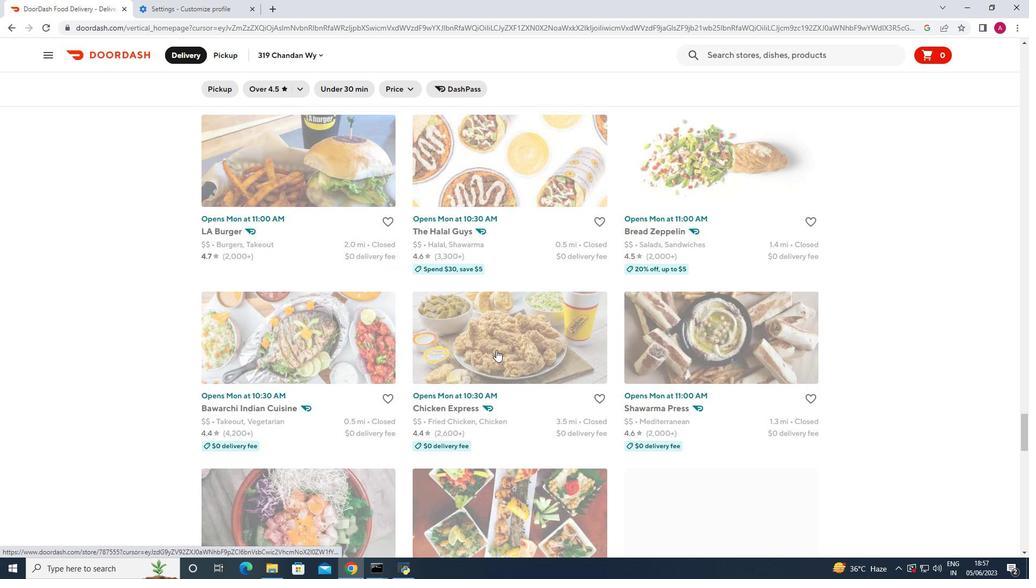 
Action: Mouse scrolled (496, 349) with delta (0, 0)
Screenshot: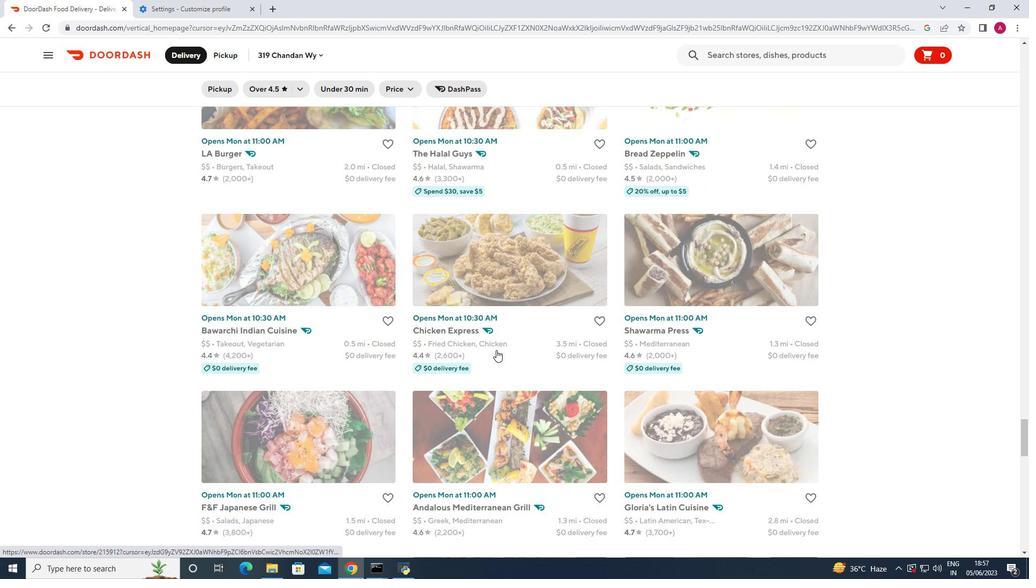 
Action: Mouse scrolled (496, 349) with delta (0, 0)
Screenshot: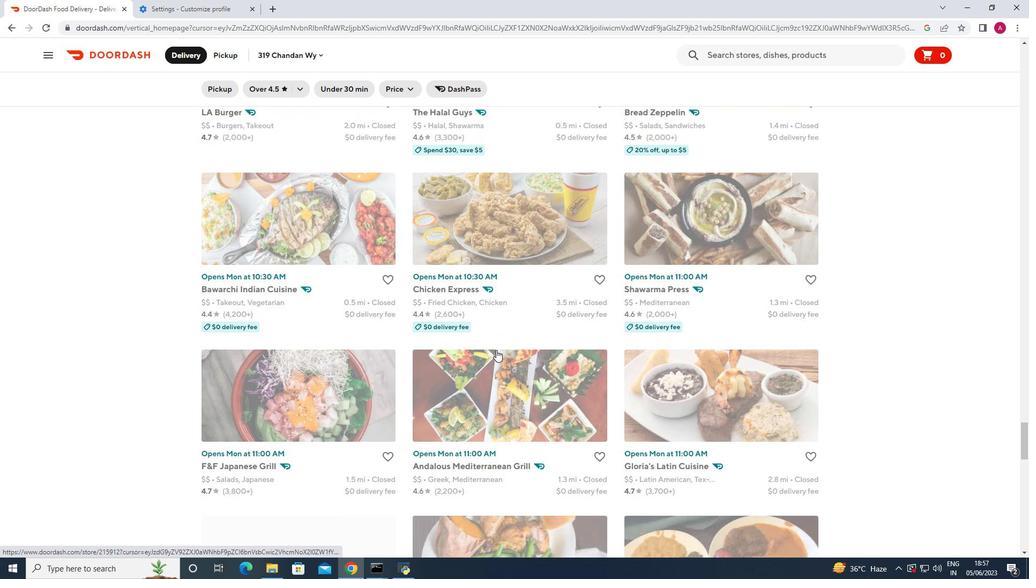 
Action: Mouse scrolled (496, 349) with delta (0, 0)
Screenshot: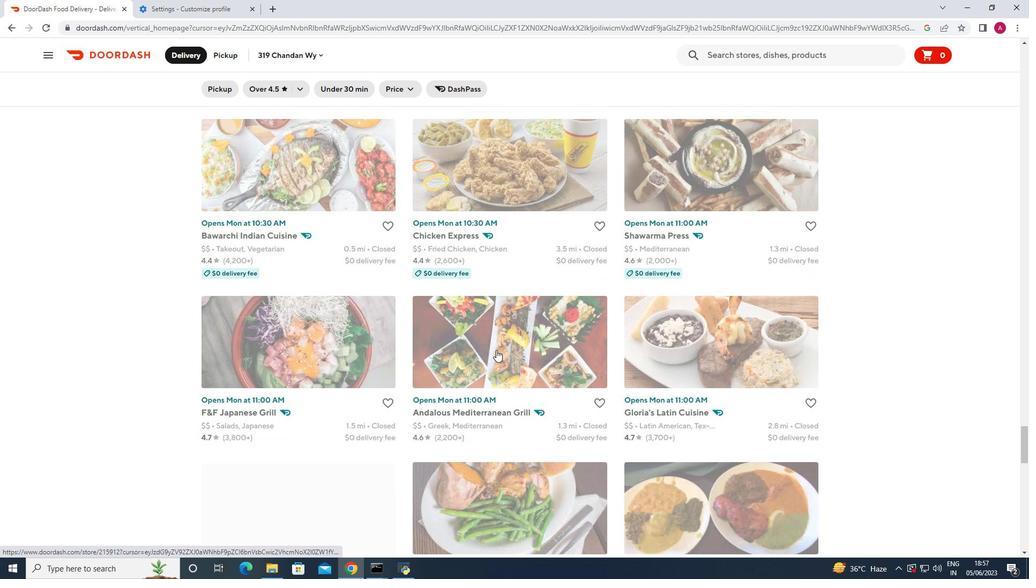 
Action: Mouse scrolled (496, 349) with delta (0, 0)
Screenshot: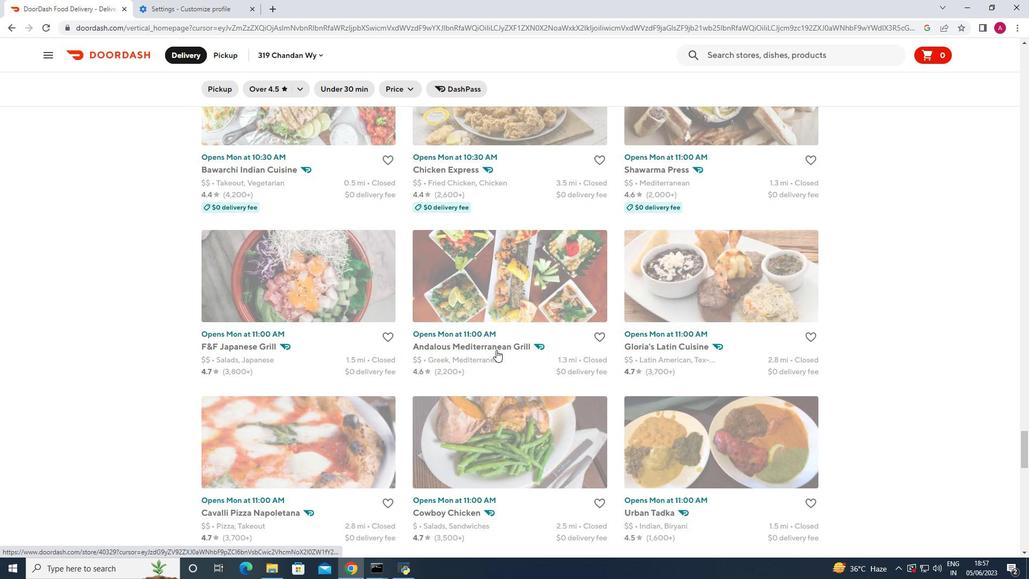 
Action: Mouse scrolled (496, 349) with delta (0, 0)
Screenshot: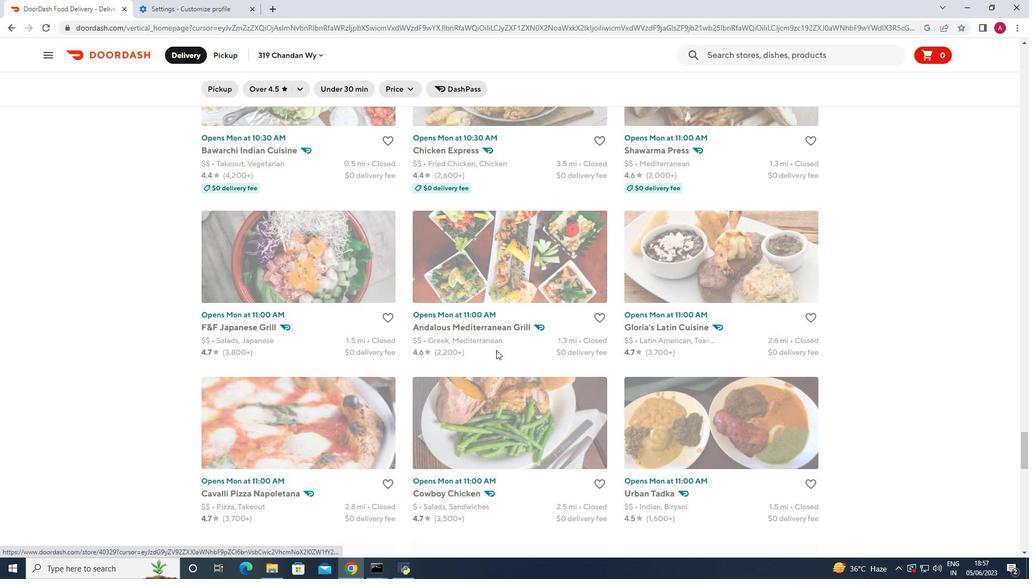 
Action: Mouse scrolled (496, 349) with delta (0, 0)
Screenshot: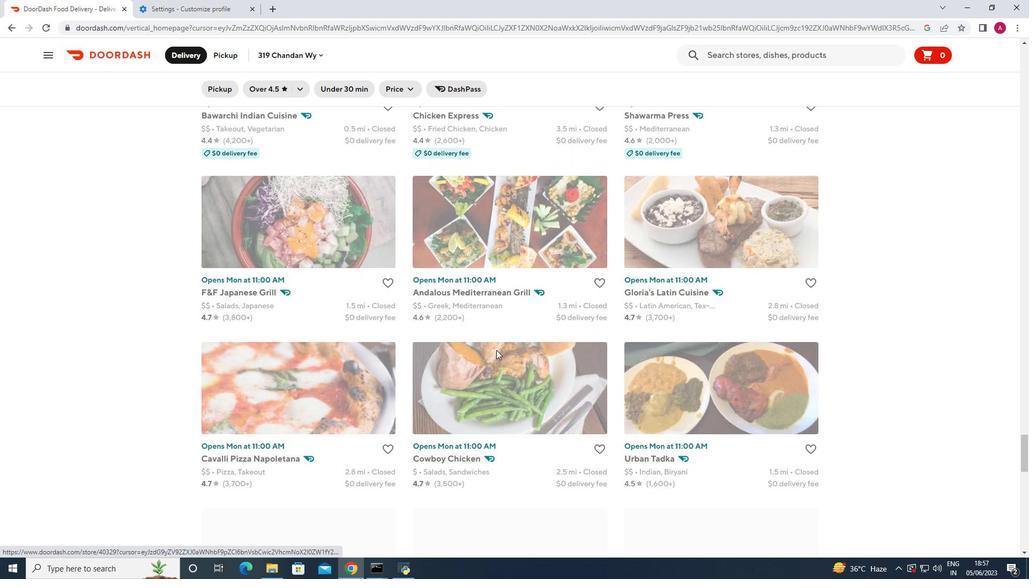 
Action: Mouse scrolled (496, 349) with delta (0, 0)
Screenshot: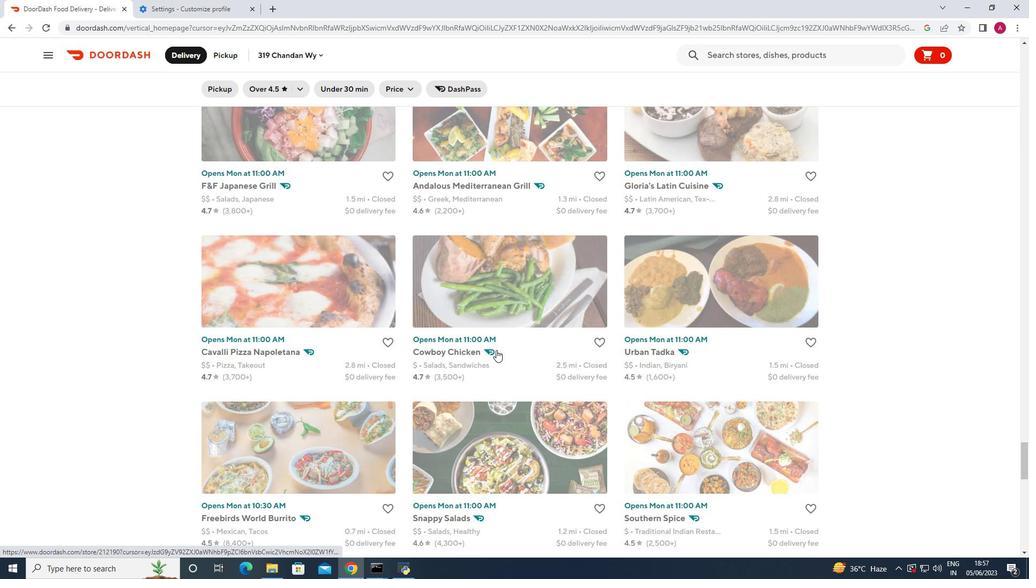 
Action: Mouse scrolled (496, 349) with delta (0, 0)
Screenshot: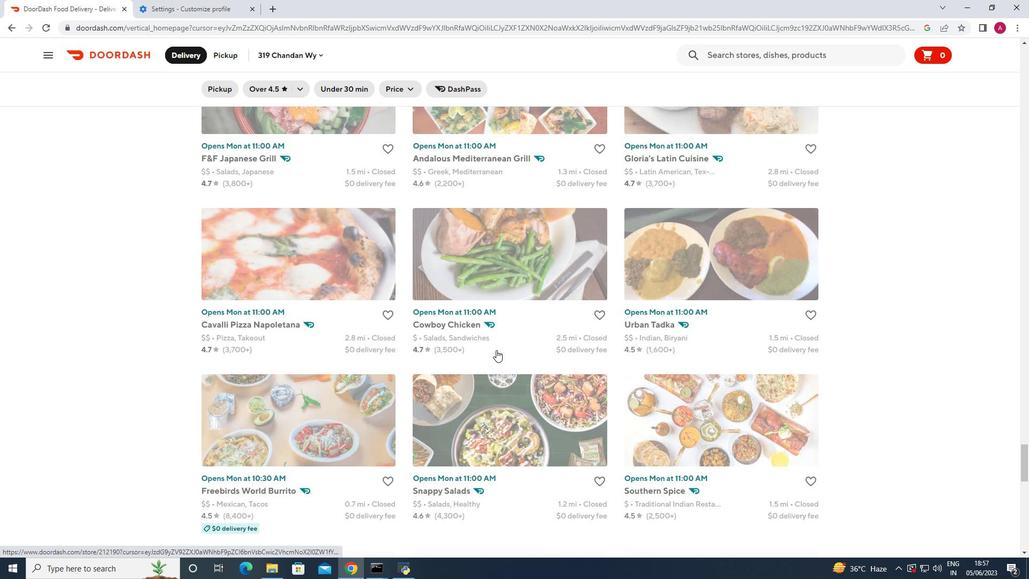 
Action: Mouse scrolled (496, 349) with delta (0, 0)
Screenshot: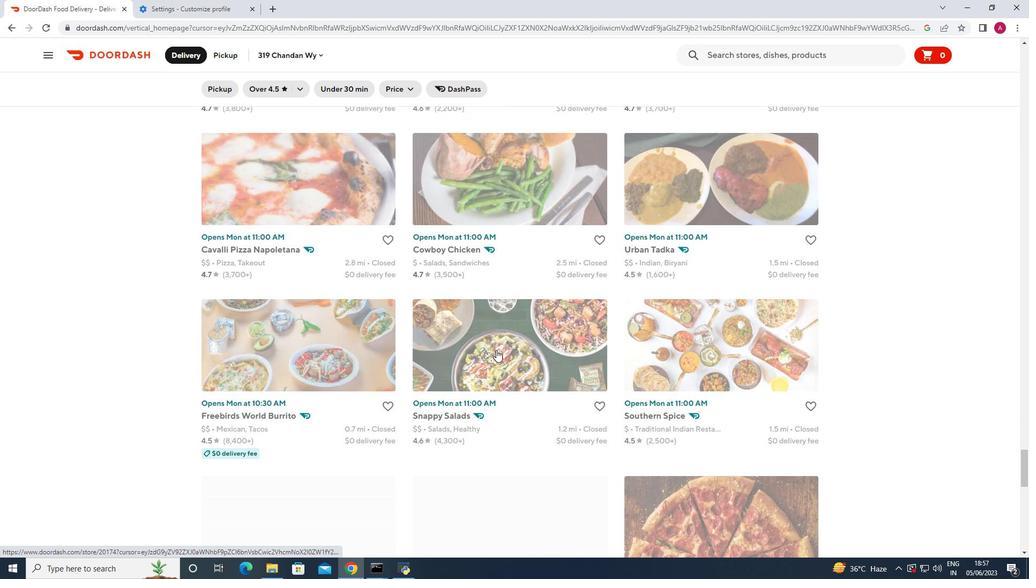 
Action: Mouse scrolled (496, 349) with delta (0, 0)
Screenshot: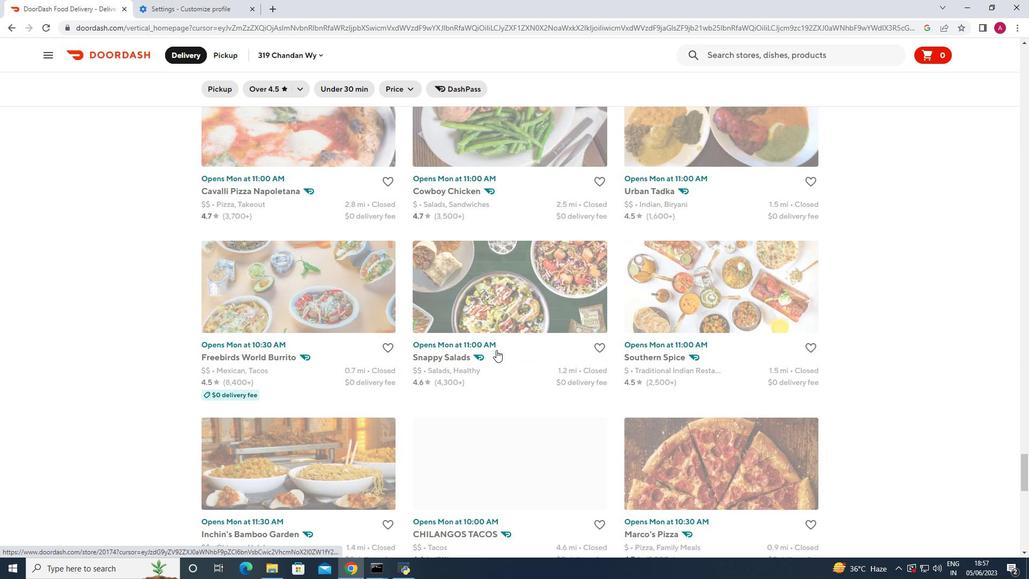 
Action: Mouse scrolled (496, 349) with delta (0, 0)
Screenshot: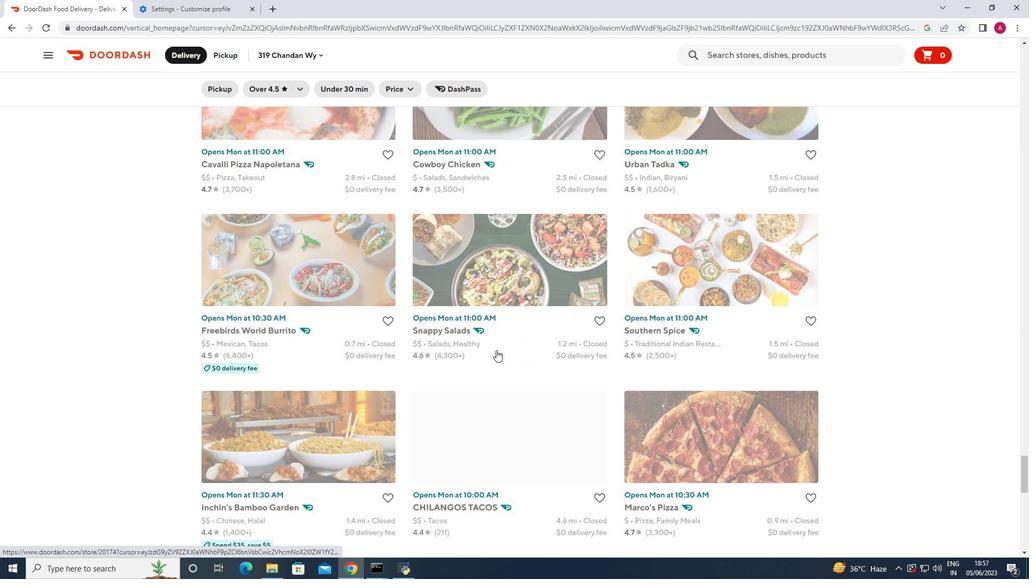 
Action: Mouse scrolled (496, 349) with delta (0, 0)
Screenshot: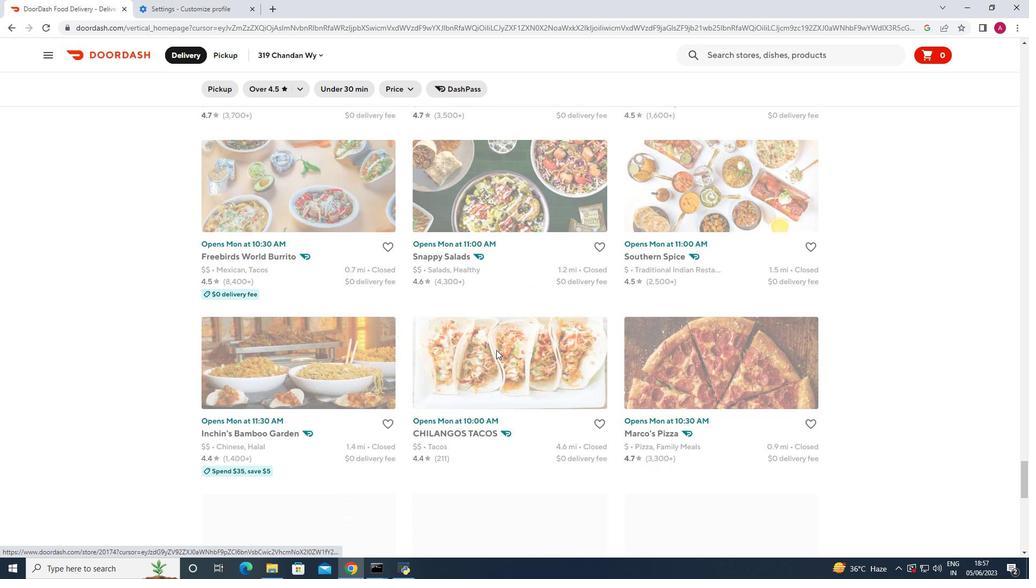 
Action: Mouse scrolled (496, 349) with delta (0, 0)
Screenshot: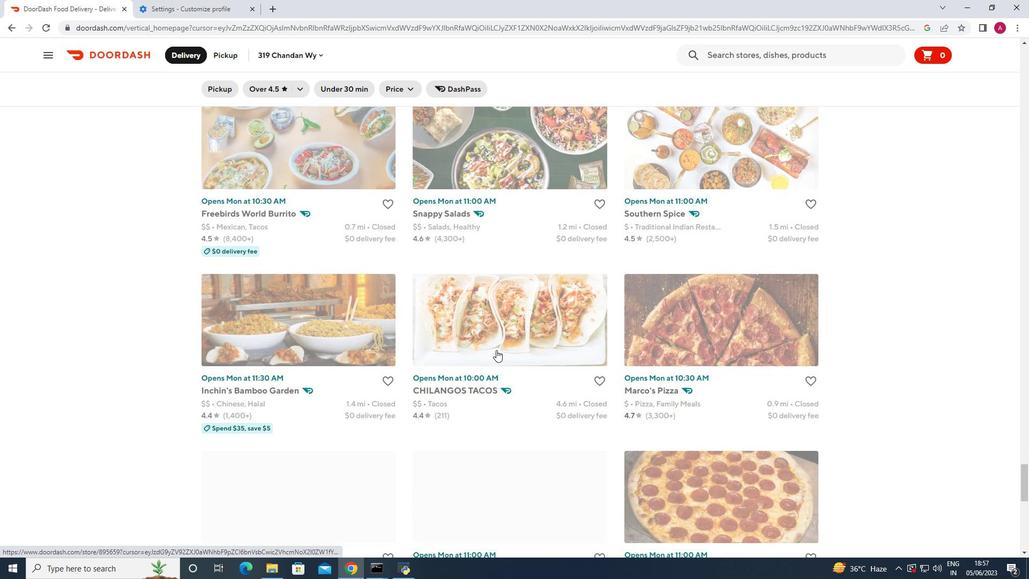
Action: Mouse scrolled (496, 349) with delta (0, 0)
Screenshot: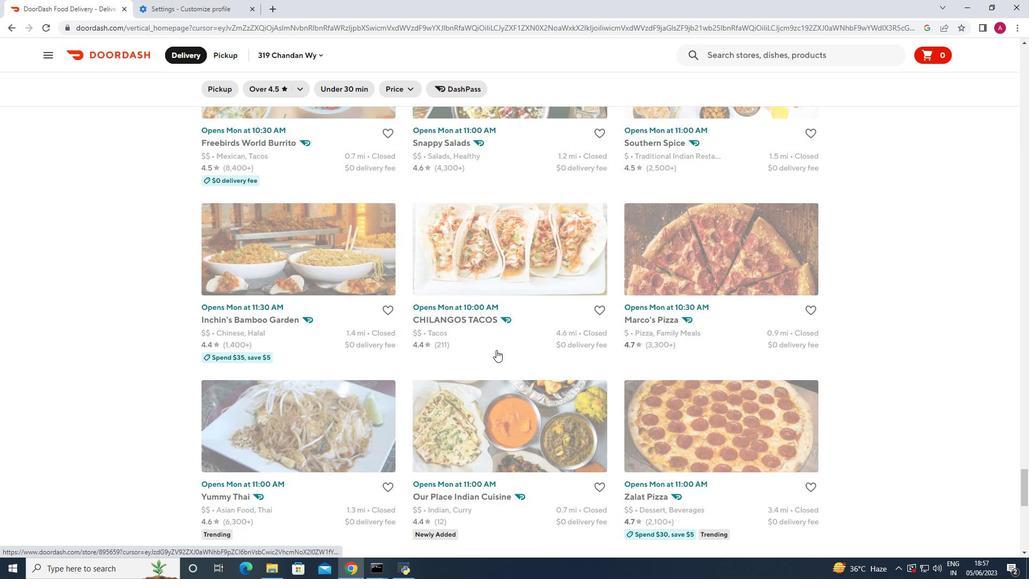 
Action: Mouse scrolled (496, 349) with delta (0, 0)
Screenshot: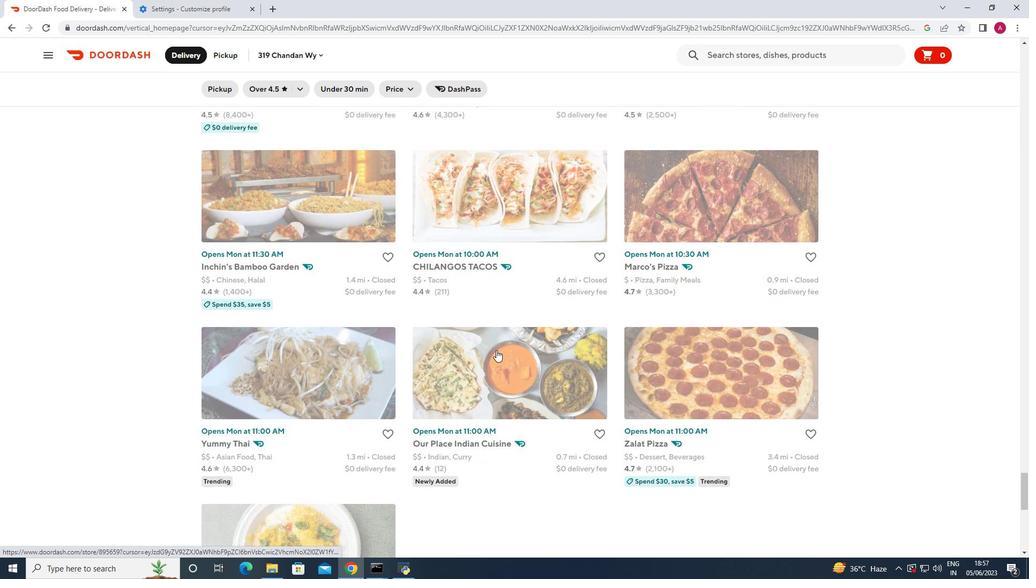 
Action: Mouse scrolled (496, 349) with delta (0, 0)
Screenshot: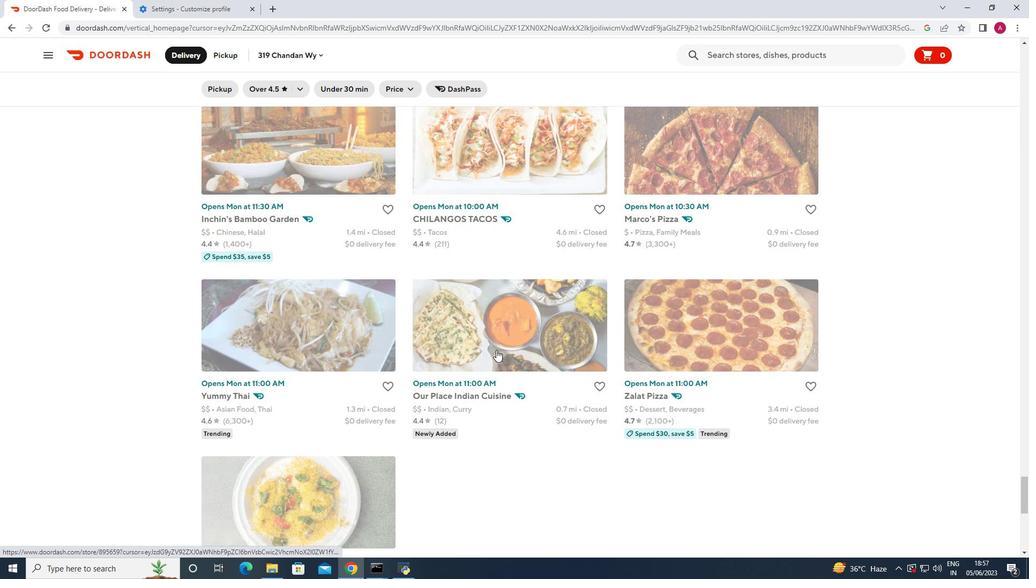 
Action: Mouse scrolled (496, 349) with delta (0, 0)
Screenshot: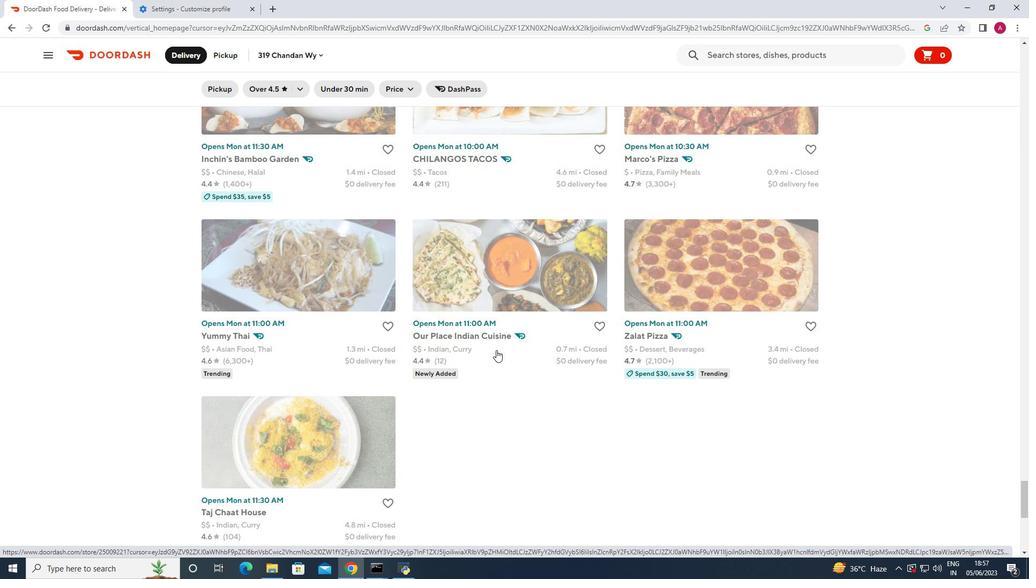 
Action: Mouse scrolled (496, 349) with delta (0, 0)
Screenshot: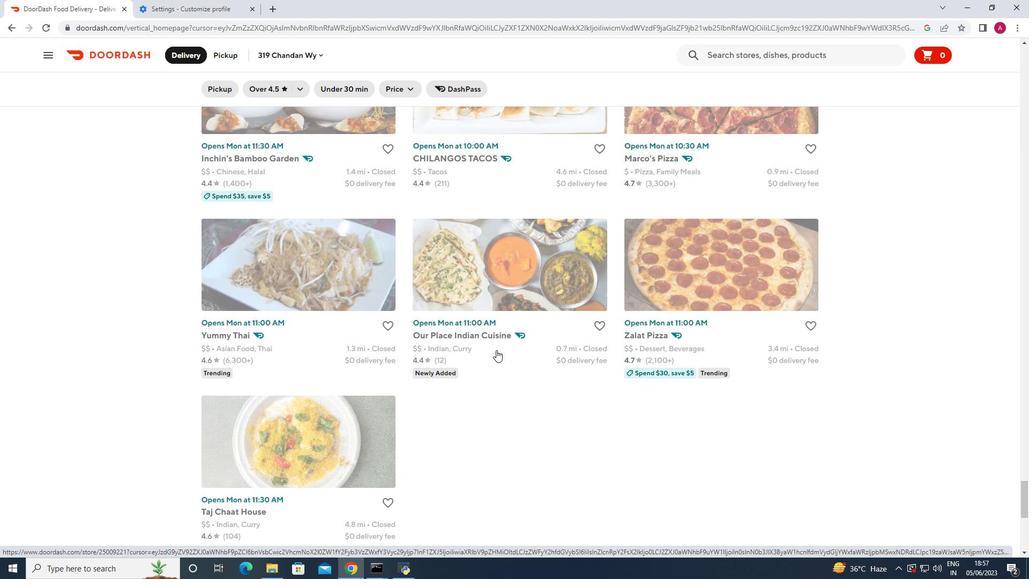
Action: Mouse scrolled (496, 349) with delta (0, 0)
Screenshot: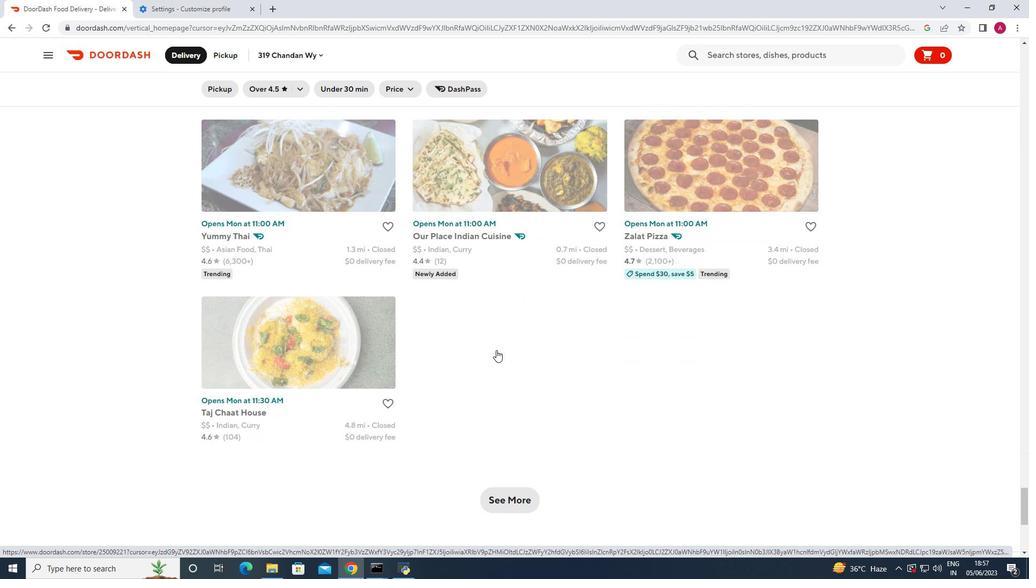 
Action: Mouse scrolled (496, 349) with delta (0, 0)
Screenshot: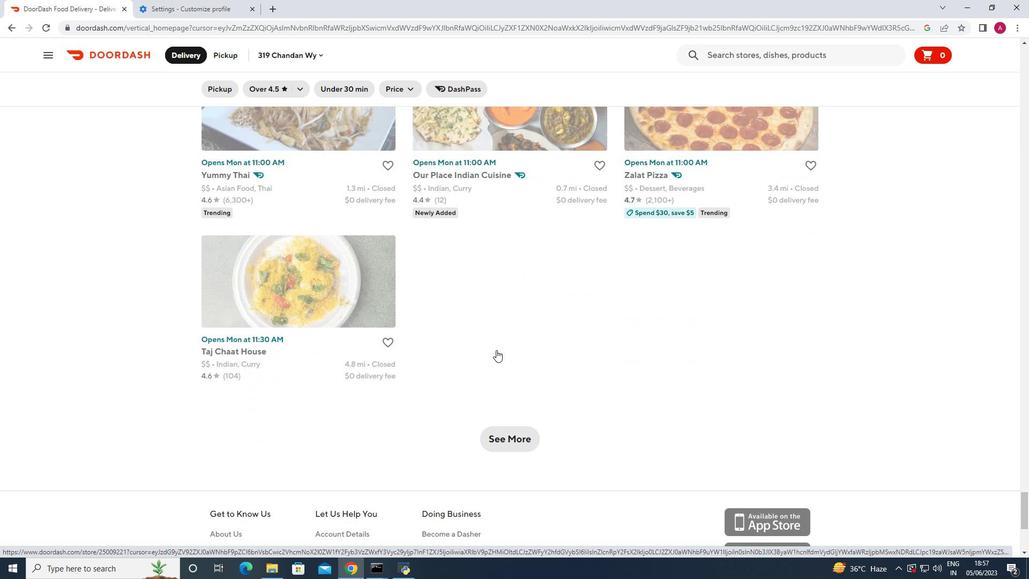 
Action: Mouse moved to (499, 381)
Screenshot: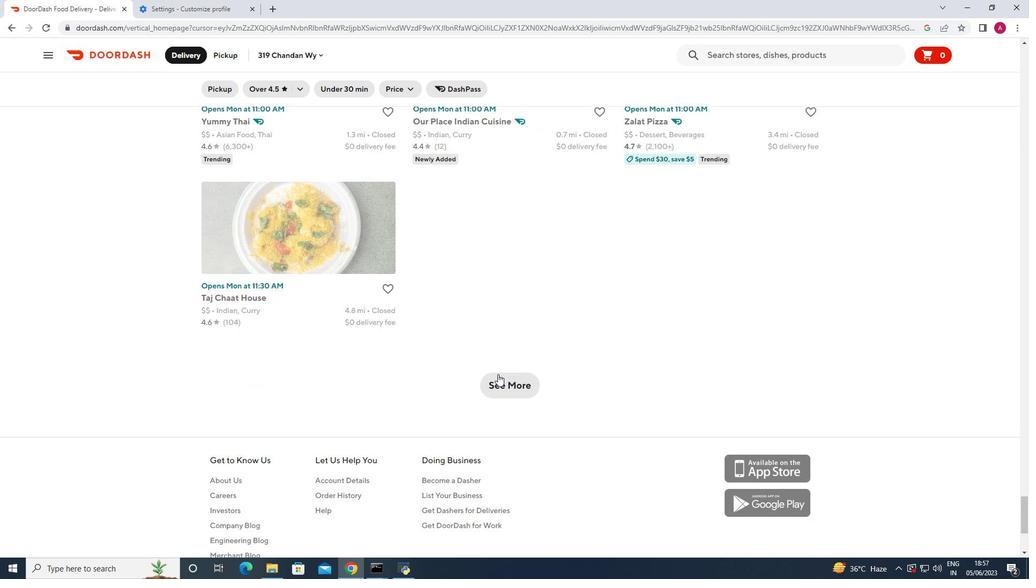 
Action: Mouse pressed left at (499, 381)
Screenshot: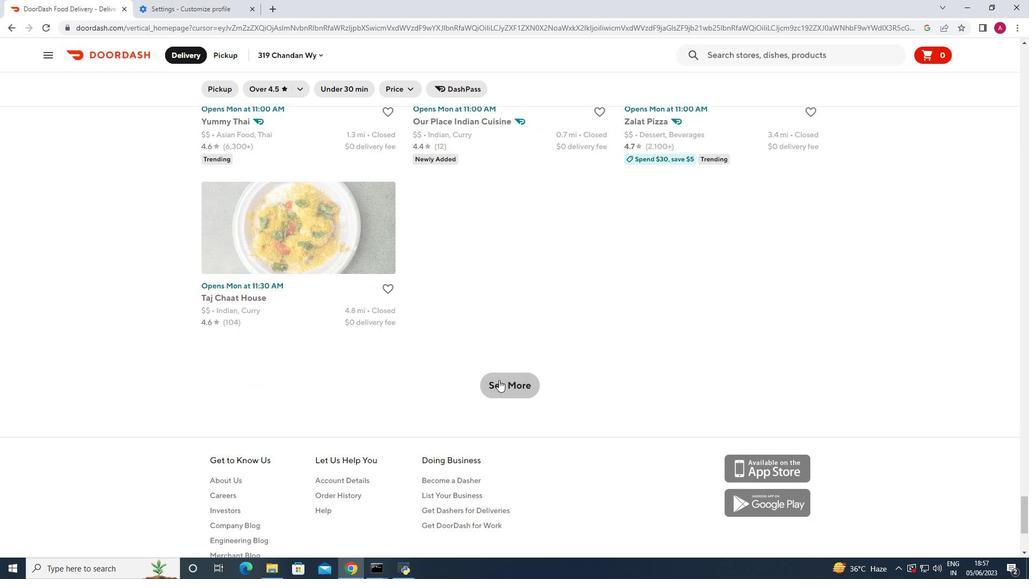 
Action: Mouse moved to (499, 381)
Screenshot: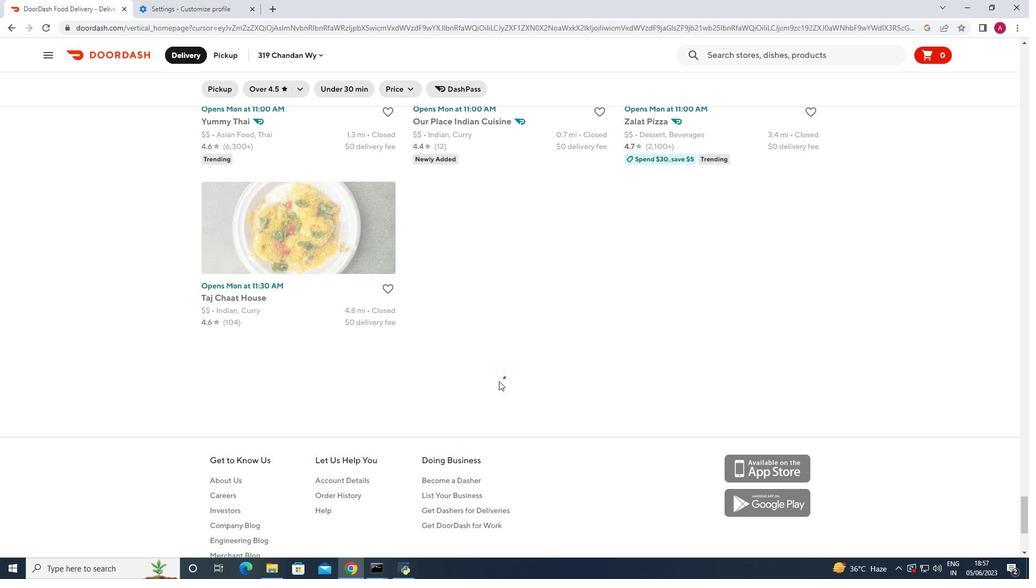 
Action: Mouse scrolled (499, 380) with delta (0, 0)
Screenshot: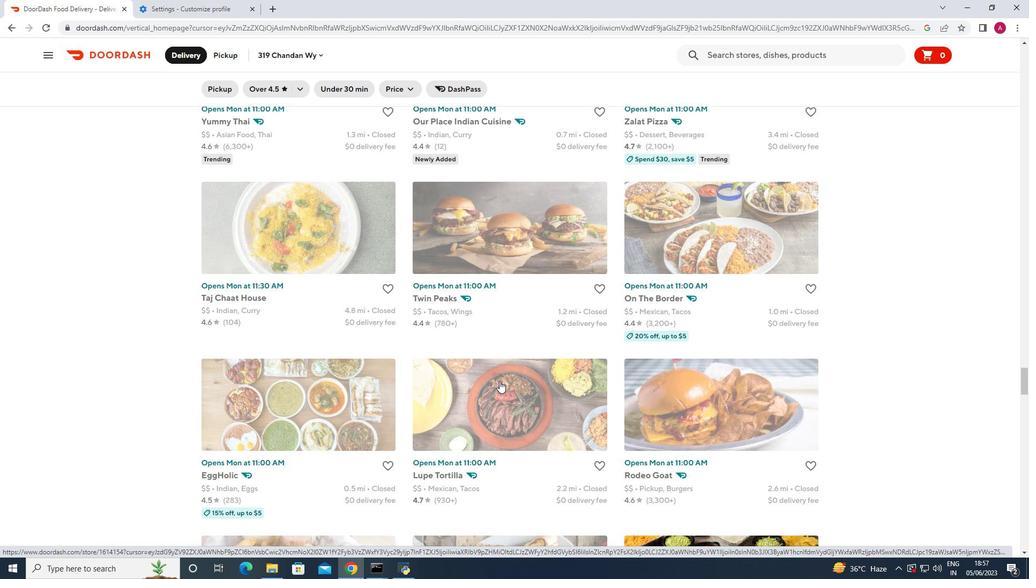 
Action: Mouse scrolled (499, 380) with delta (0, 0)
Screenshot: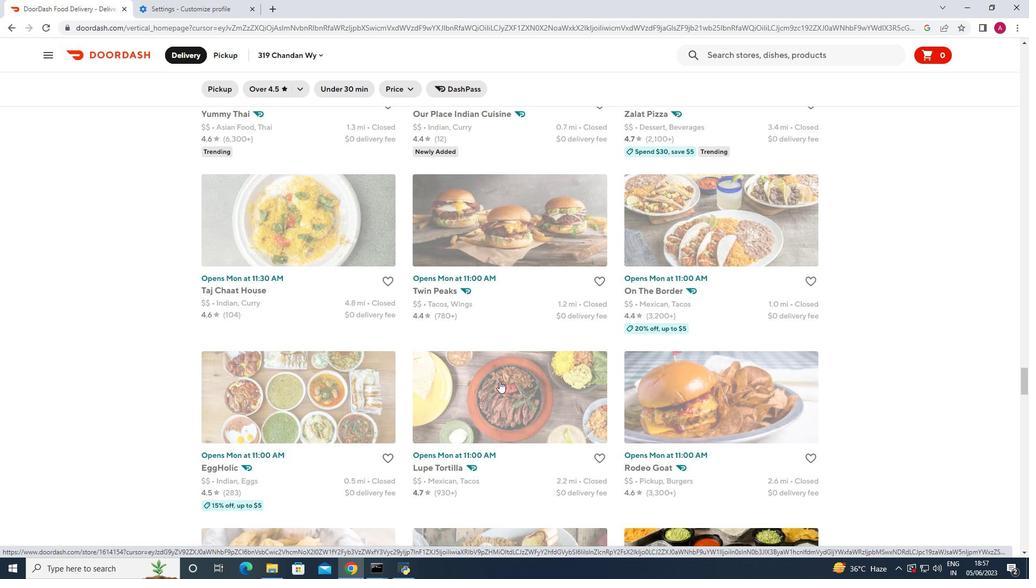 
Action: Mouse scrolled (499, 380) with delta (0, 0)
Screenshot: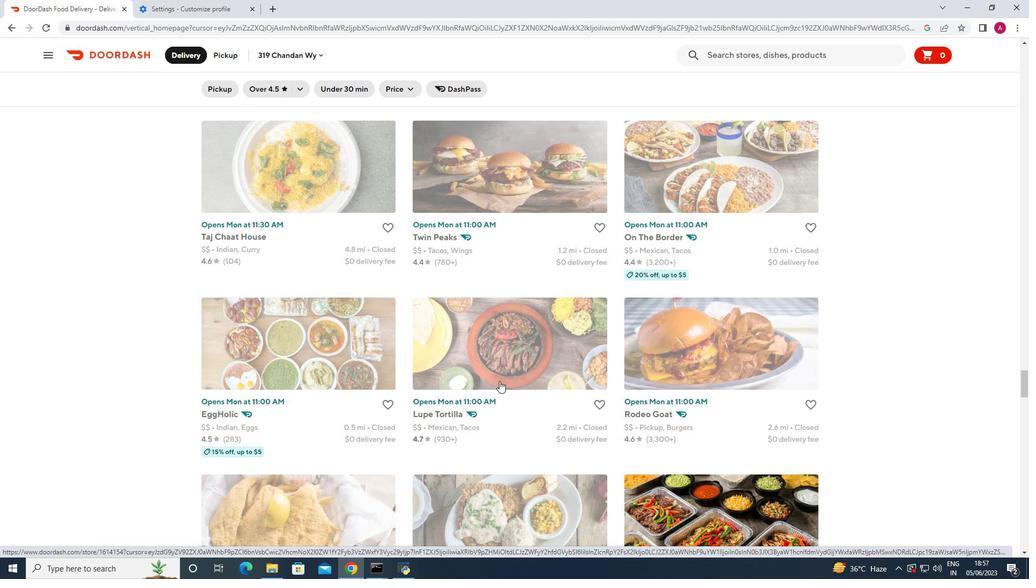 
Action: Mouse scrolled (499, 380) with delta (0, 0)
Screenshot: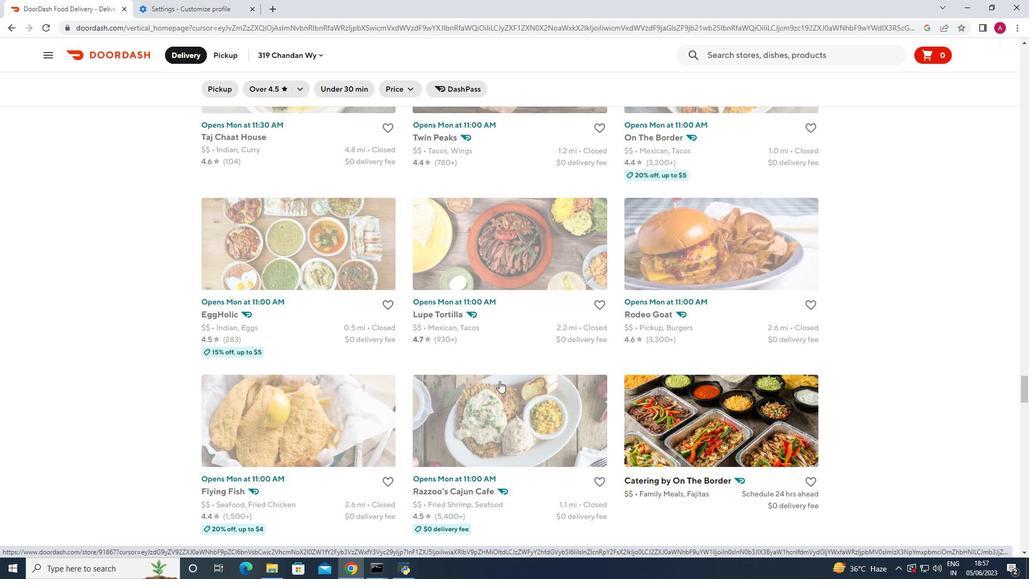 
Action: Mouse scrolled (499, 380) with delta (0, 0)
Screenshot: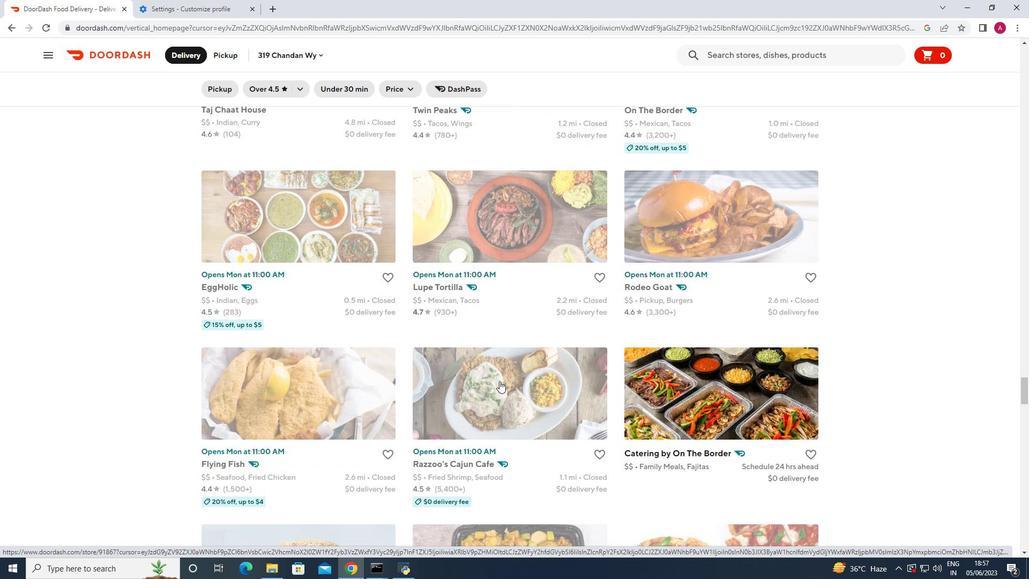
Action: Mouse scrolled (499, 380) with delta (0, 0)
Screenshot: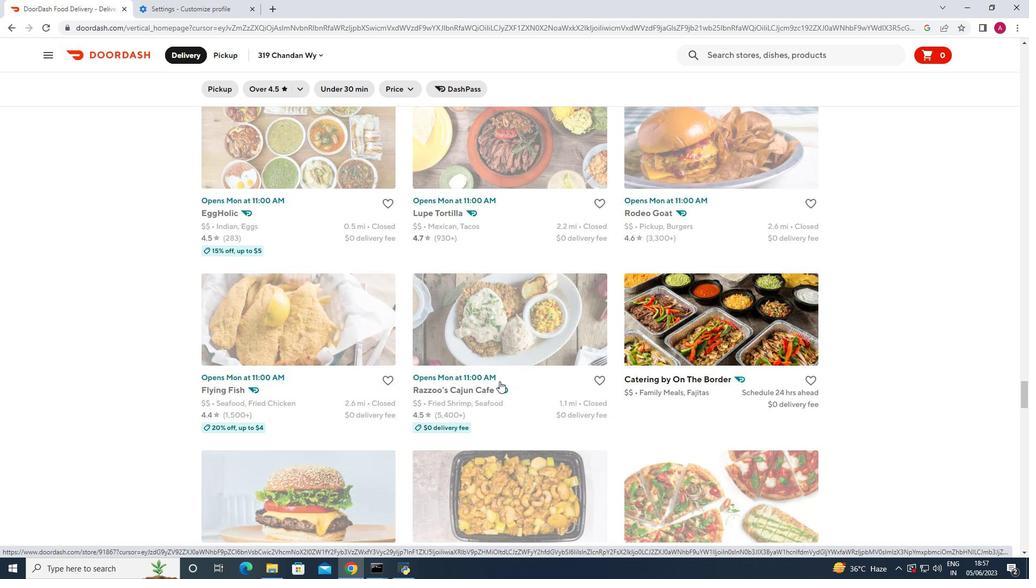 
Action: Mouse moved to (500, 381)
Screenshot: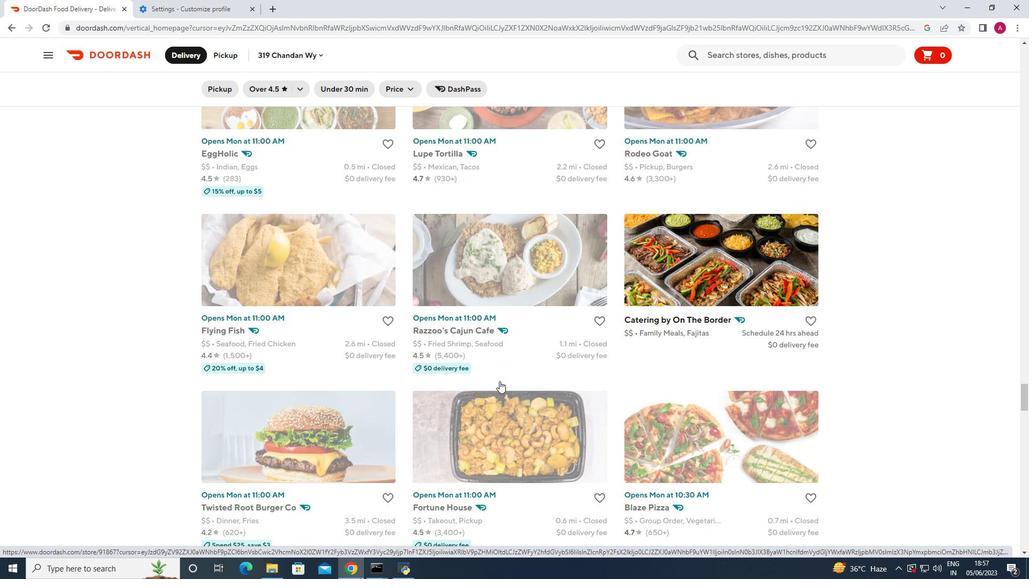 
Action: Mouse scrolled (500, 380) with delta (0, 0)
Screenshot: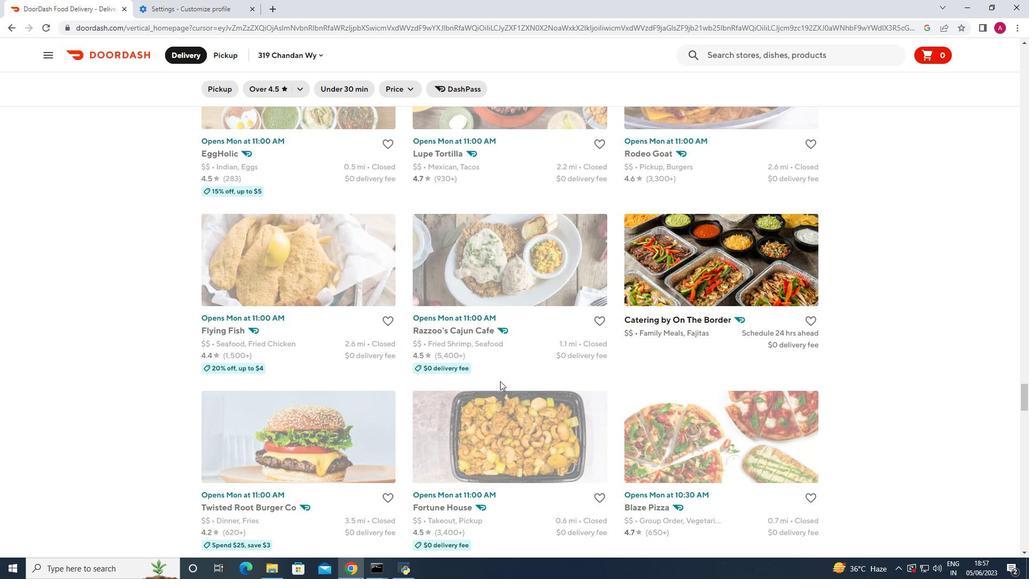 
Action: Mouse scrolled (500, 380) with delta (0, 0)
Screenshot: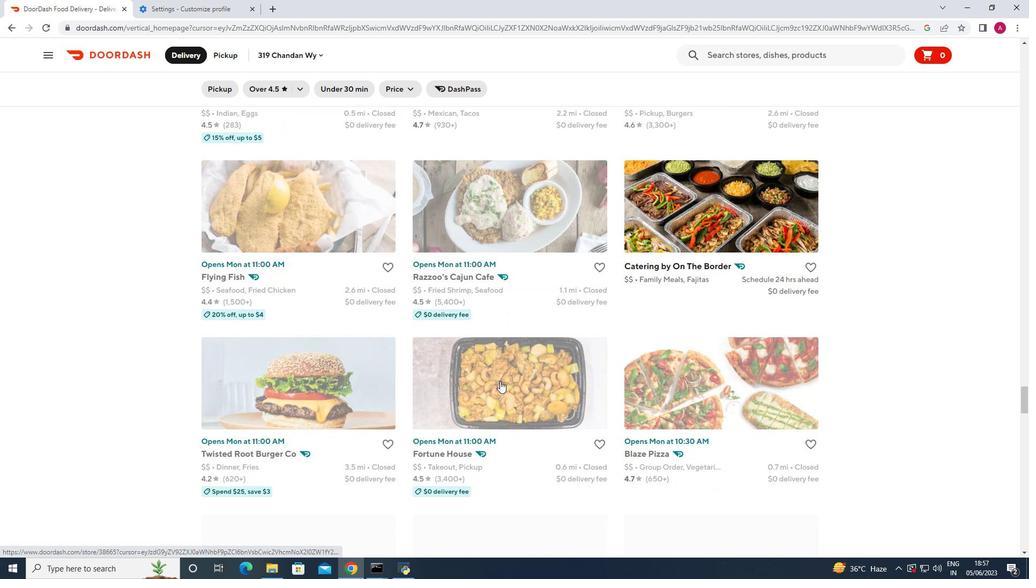 
Action: Mouse scrolled (500, 380) with delta (0, 0)
Screenshot: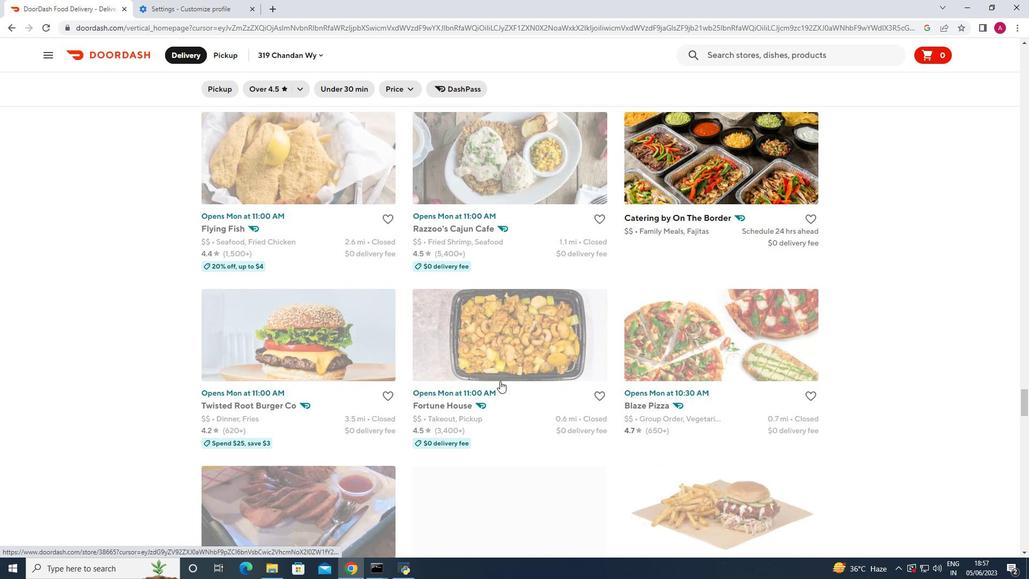 
Action: Mouse scrolled (500, 380) with delta (0, 0)
Screenshot: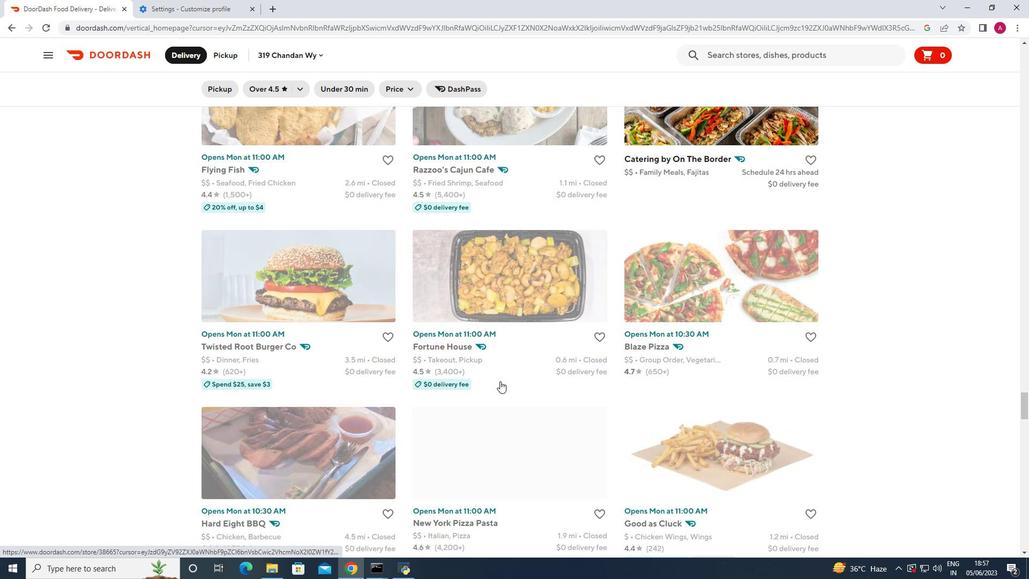 
Action: Mouse scrolled (500, 380) with delta (0, 0)
Screenshot: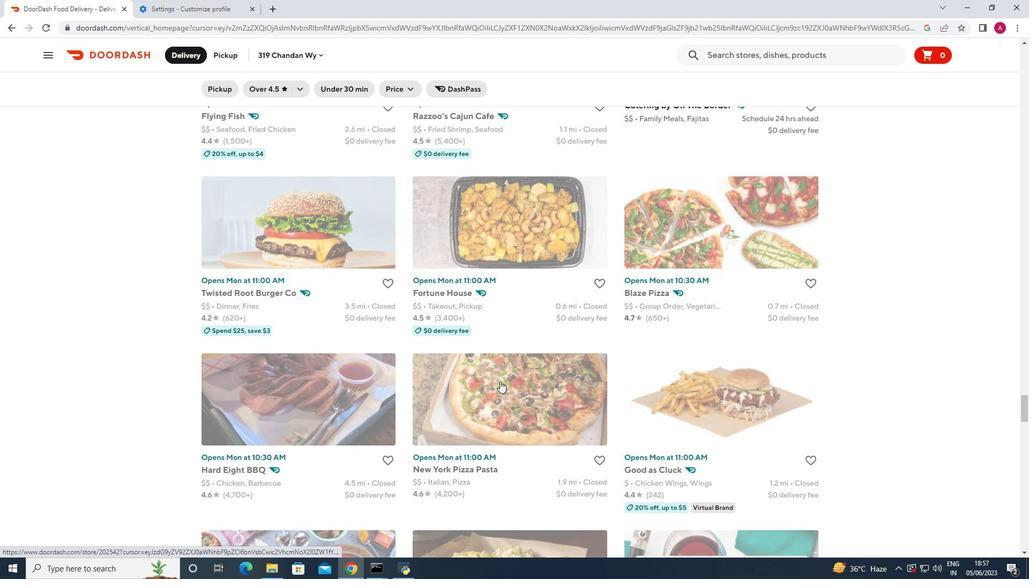 
Action: Mouse scrolled (500, 380) with delta (0, 0)
Screenshot: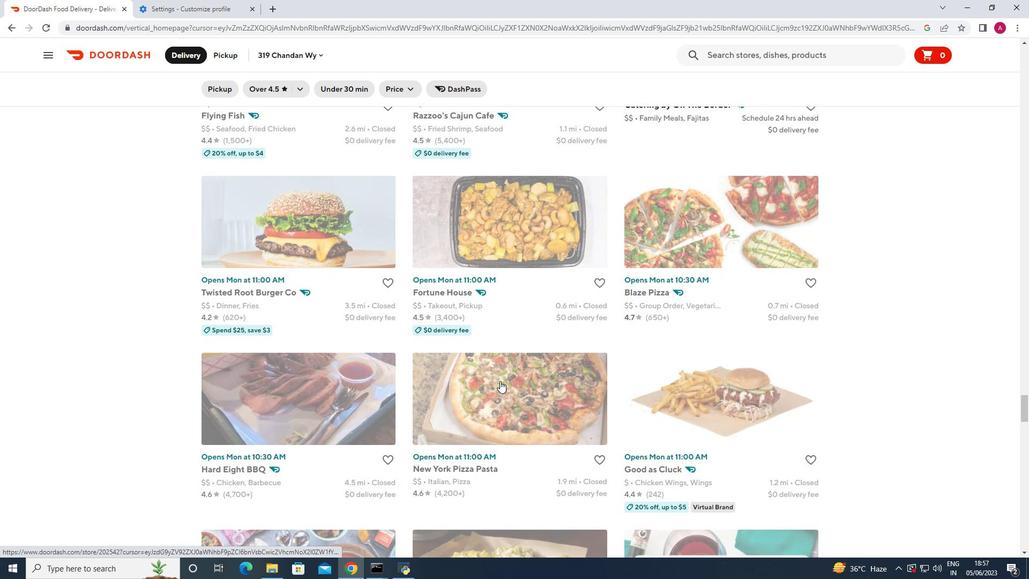
Action: Mouse scrolled (500, 380) with delta (0, 0)
Screenshot: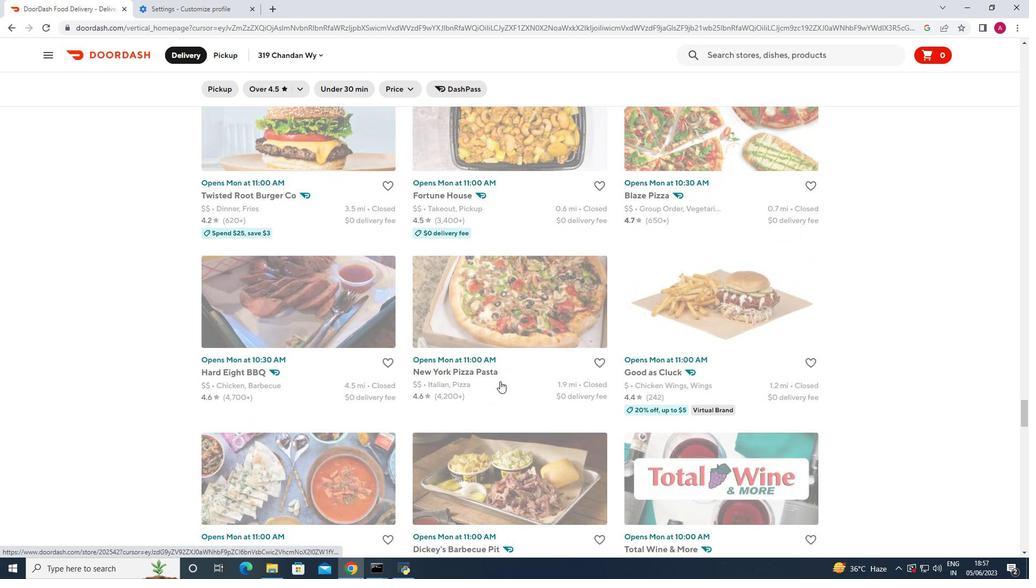 
Action: Mouse scrolled (500, 380) with delta (0, 0)
Screenshot: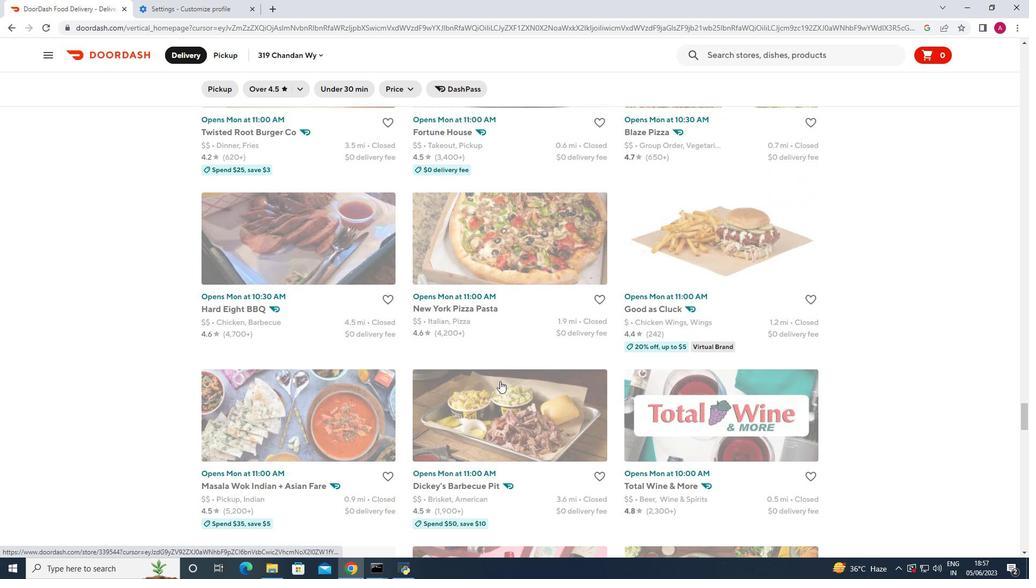 
Action: Mouse scrolled (500, 380) with delta (0, 0)
Screenshot: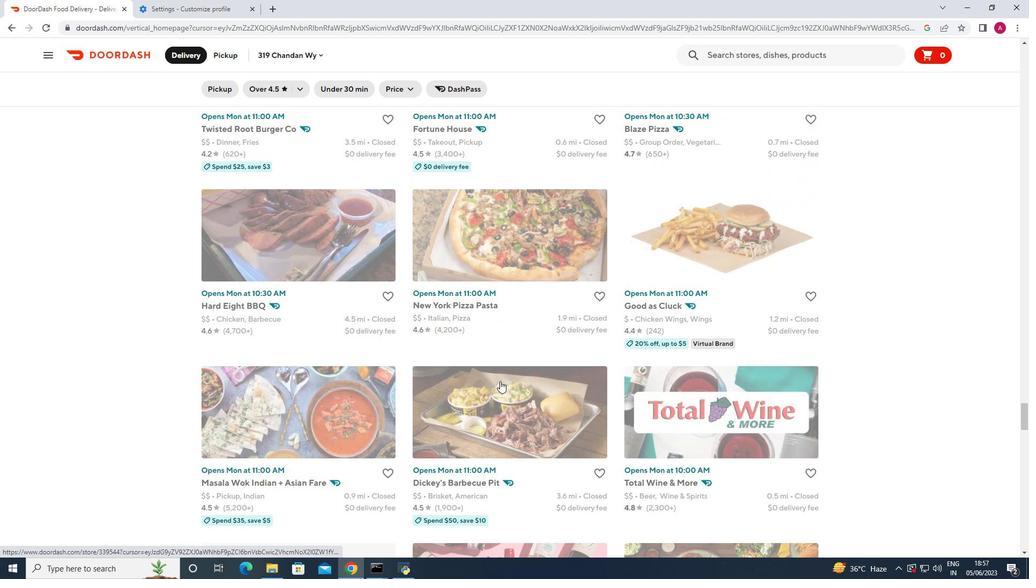 
Action: Mouse scrolled (500, 380) with delta (0, 0)
Screenshot: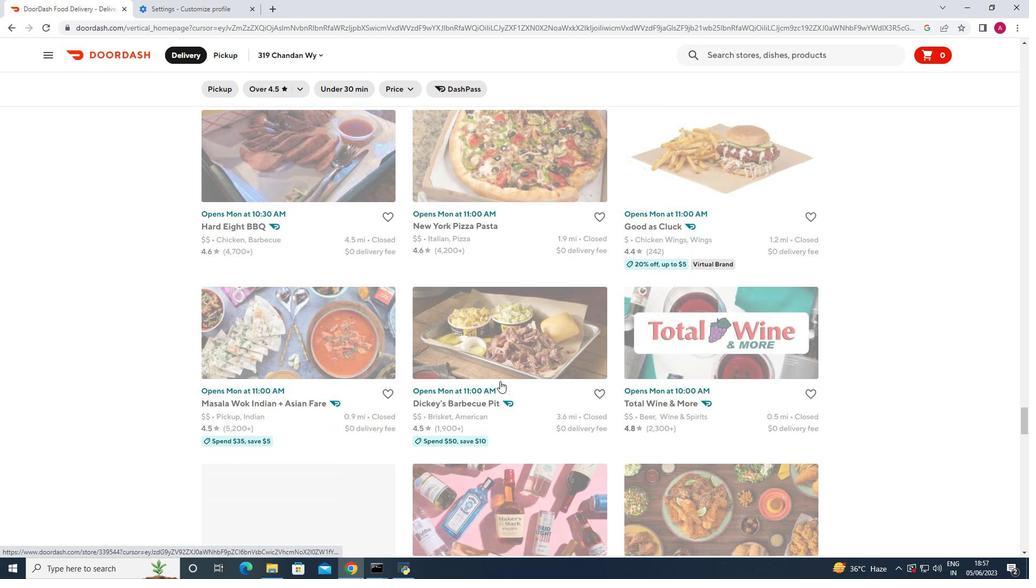 
Action: Mouse scrolled (500, 380) with delta (0, 0)
Screenshot: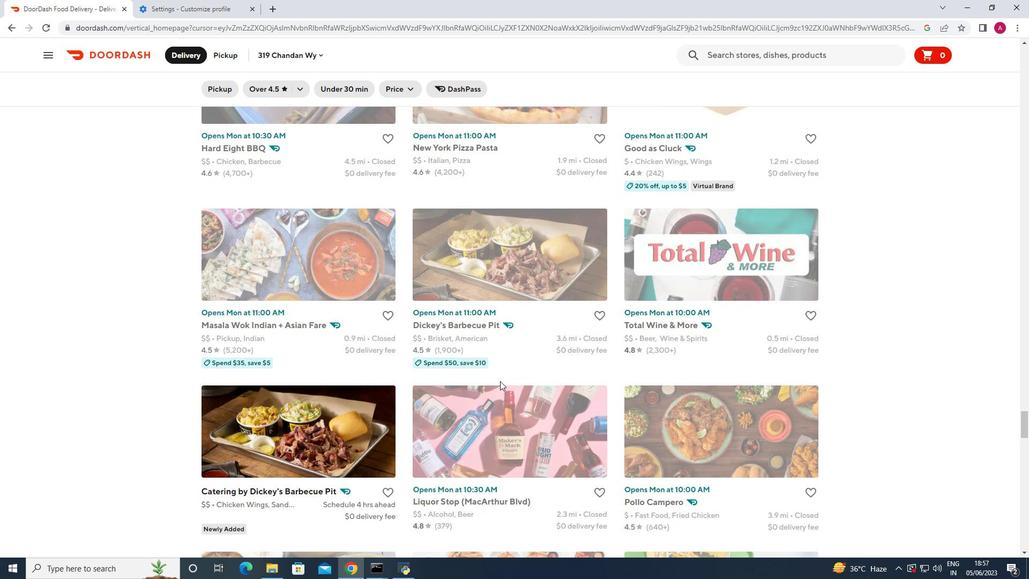 
Action: Mouse scrolled (500, 380) with delta (0, 0)
Screenshot: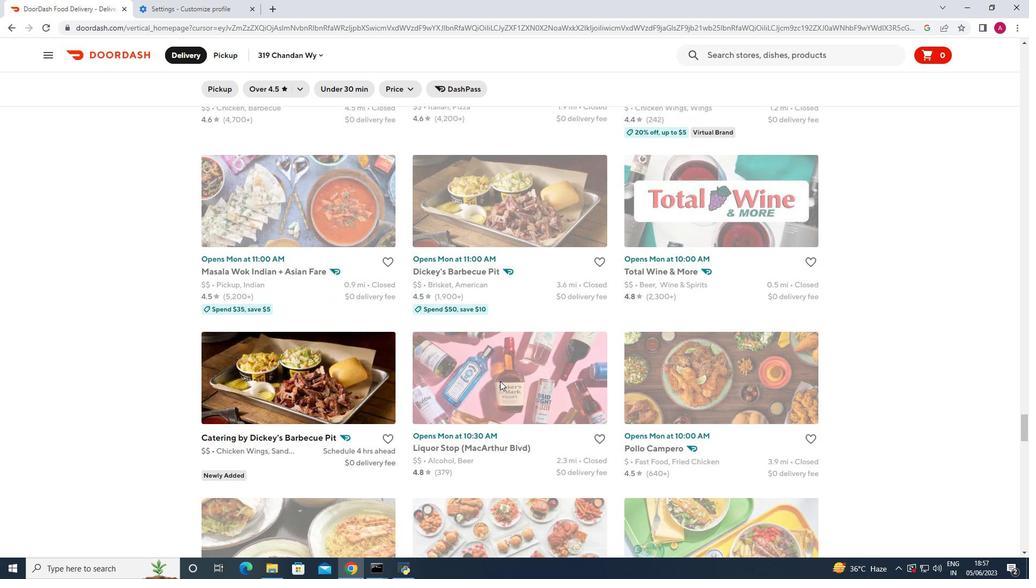 
Action: Mouse scrolled (500, 380) with delta (0, 0)
Screenshot: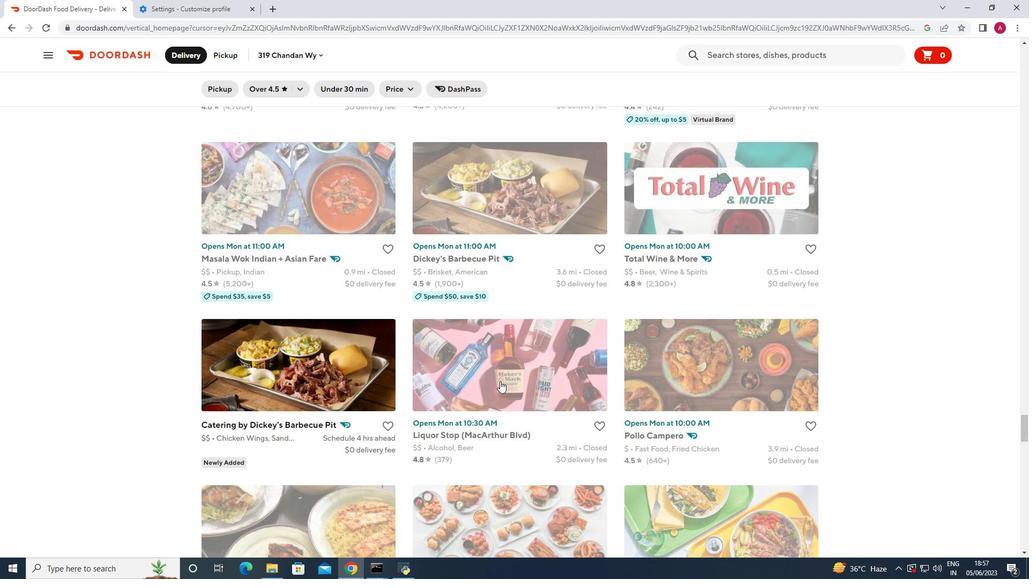 
Action: Mouse scrolled (500, 380) with delta (0, 0)
Screenshot: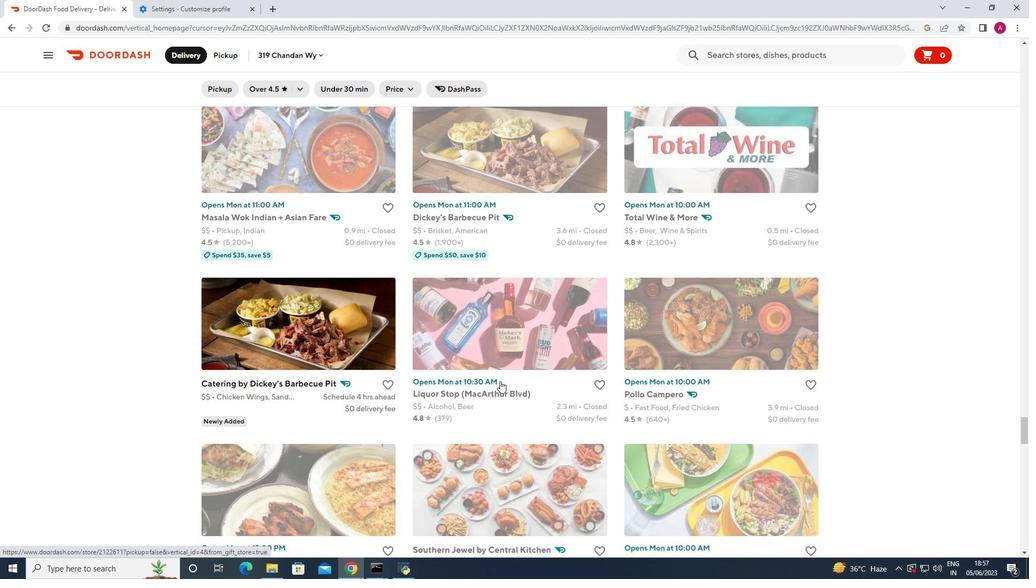 
Action: Mouse scrolled (500, 380) with delta (0, 0)
Screenshot: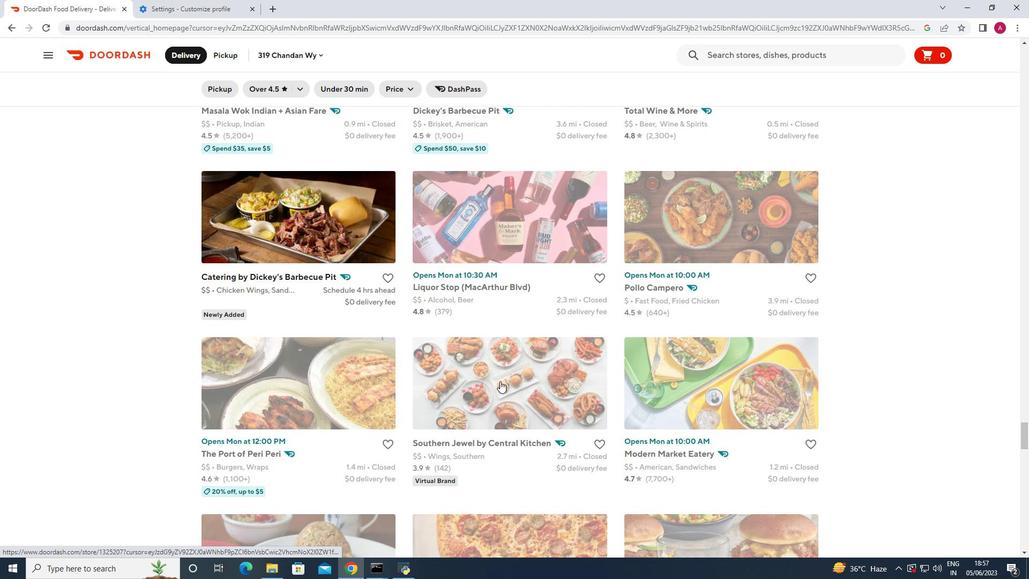 
Action: Mouse scrolled (500, 380) with delta (0, 0)
Screenshot: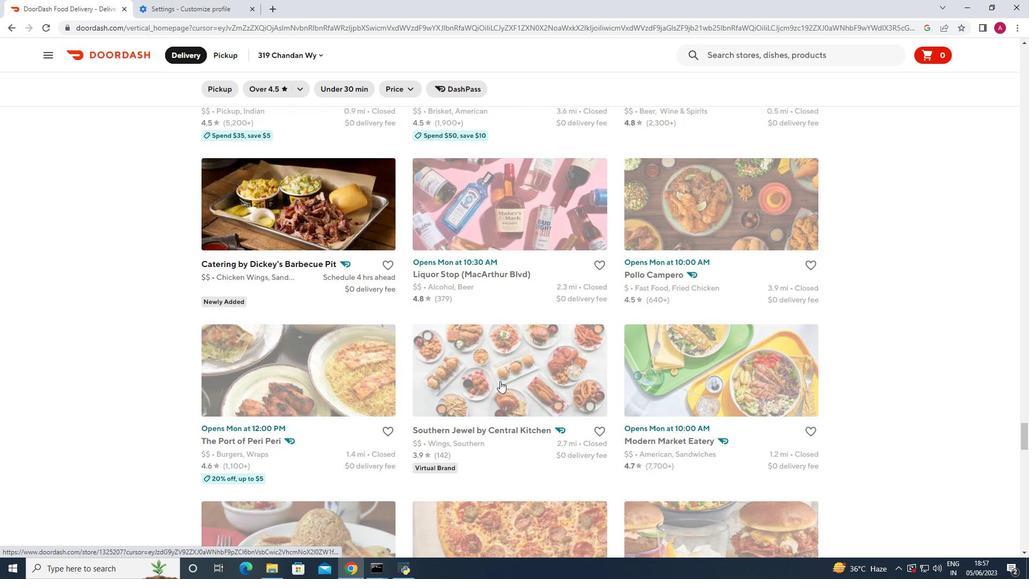 
Action: Mouse scrolled (500, 380) with delta (0, 0)
Screenshot: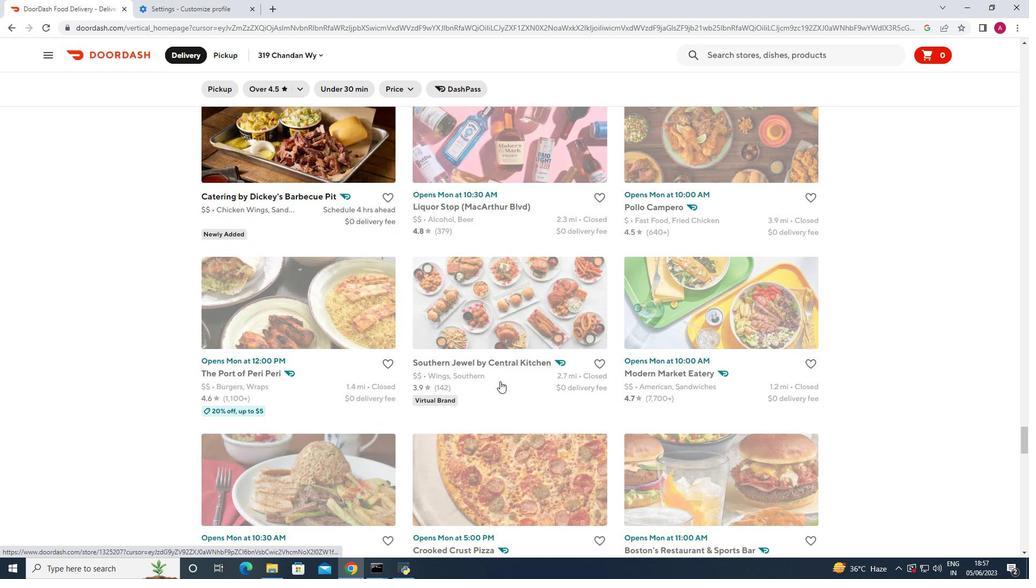 
Action: Mouse scrolled (500, 380) with delta (0, 0)
Screenshot: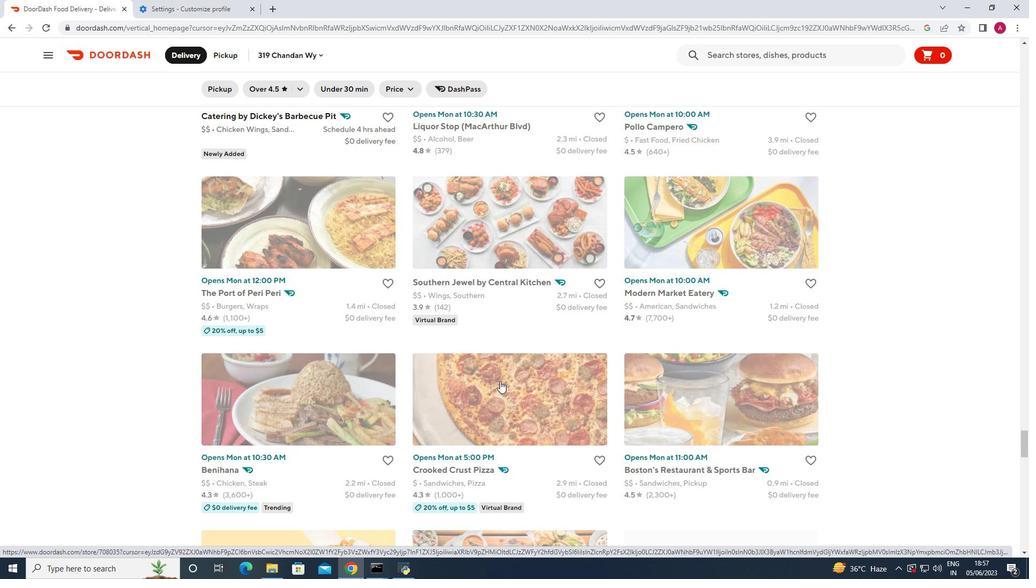 
Action: Mouse scrolled (500, 380) with delta (0, 0)
Screenshot: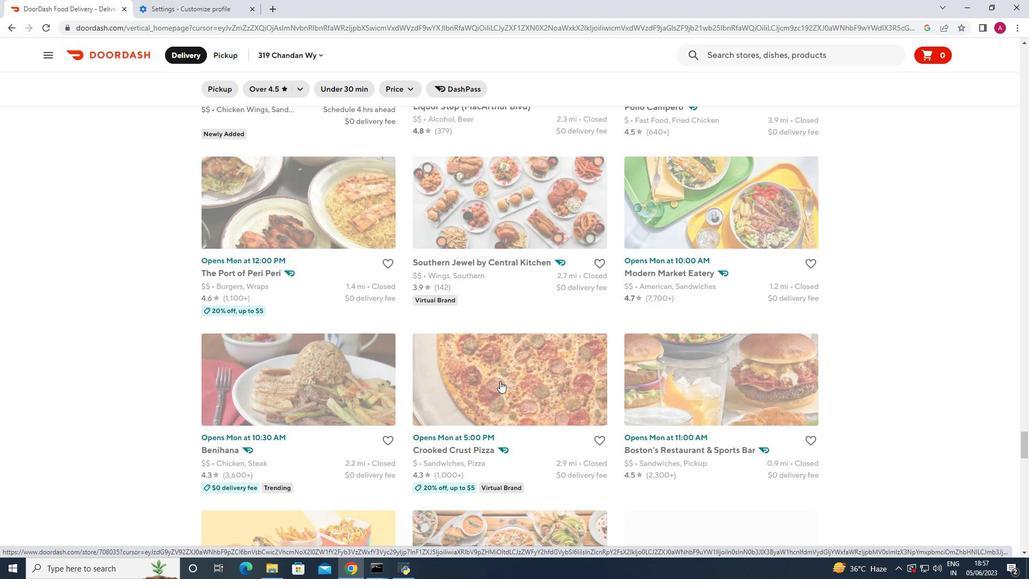 
Action: Mouse scrolled (500, 380) with delta (0, 0)
Screenshot: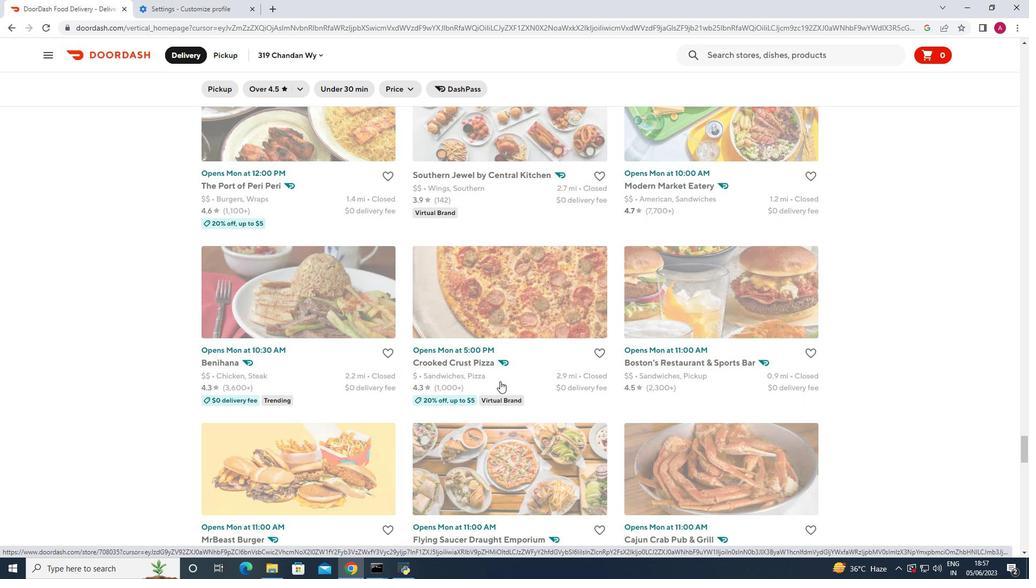 
Action: Mouse scrolled (500, 380) with delta (0, 0)
Screenshot: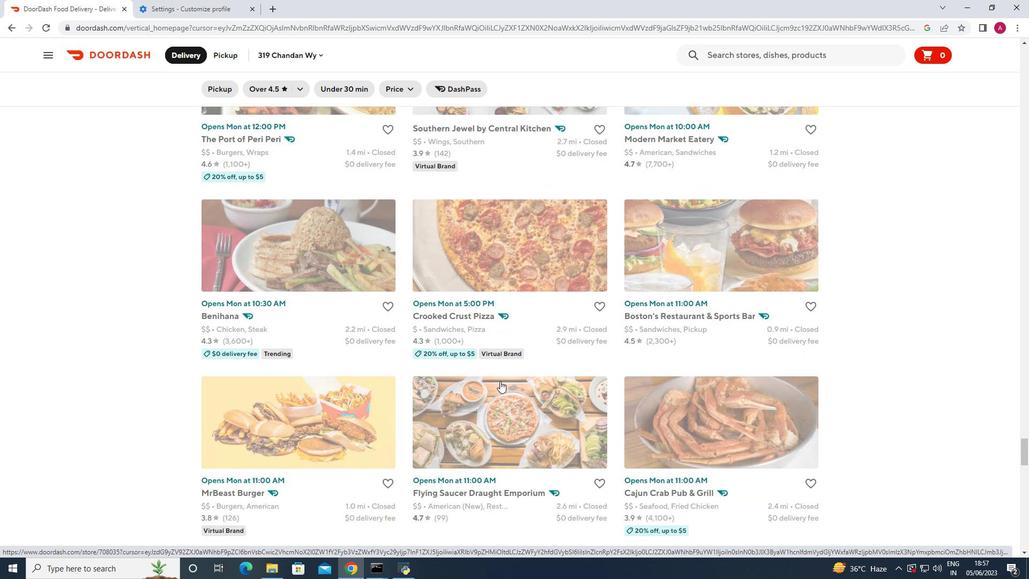 
Action: Mouse scrolled (500, 380) with delta (0, 0)
Screenshot: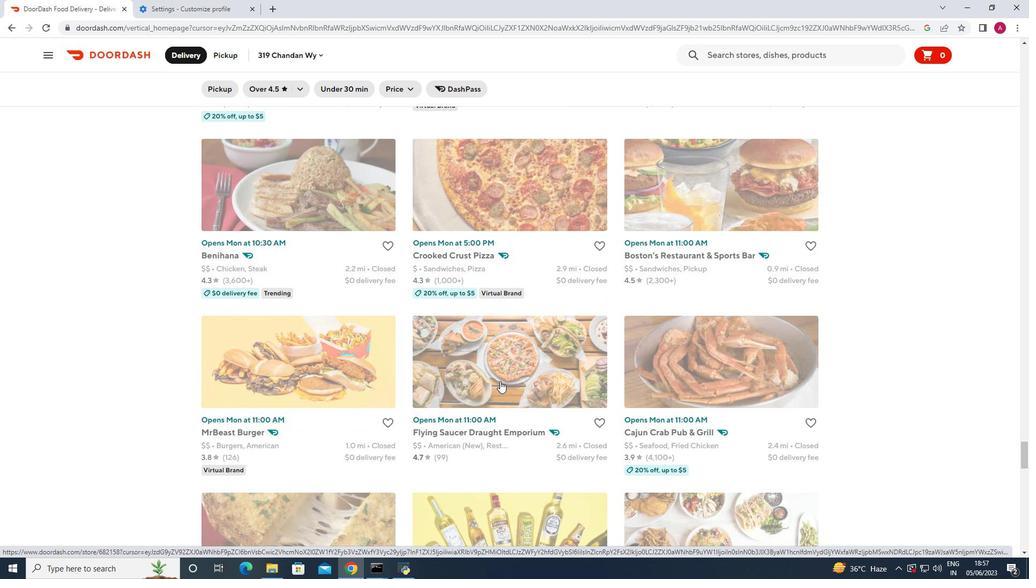 
Action: Mouse scrolled (500, 380) with delta (0, 0)
Screenshot: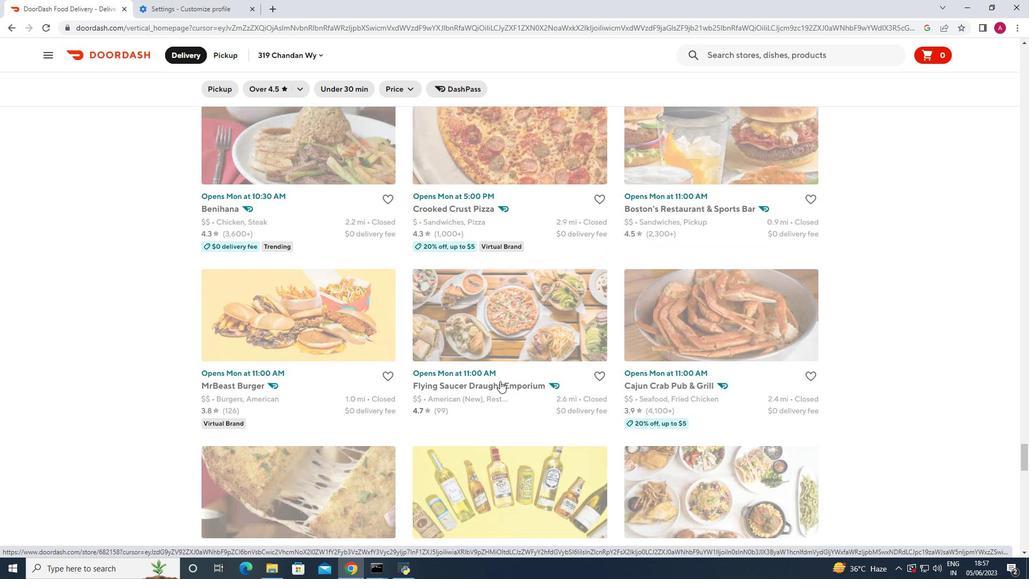 
Action: Mouse scrolled (500, 380) with delta (0, 0)
Screenshot: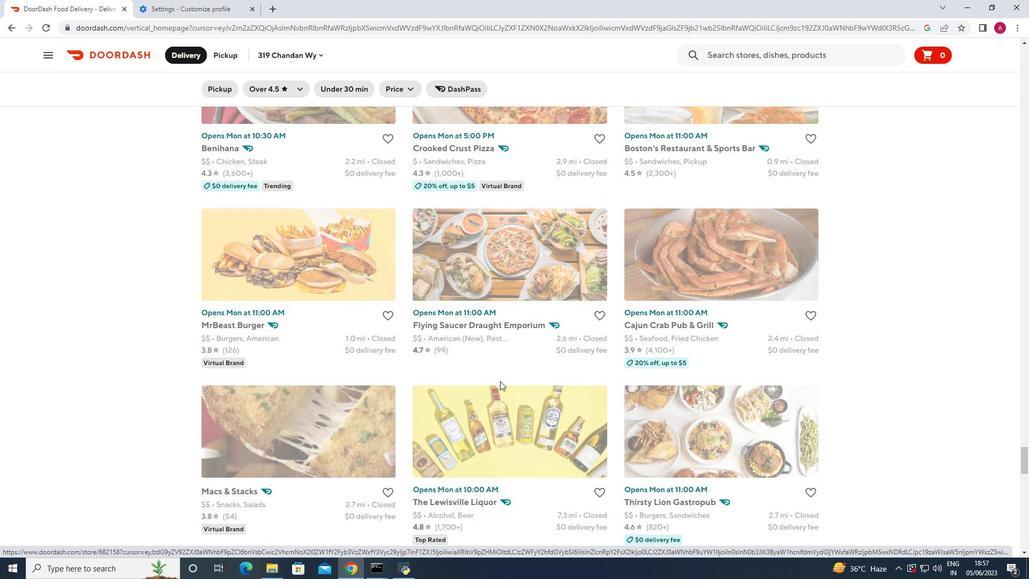 
Action: Mouse scrolled (500, 380) with delta (0, 0)
Screenshot: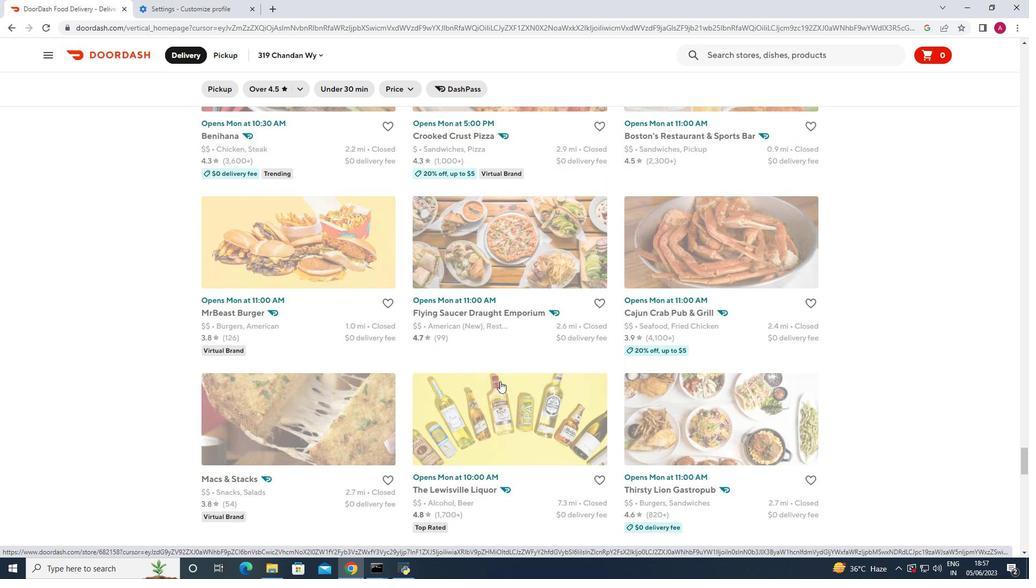 
Action: Mouse scrolled (500, 380) with delta (0, 0)
Screenshot: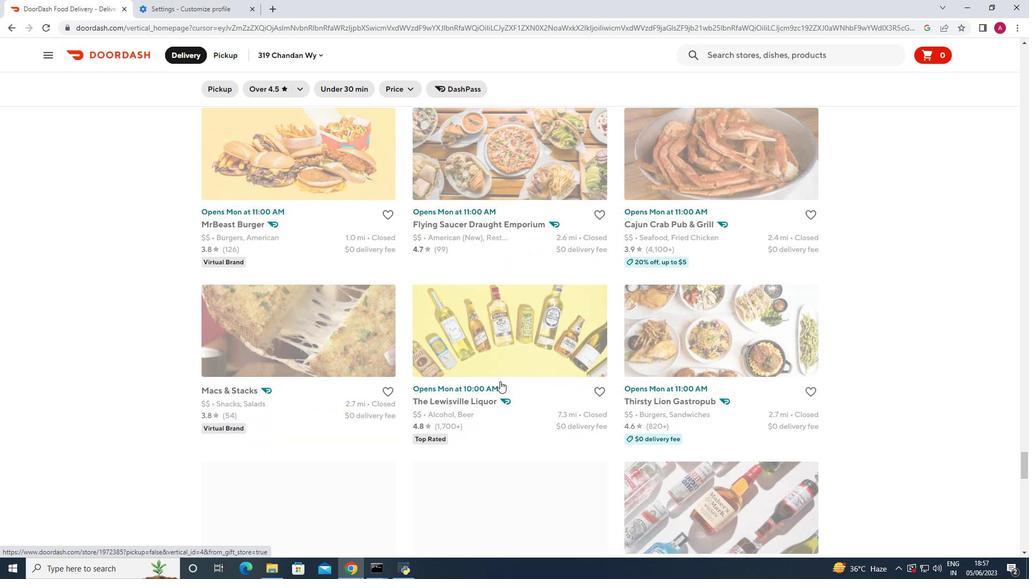 
Action: Mouse scrolled (500, 380) with delta (0, 0)
Screenshot: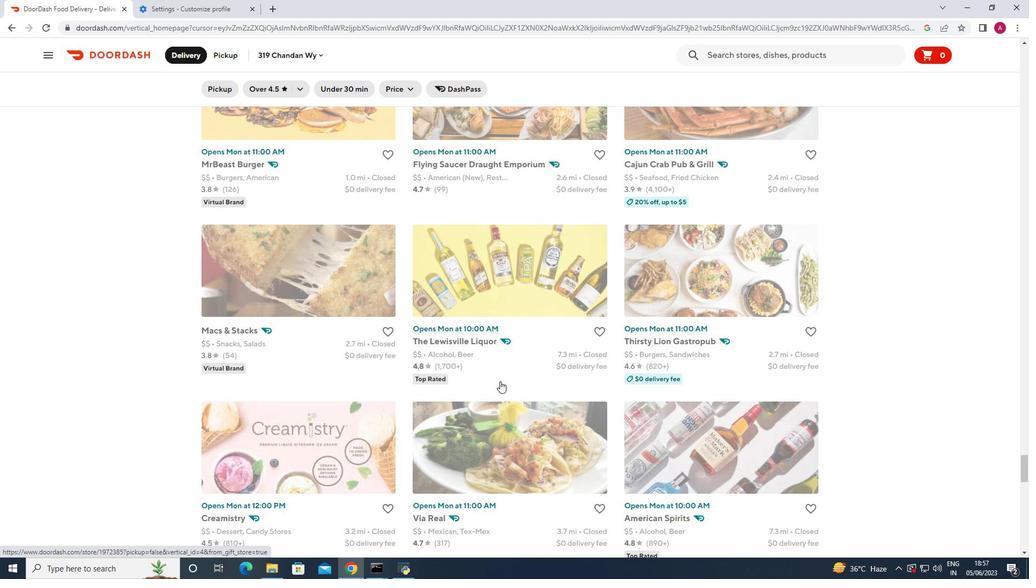 
Action: Mouse scrolled (500, 380) with delta (0, 0)
Screenshot: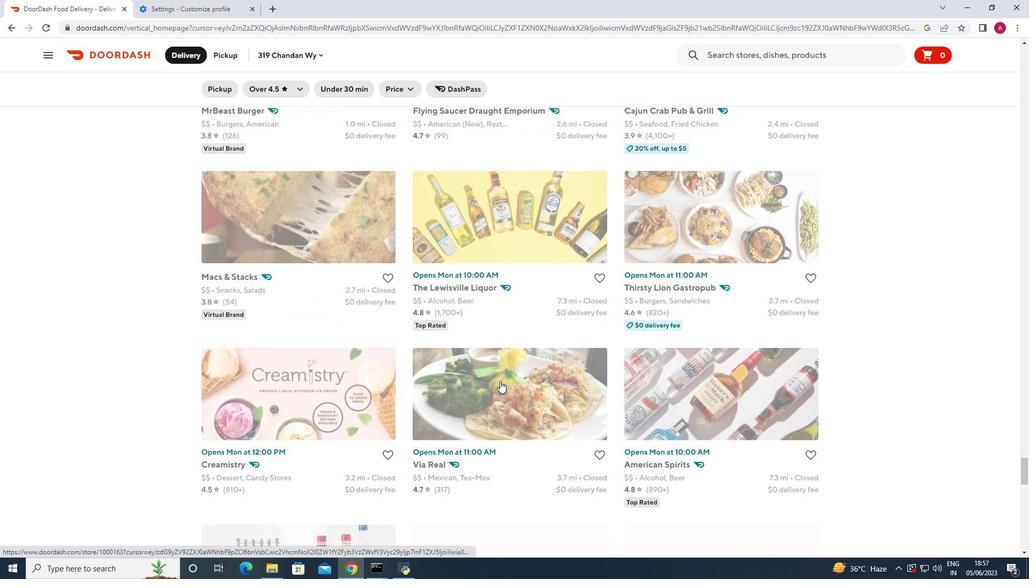 
Action: Mouse scrolled (500, 380) with delta (0, 0)
Screenshot: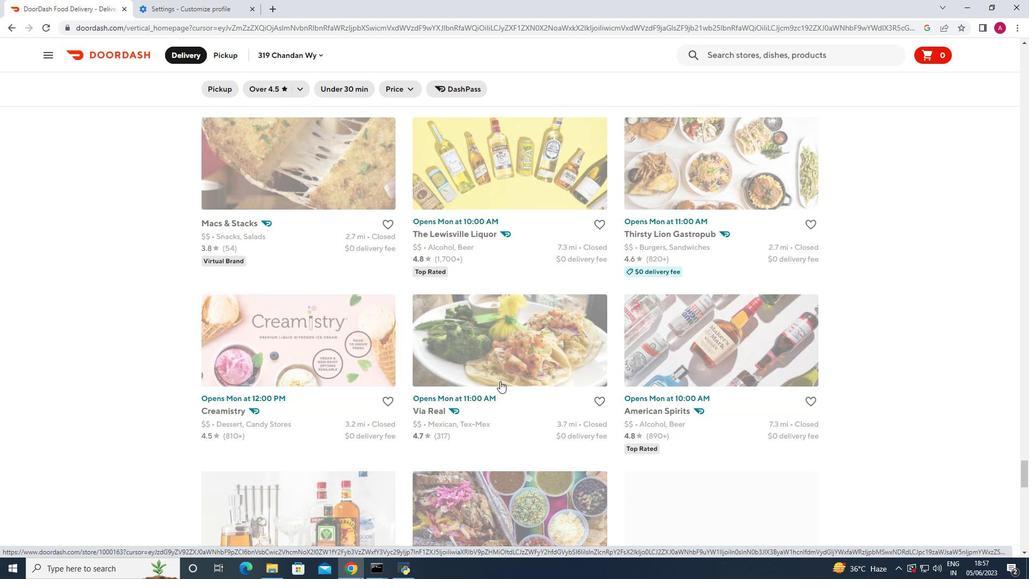 
Action: Mouse scrolled (500, 380) with delta (0, 0)
Screenshot: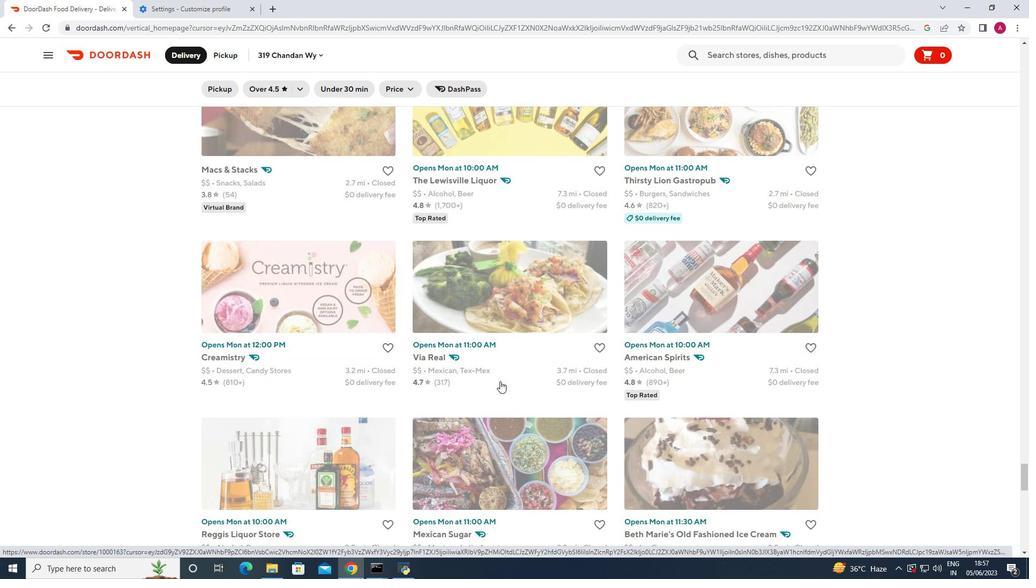 
Action: Mouse moved to (733, 49)
Screenshot: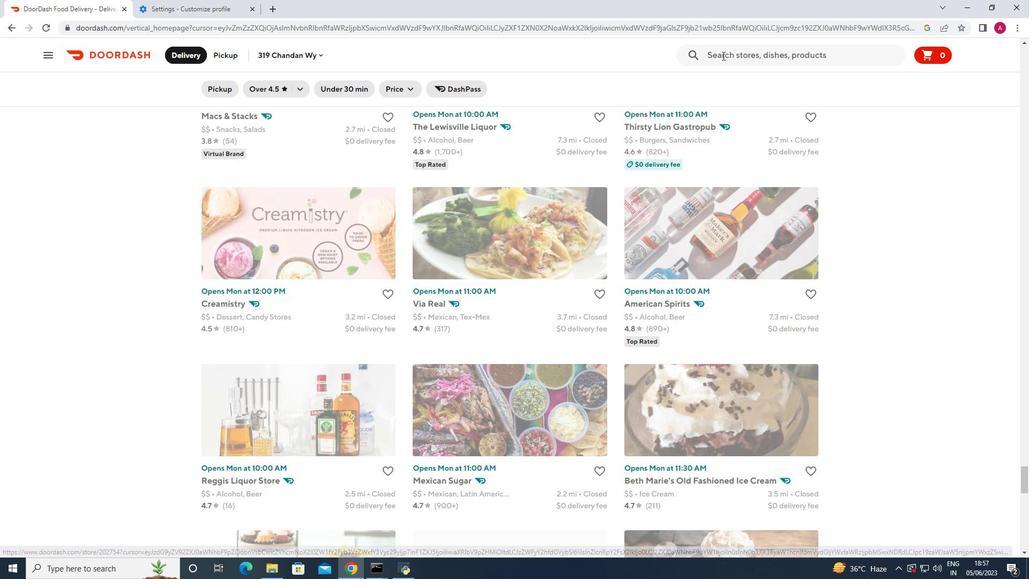
Action: Mouse pressed left at (733, 49)
Screenshot: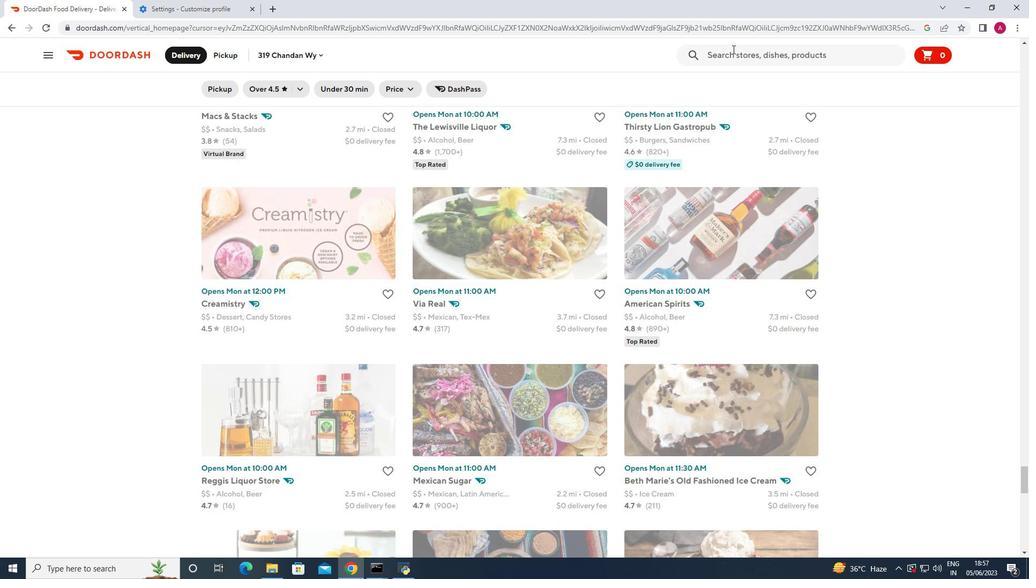 
Action: Key pressed catering<Key.space>by<Key.space>ra<Key.space>sushi<Key.space><Key.enter>
Screenshot: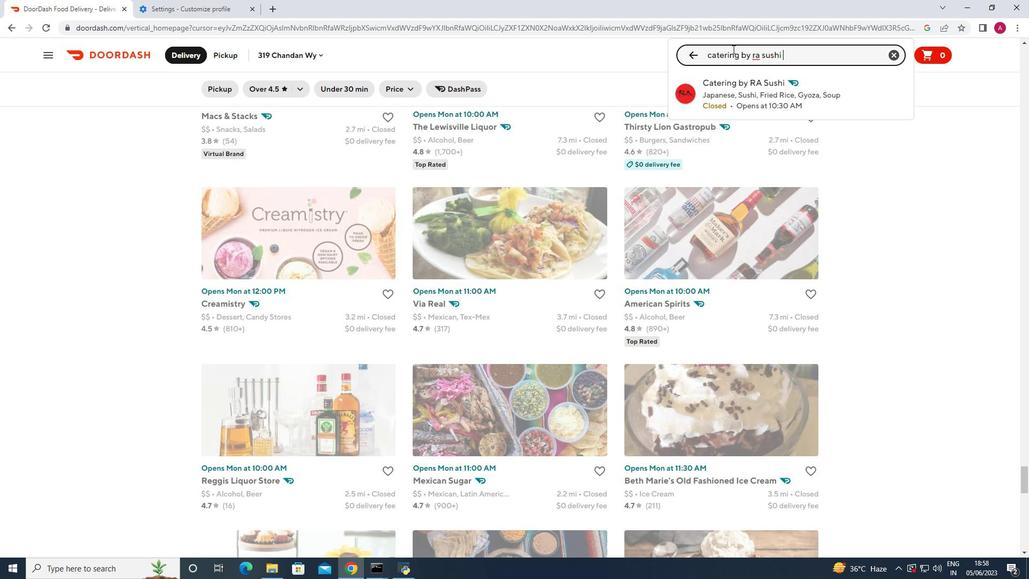 
Action: Mouse moved to (307, 141)
Screenshot: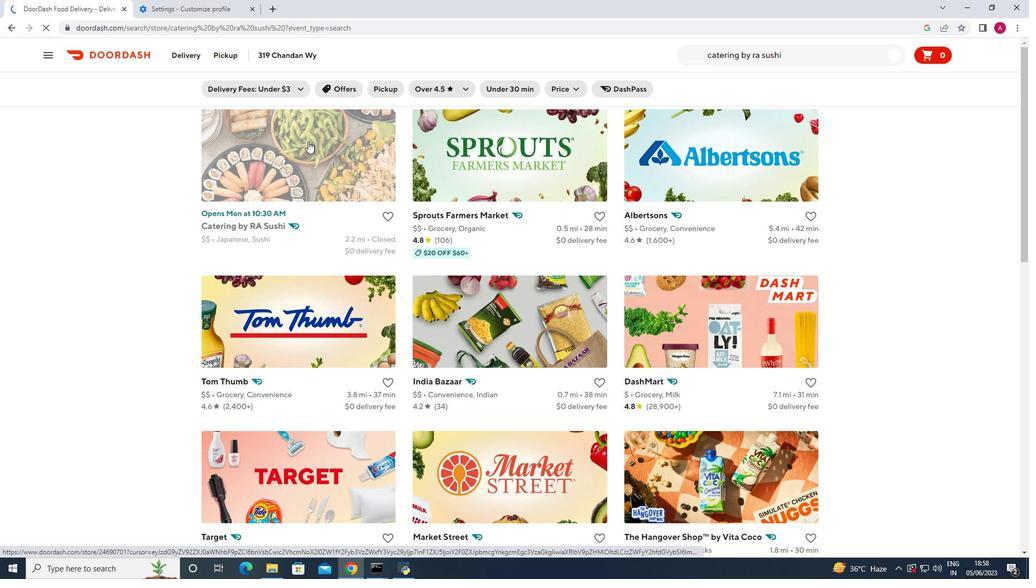 
Action: Mouse pressed left at (307, 141)
Screenshot: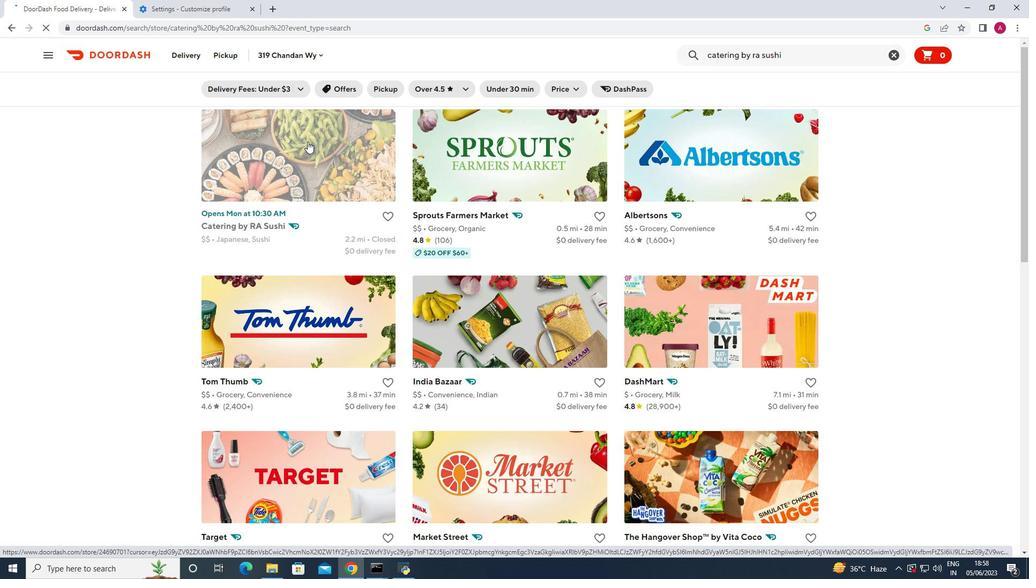 
Action: Mouse moved to (321, 203)
Screenshot: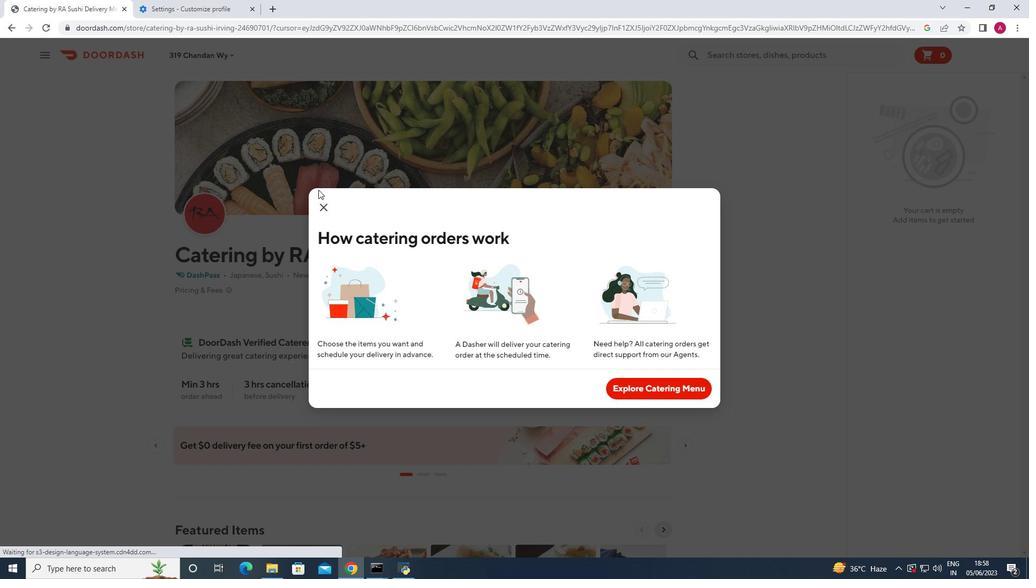 
Action: Mouse pressed left at (321, 203)
Screenshot: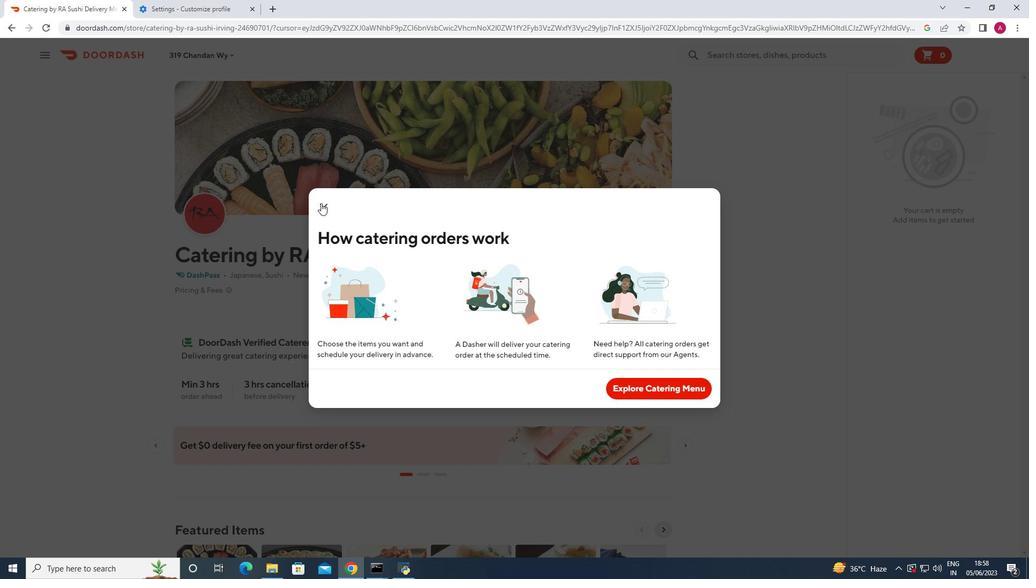 
Action: Mouse moved to (220, 55)
Screenshot: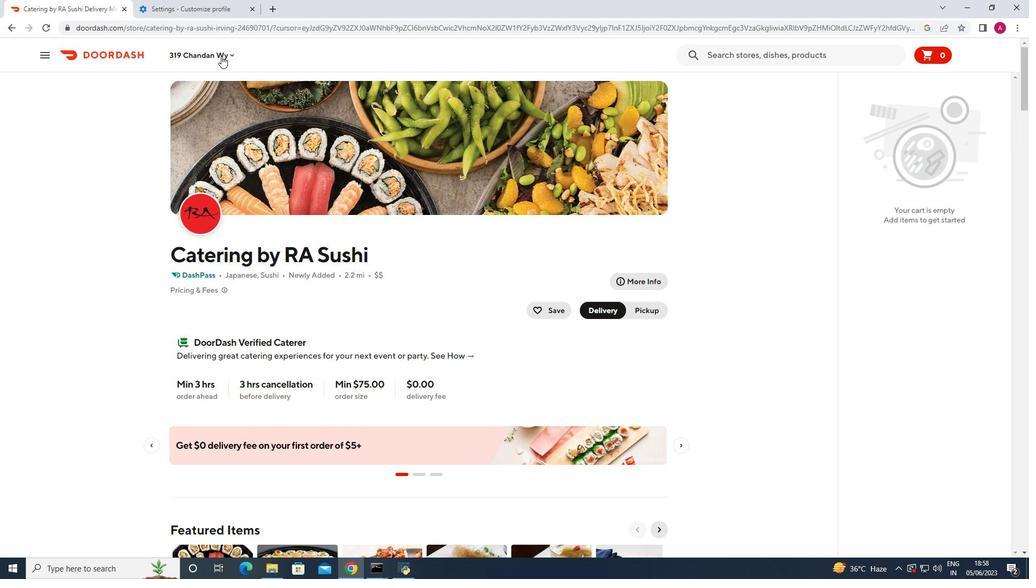 
Action: Mouse pressed left at (220, 55)
Screenshot: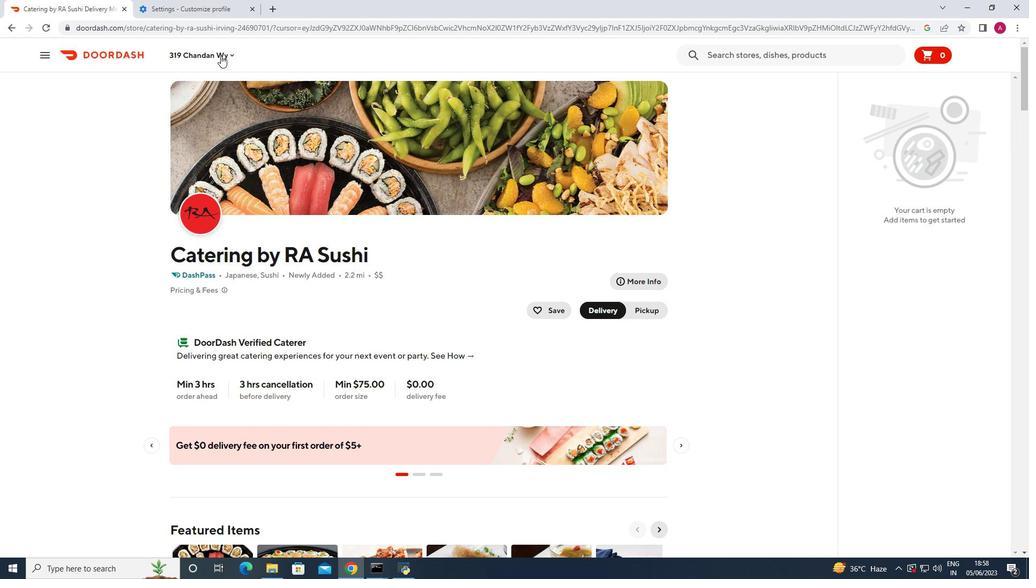 
Action: Mouse moved to (236, 100)
Screenshot: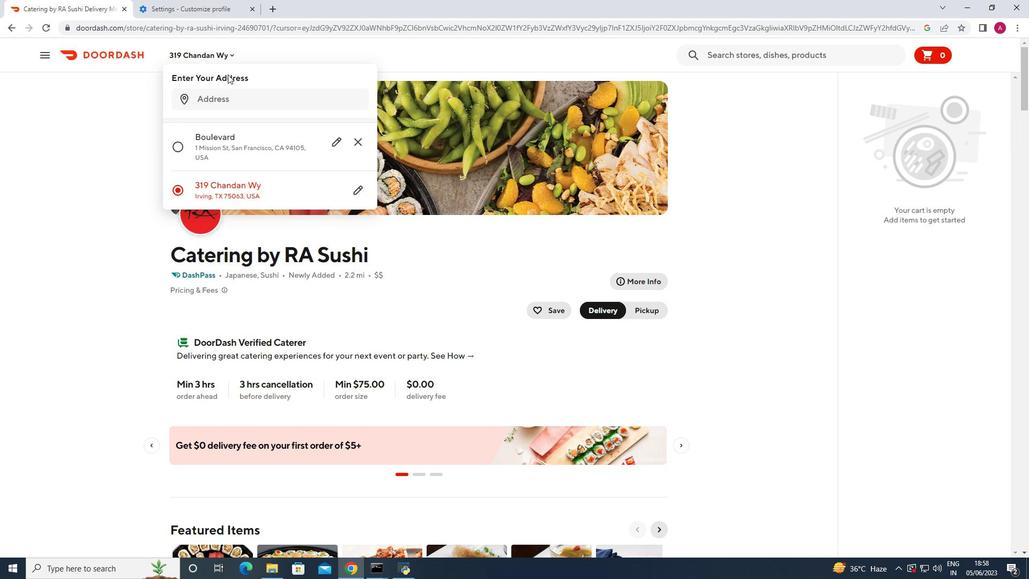 
Action: Mouse pressed left at (236, 100)
Screenshot: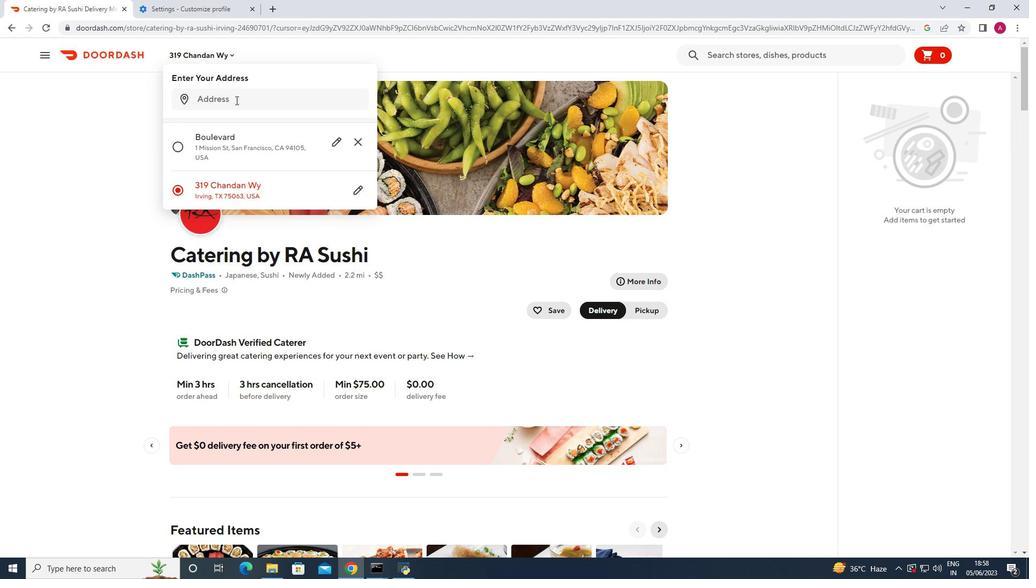 
Action: Key pressed 3194<Key.space>cheshire<Key.space>road<Key.space>bridgeport<Key.space>connecticut<Key.space>06604<Key.enter>
Screenshot: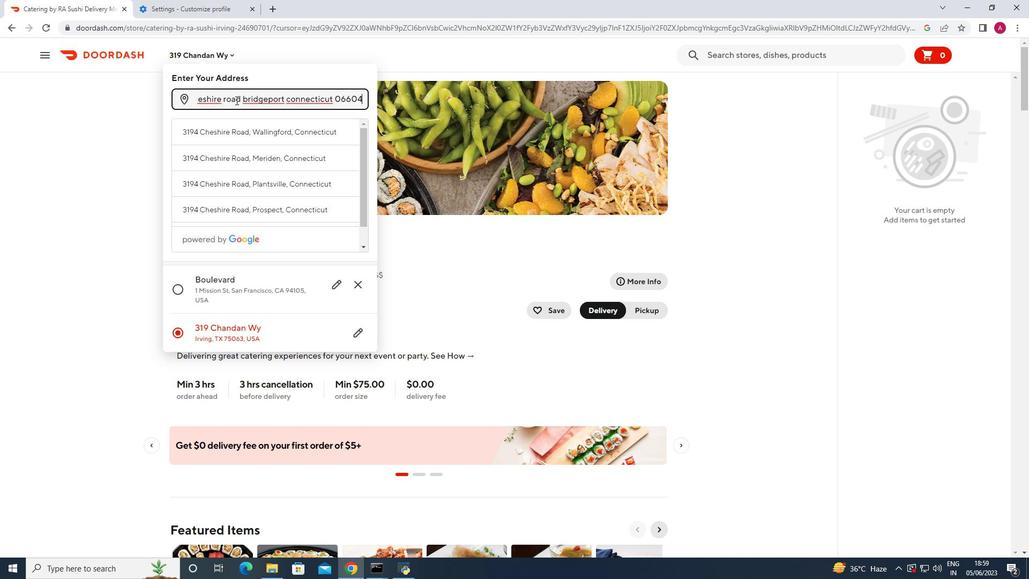 
Action: Mouse moved to (298, 453)
Screenshot: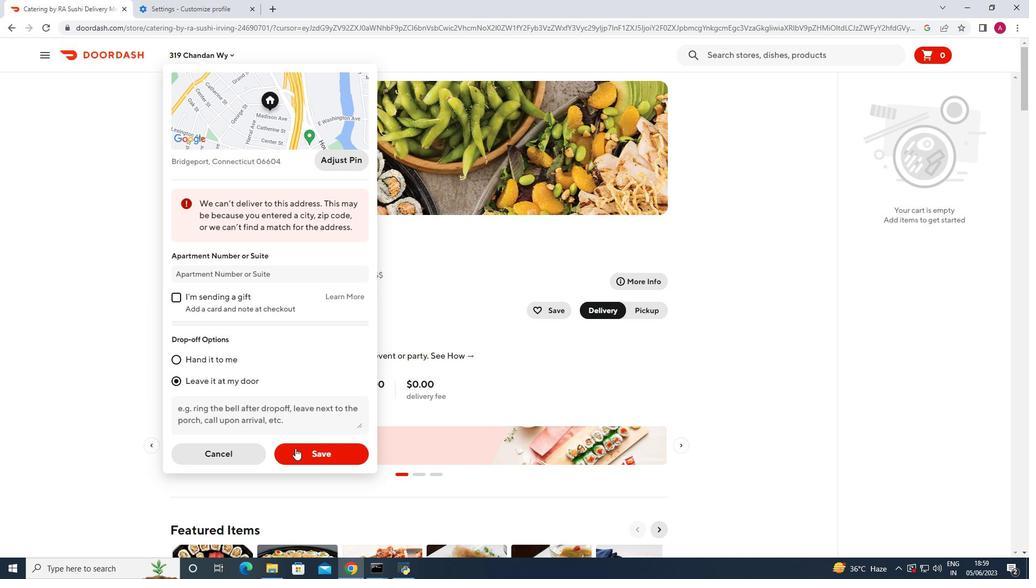 
Action: Mouse pressed left at (298, 453)
Screenshot: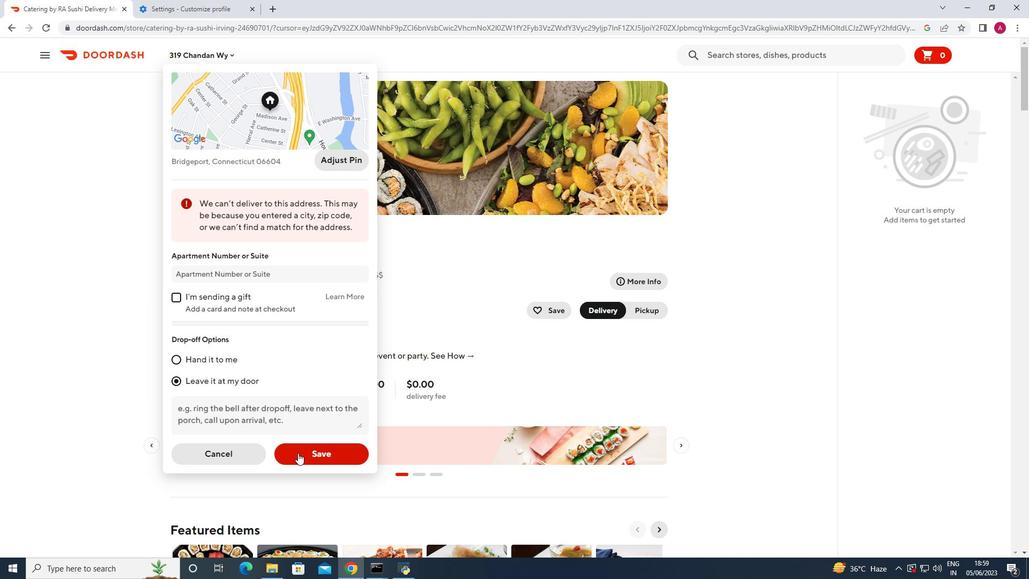 
Action: Mouse moved to (298, 453)
Screenshot: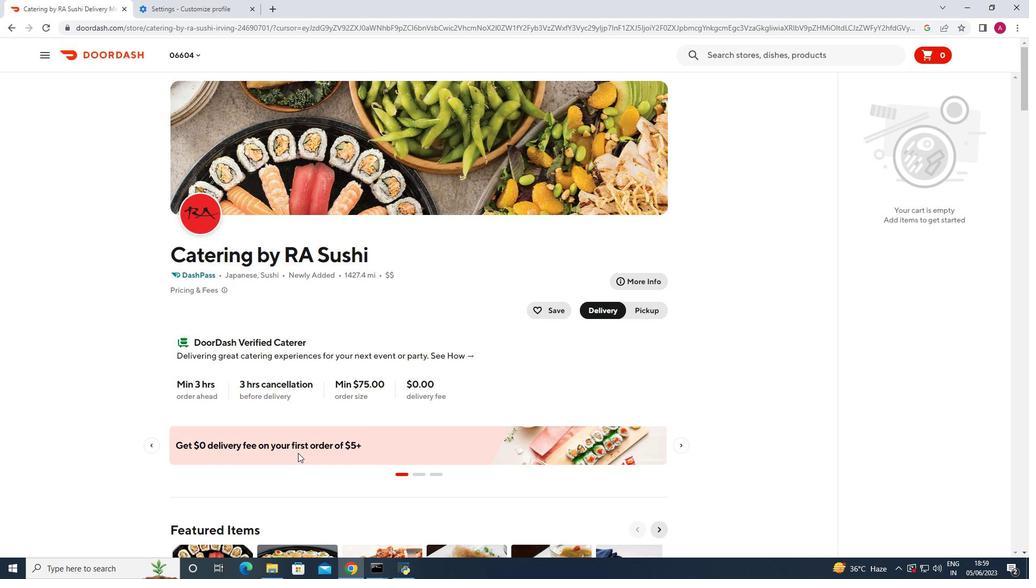 
Action: Mouse scrolled (298, 452) with delta (0, 0)
Screenshot: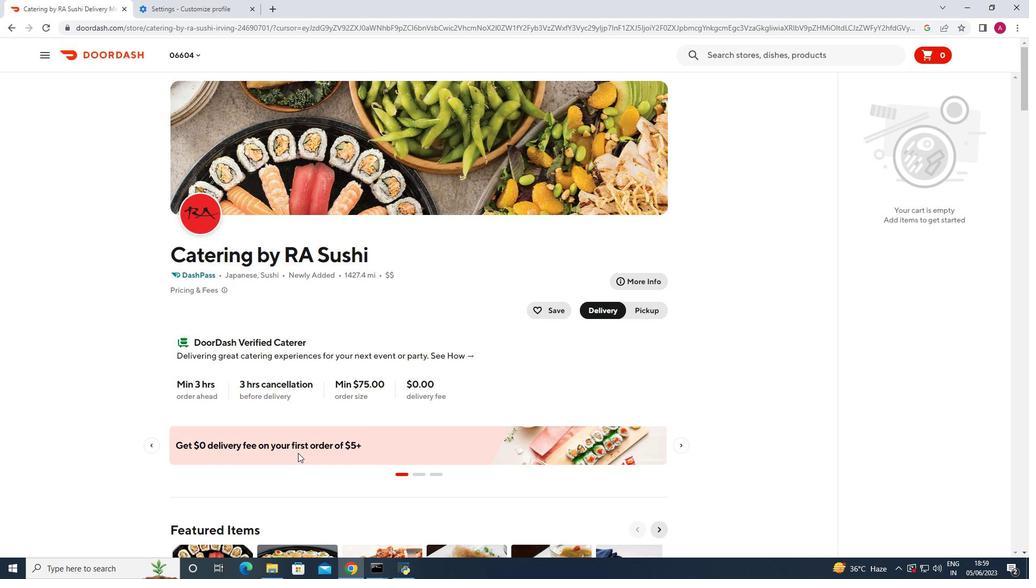 
Action: Mouse scrolled (298, 452) with delta (0, 0)
Screenshot: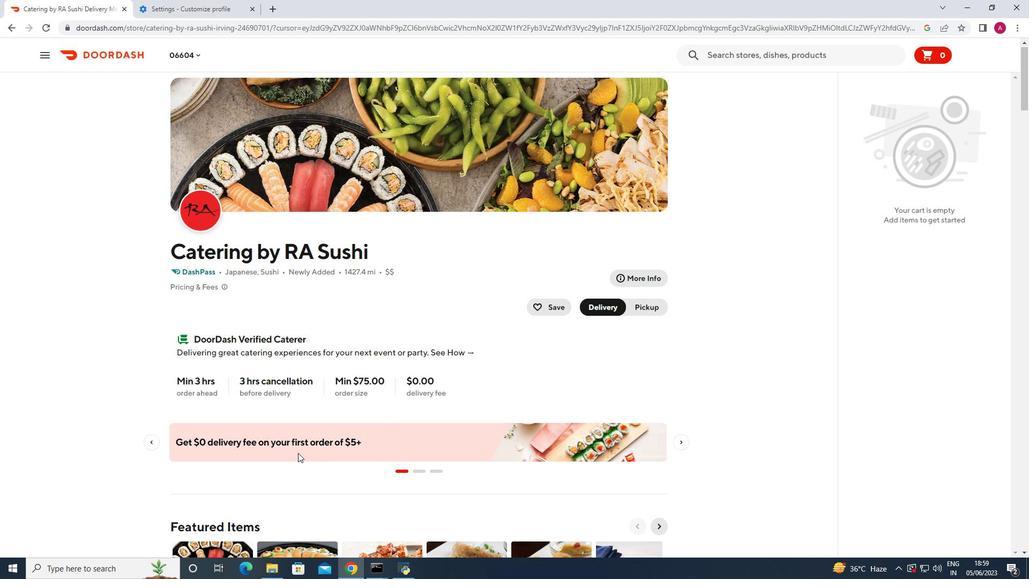 
Action: Mouse scrolled (298, 452) with delta (0, 0)
Screenshot: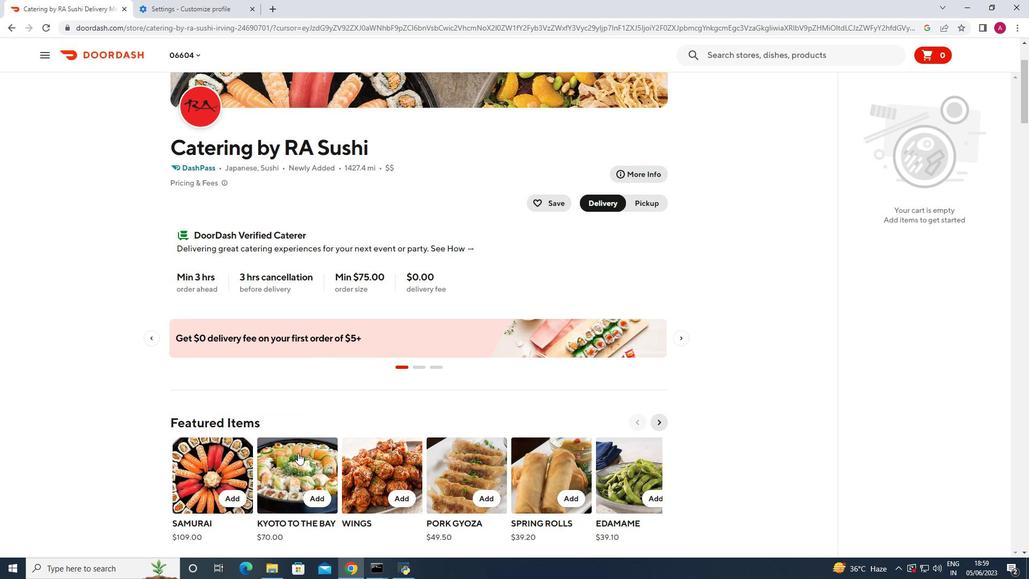 
Action: Mouse scrolled (298, 452) with delta (0, 0)
Screenshot: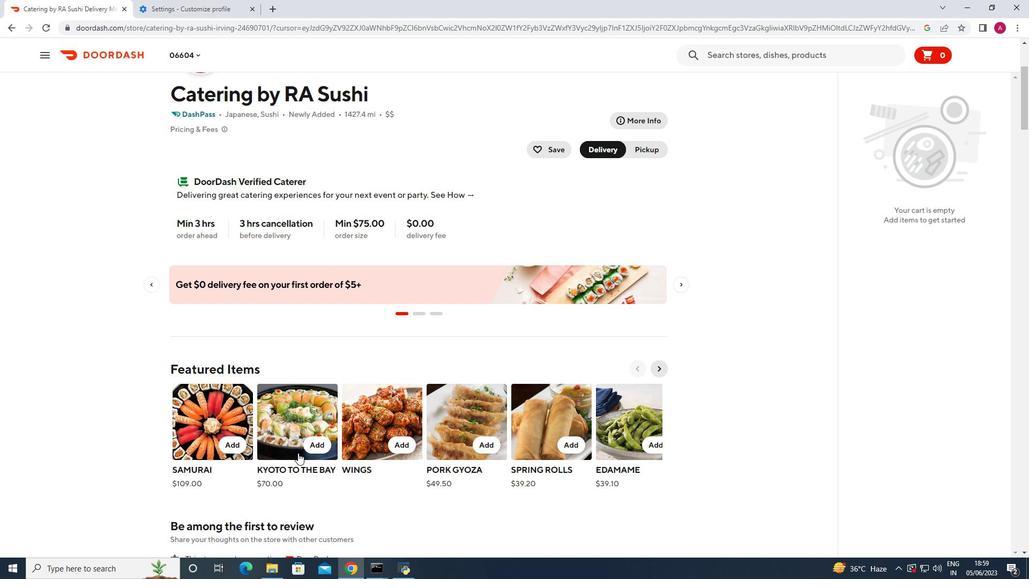 
Action: Mouse scrolled (298, 452) with delta (0, 0)
Screenshot: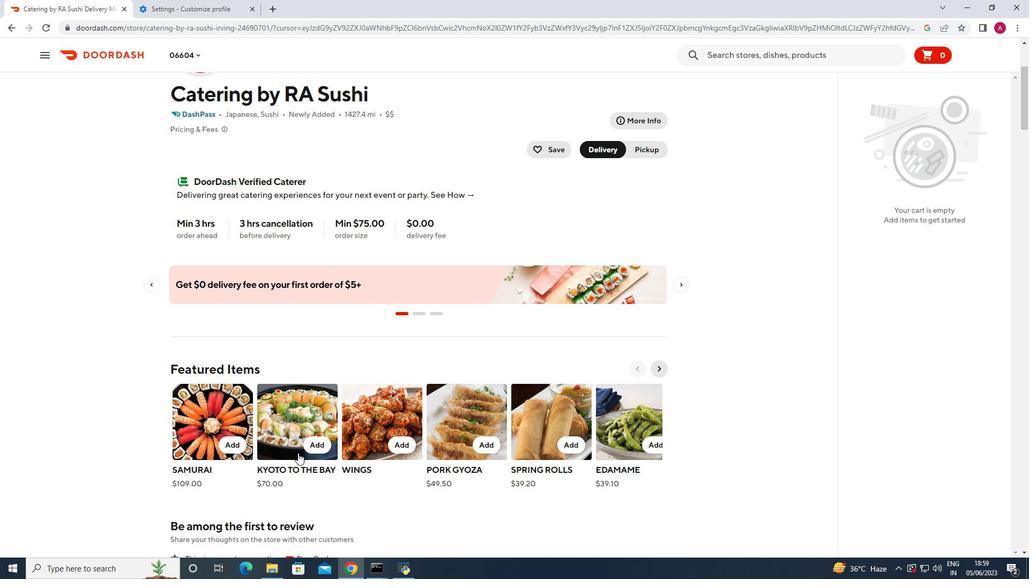 
Action: Mouse scrolled (298, 452) with delta (0, 0)
Screenshot: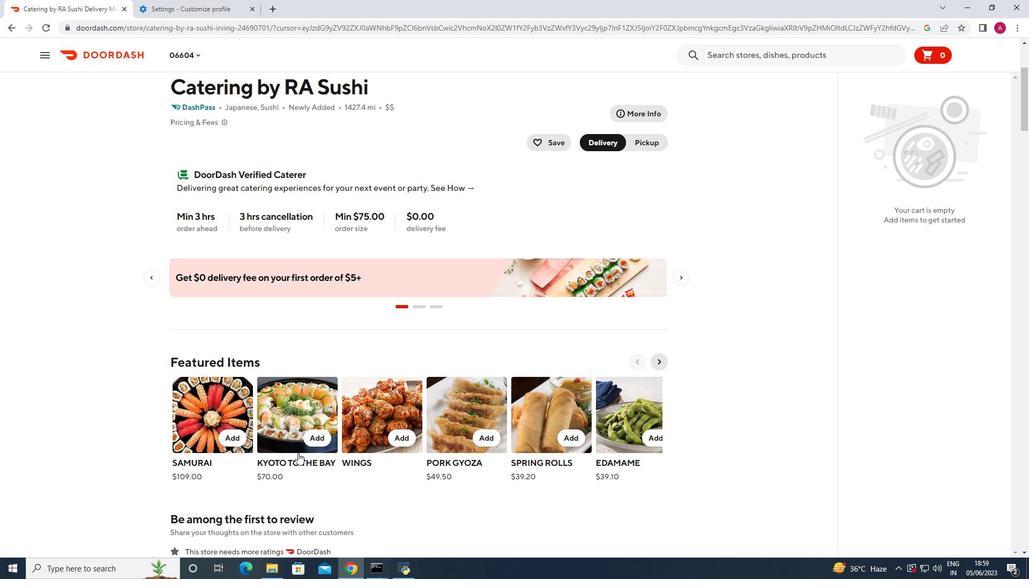 
Action: Mouse scrolled (298, 452) with delta (0, 0)
Screenshot: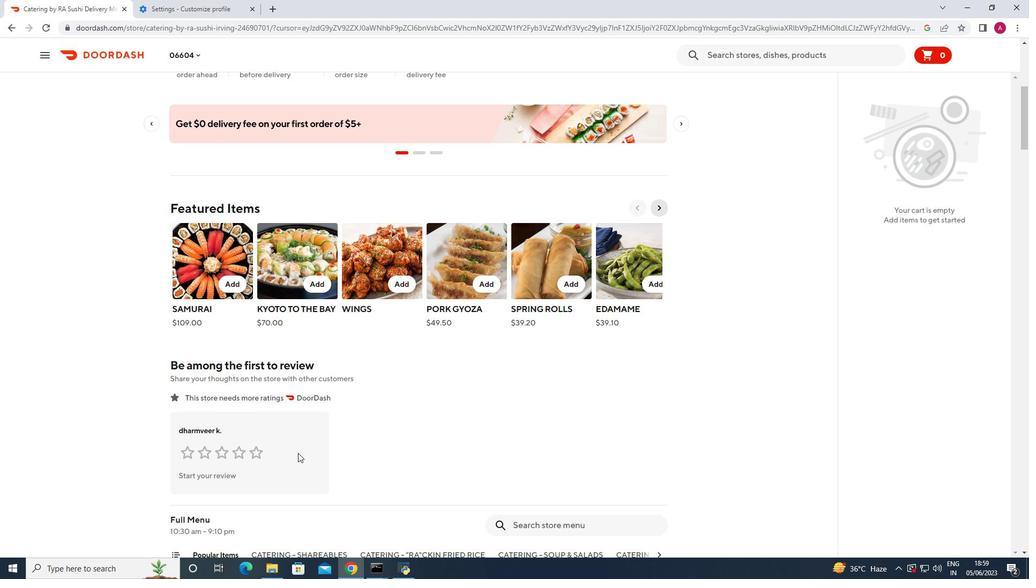 
Action: Mouse scrolled (298, 452) with delta (0, 0)
Screenshot: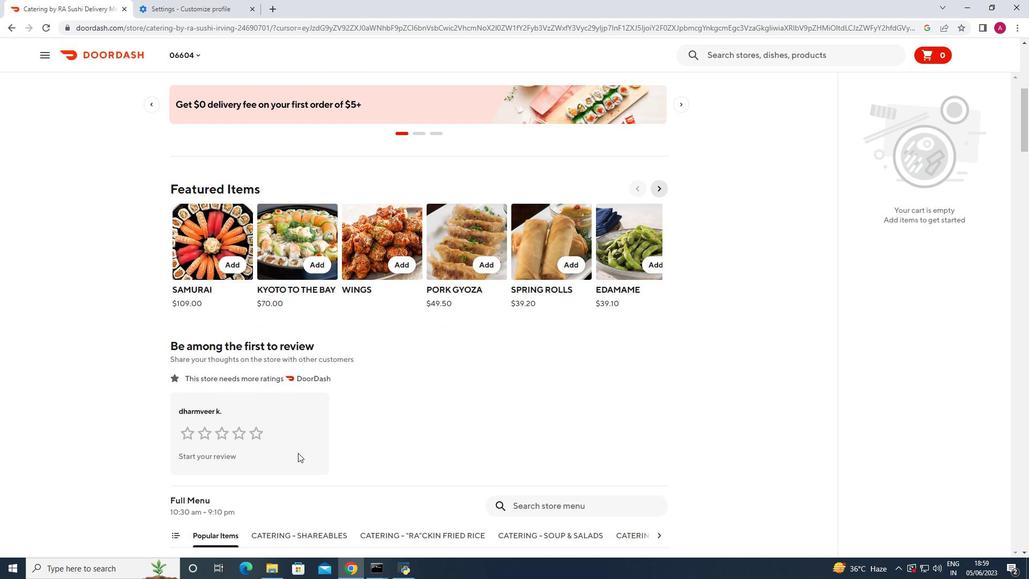 
Action: Mouse moved to (527, 416)
Screenshot: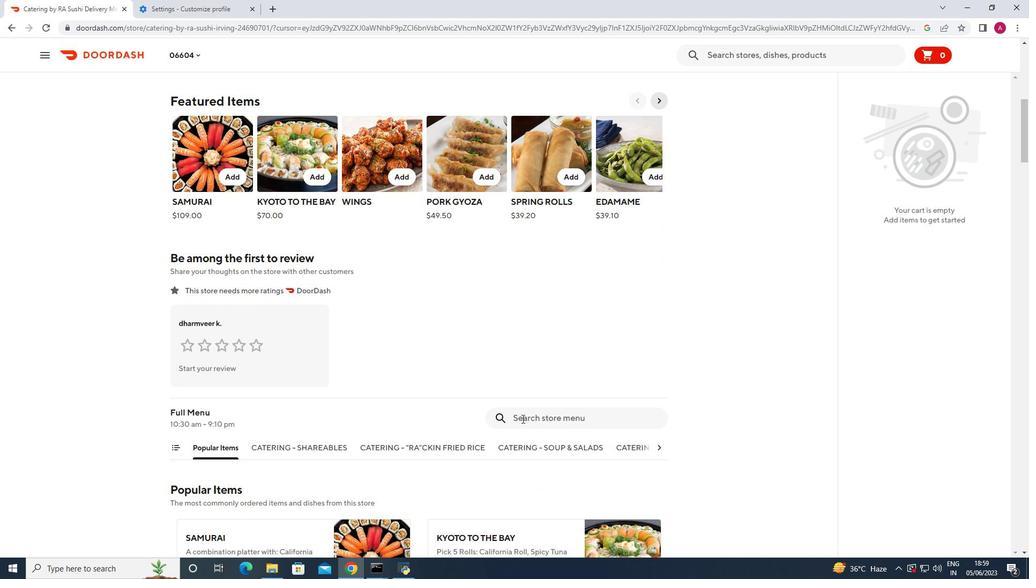
Action: Mouse pressed left at (527, 416)
Screenshot: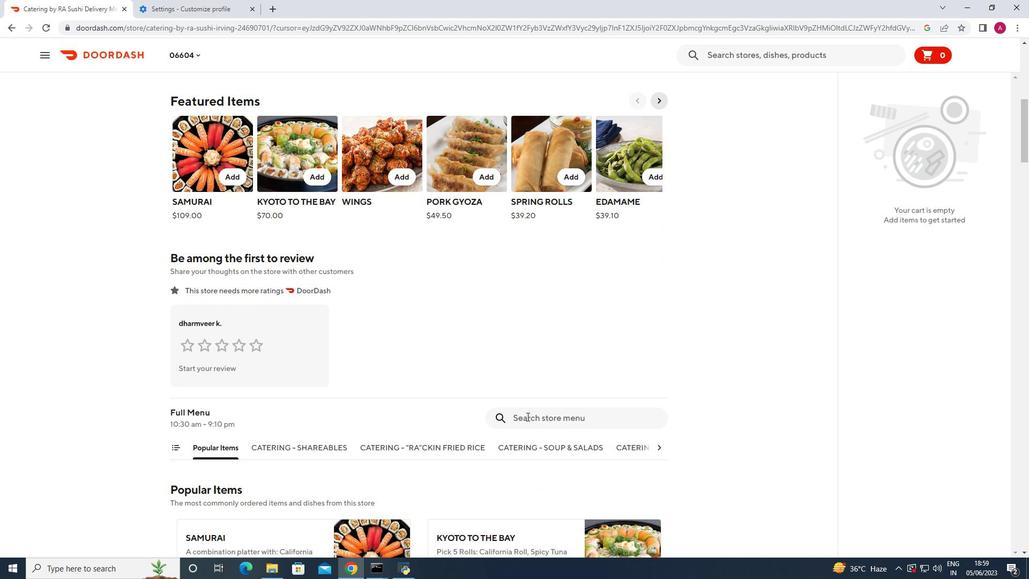 
Action: Key pressed traditional<Key.space>cheesecake<Key.space>for<Key.space>4<Key.enter>
Screenshot: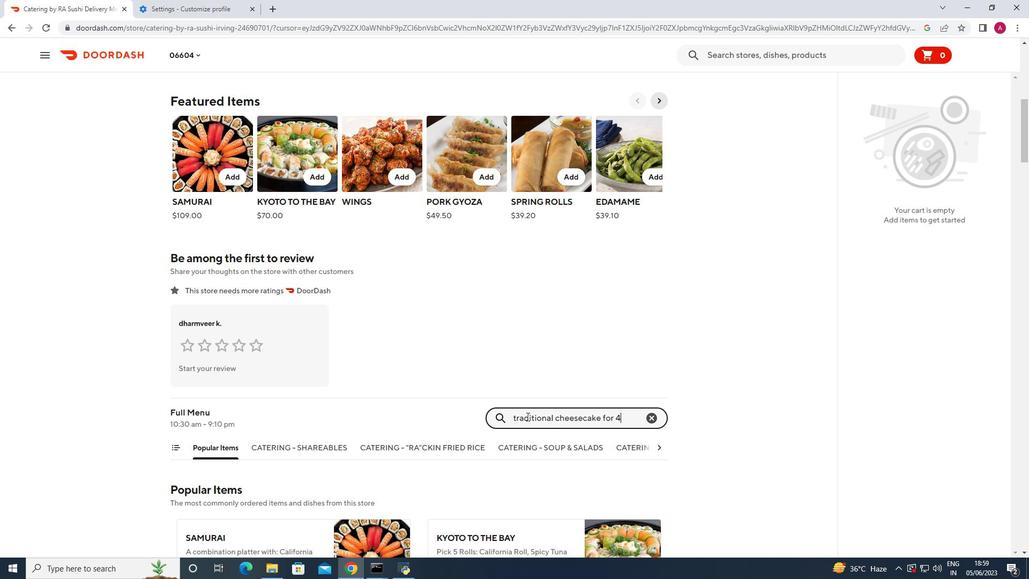 
Action: Mouse moved to (388, 281)
Screenshot: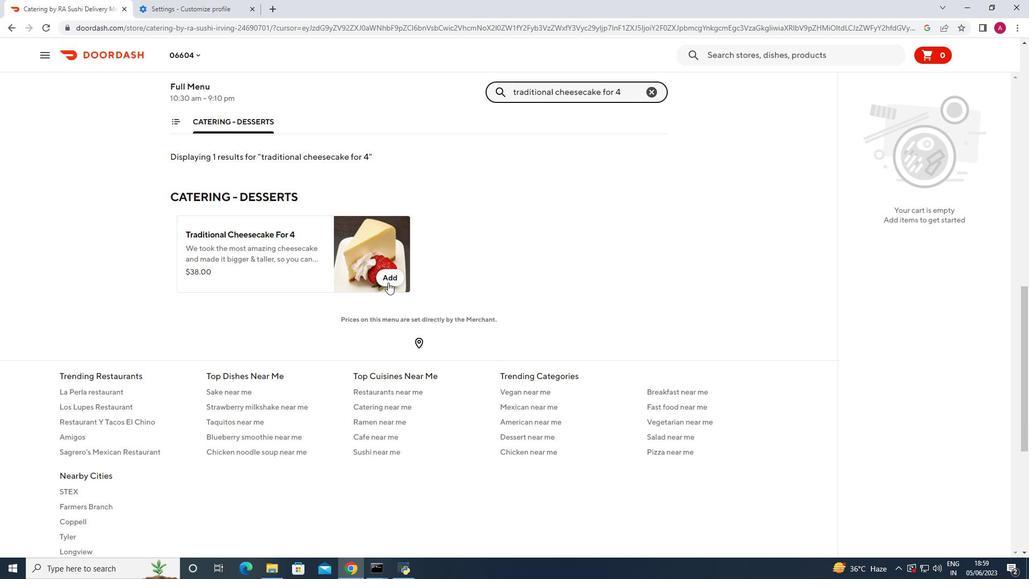
Action: Mouse pressed left at (388, 281)
Screenshot: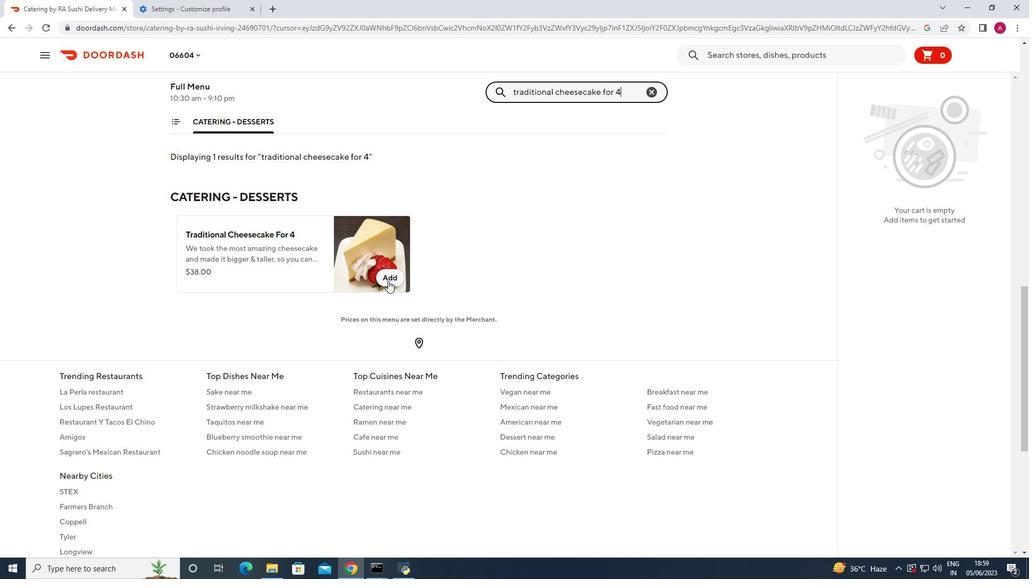 
Action: Mouse moved to (648, 92)
Screenshot: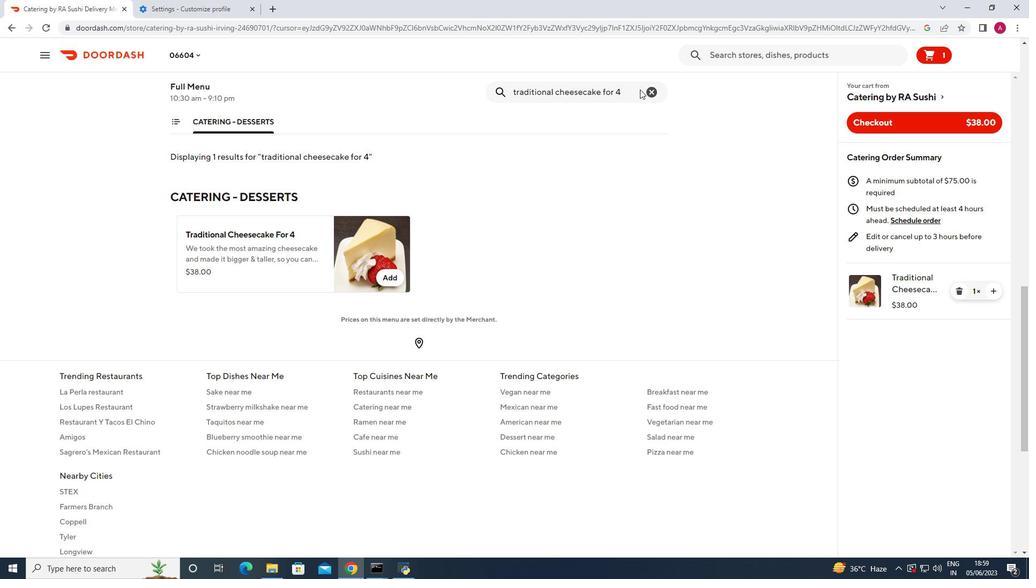 
Action: Mouse pressed left at (648, 92)
Screenshot: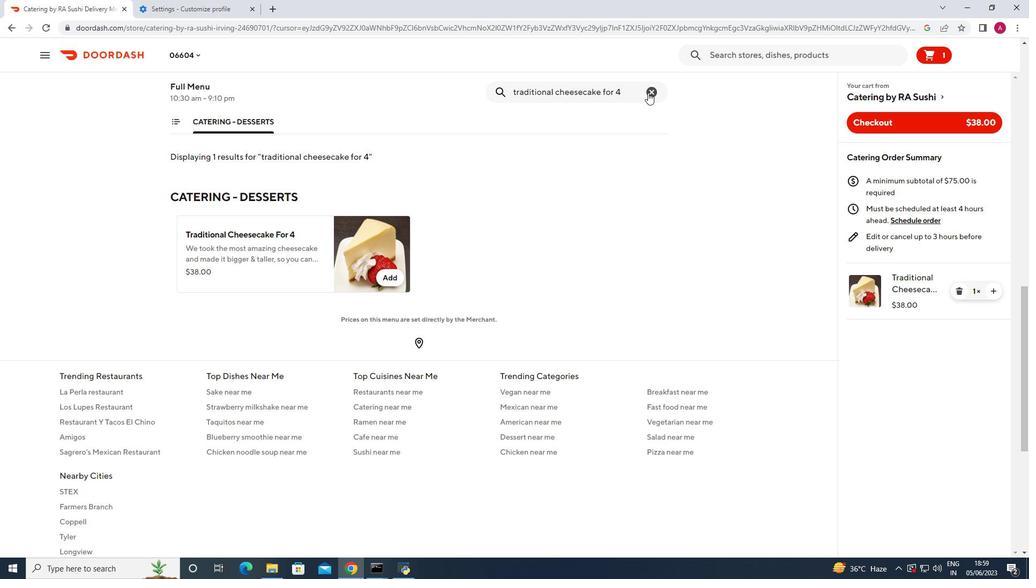 
Action: Mouse moved to (606, 94)
Screenshot: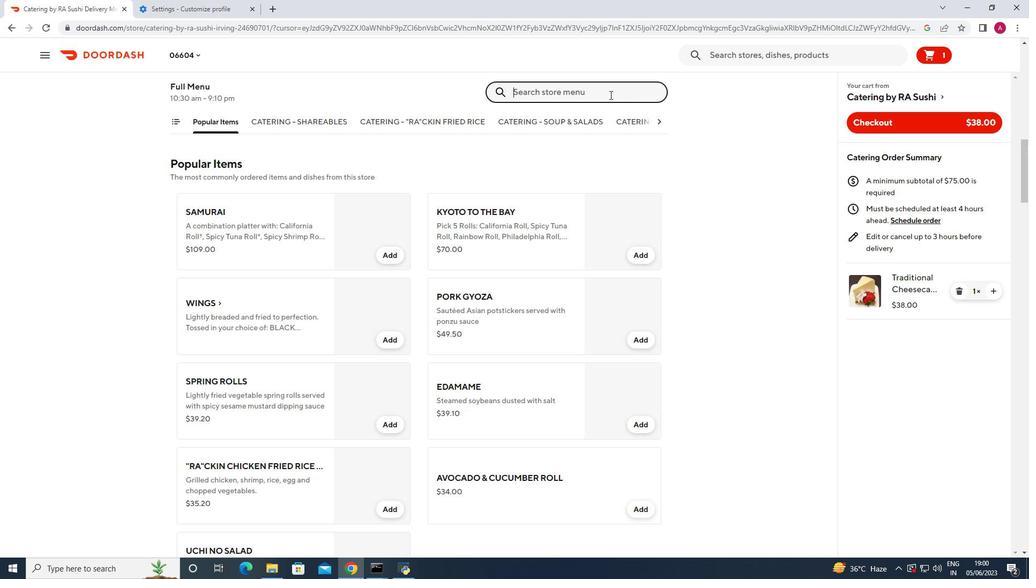 
Action: Mouse pressed left at (606, 94)
Screenshot: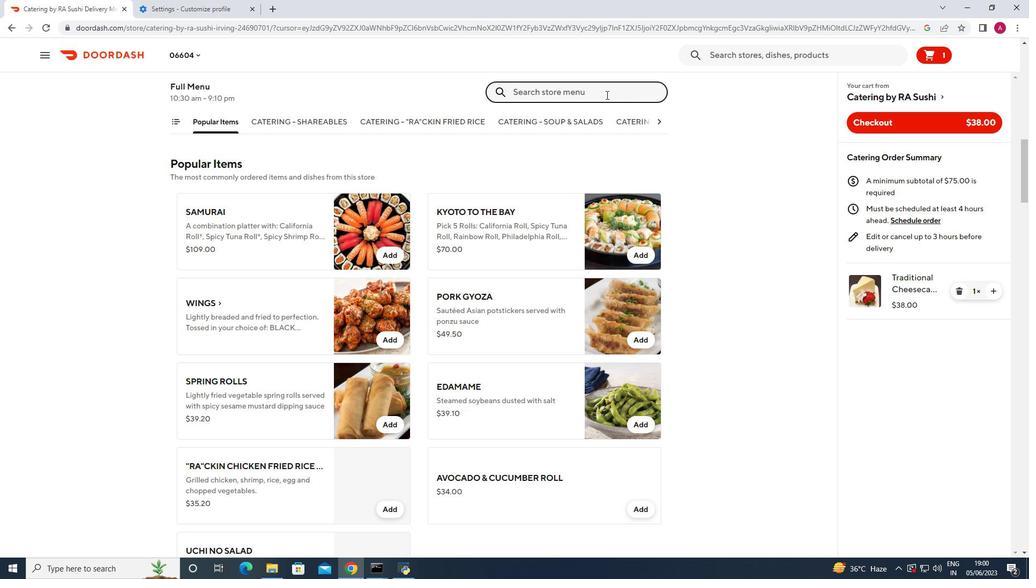
Action: Key pressed mount<Key.space>fuji<Key.space>chocolate<Key.space>cake<Key.space>for<Key.space>4<Key.enter>
Screenshot: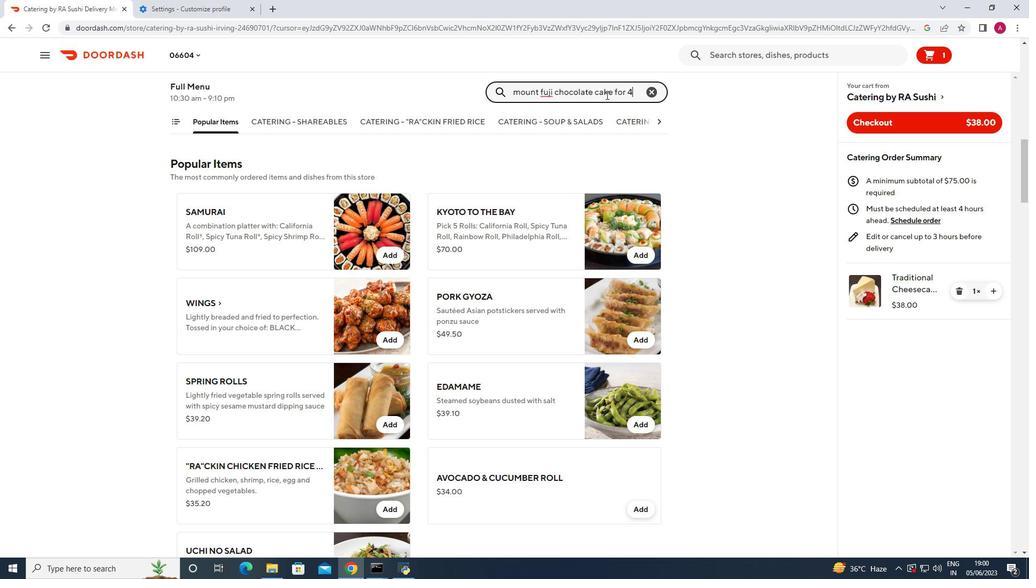 
Action: Mouse moved to (379, 281)
Screenshot: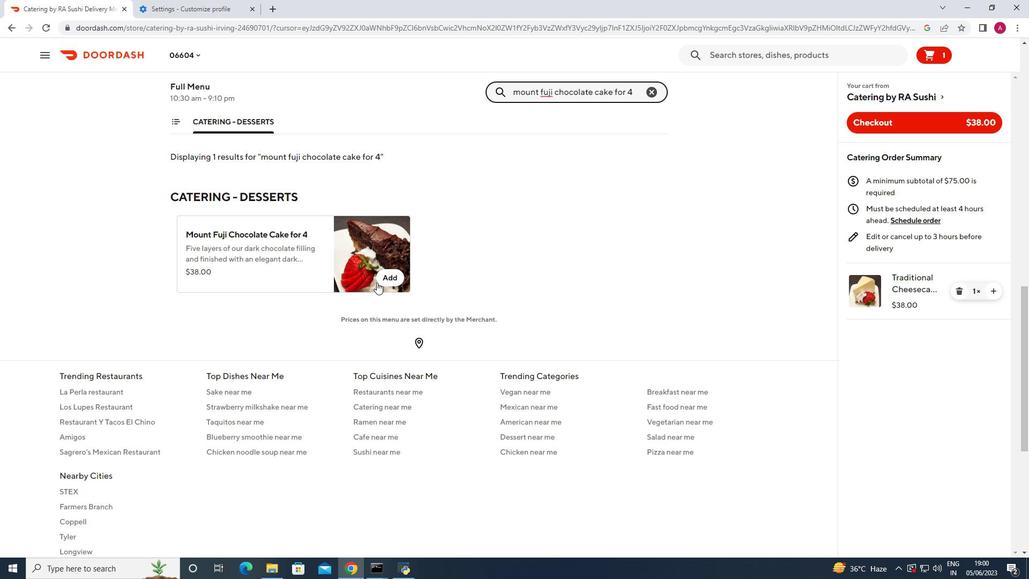 
Action: Mouse pressed left at (379, 281)
Screenshot: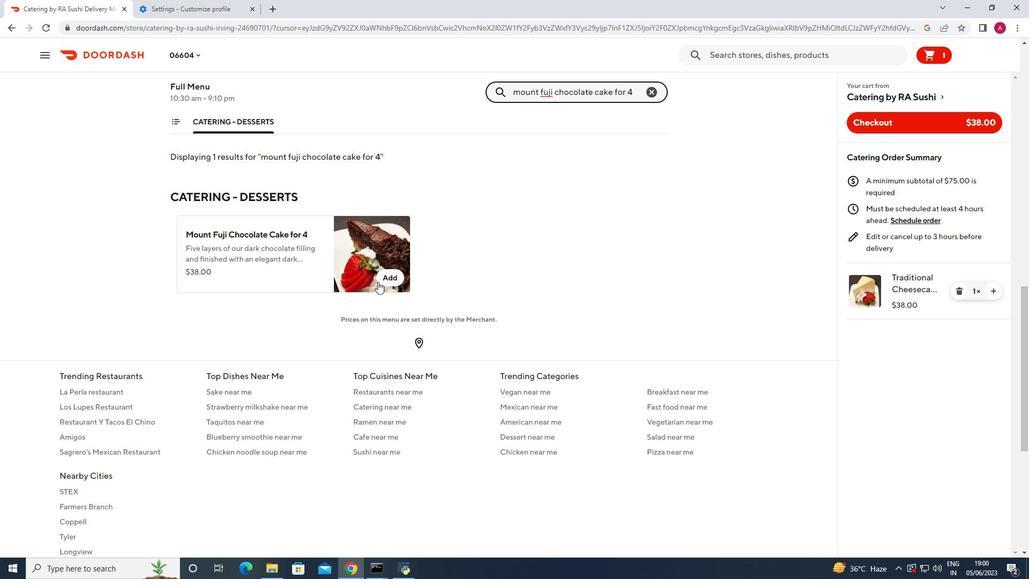 
Action: Mouse moved to (873, 124)
Screenshot: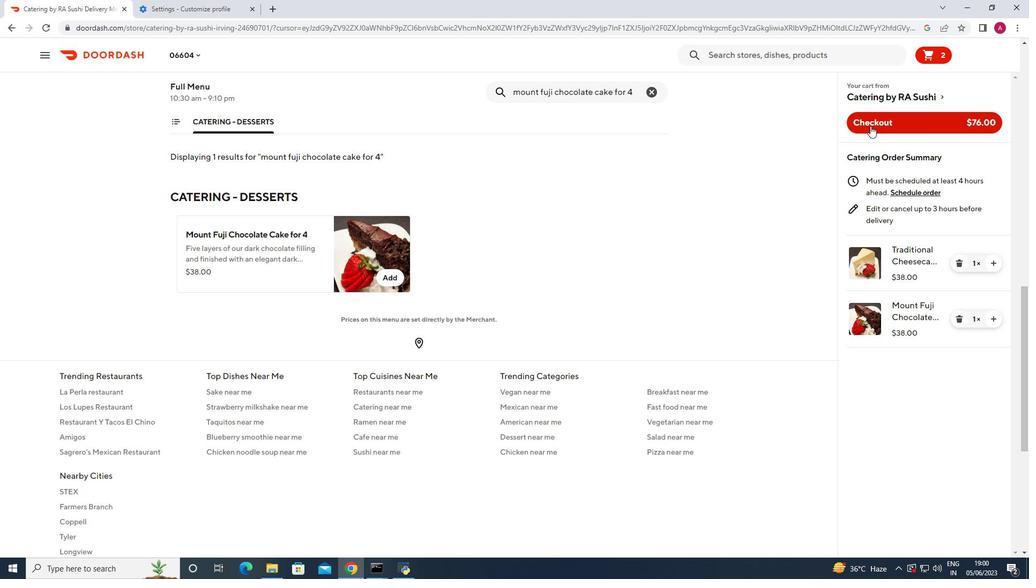 
Action: Mouse pressed left at (873, 124)
Screenshot: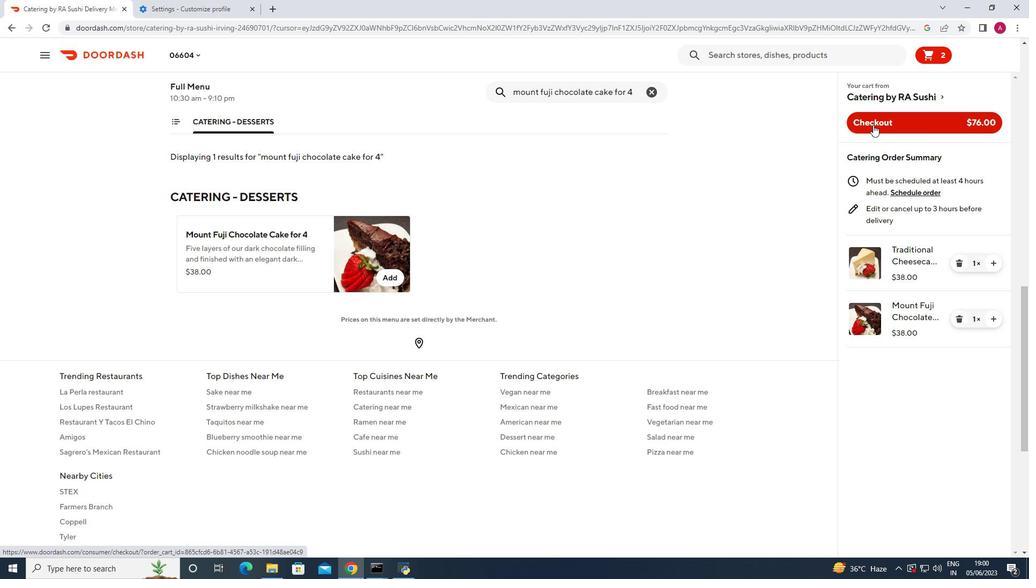 
